 Task: Look for space in Granja, Brazil from 8th June, 2023 to 12th June, 2023 for 2 adults in price range Rs.8000 to Rs.16000. Place can be private room with 1  bedroom having 1 bed and 1 bathroom. Property type can be flatguest house, hotel. Booking option can be shelf check-in. Required host language is Spanish.
Action: Mouse moved to (485, 100)
Screenshot: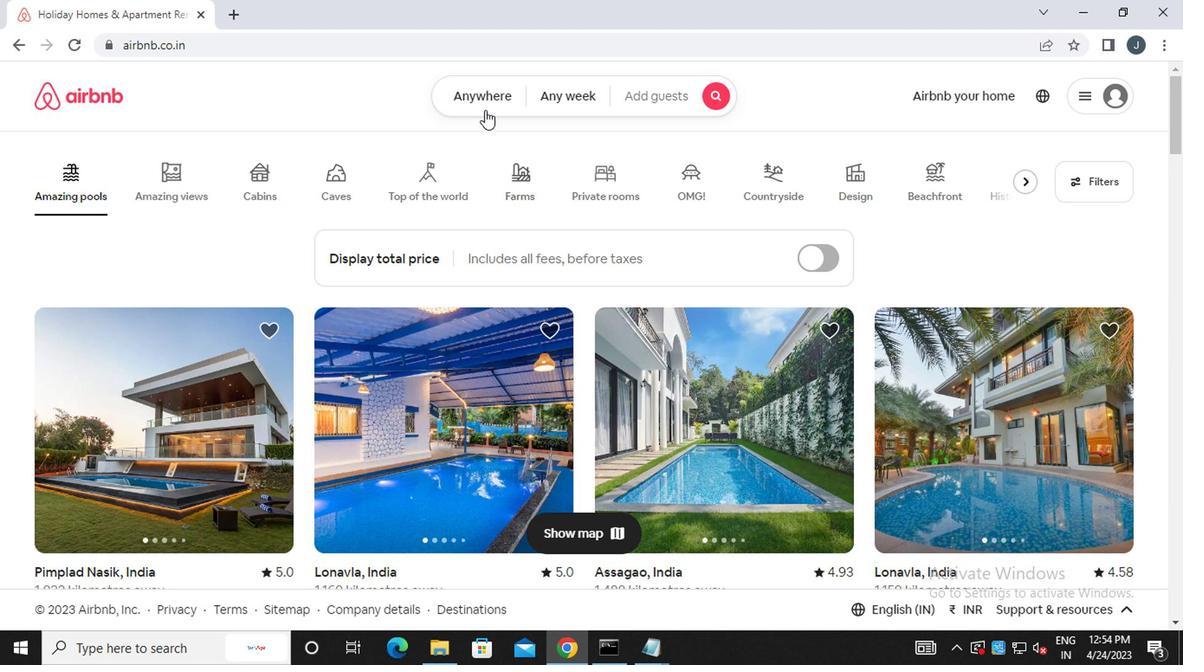
Action: Mouse pressed left at (485, 100)
Screenshot: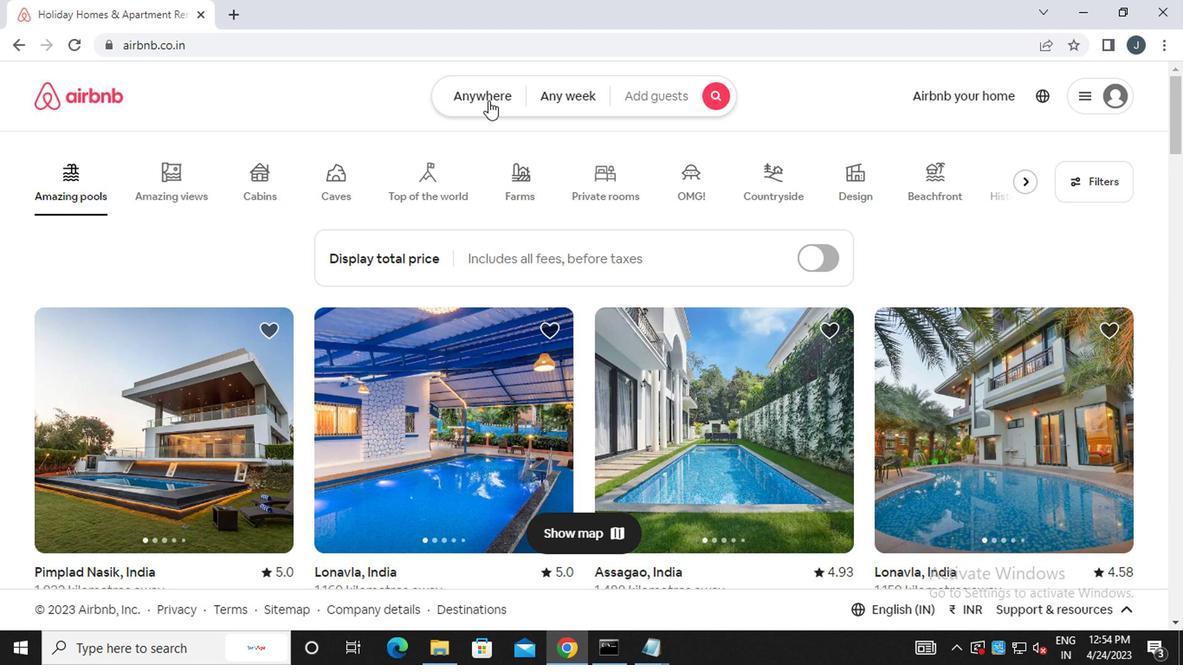 
Action: Mouse moved to (308, 168)
Screenshot: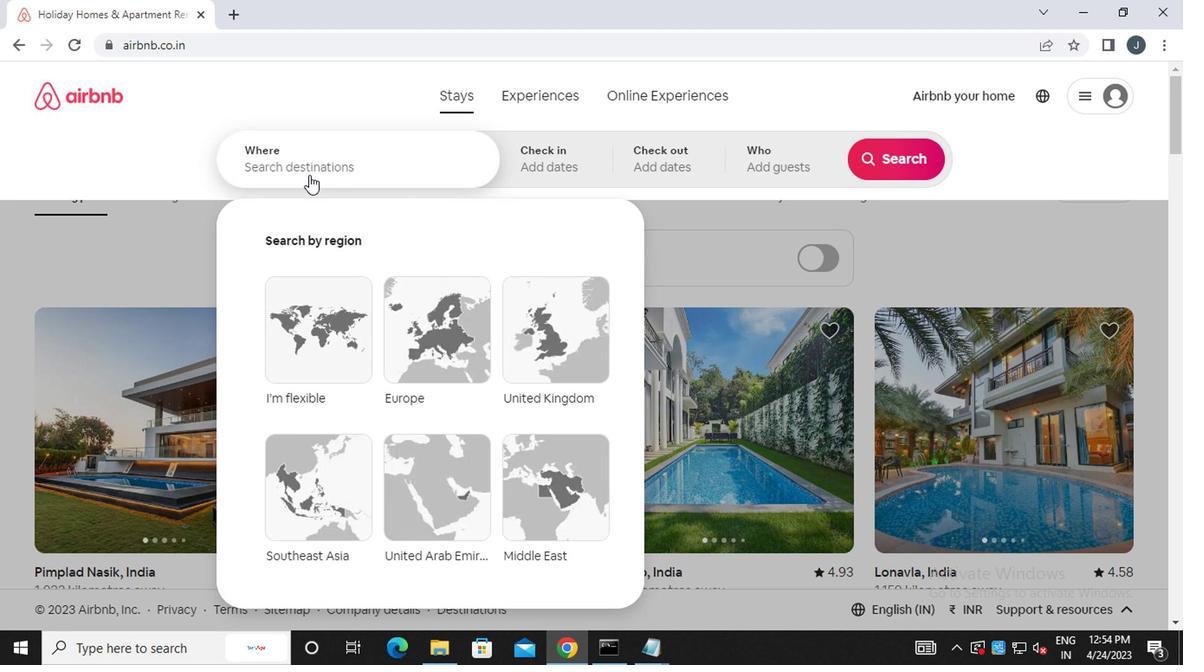 
Action: Mouse pressed left at (308, 168)
Screenshot: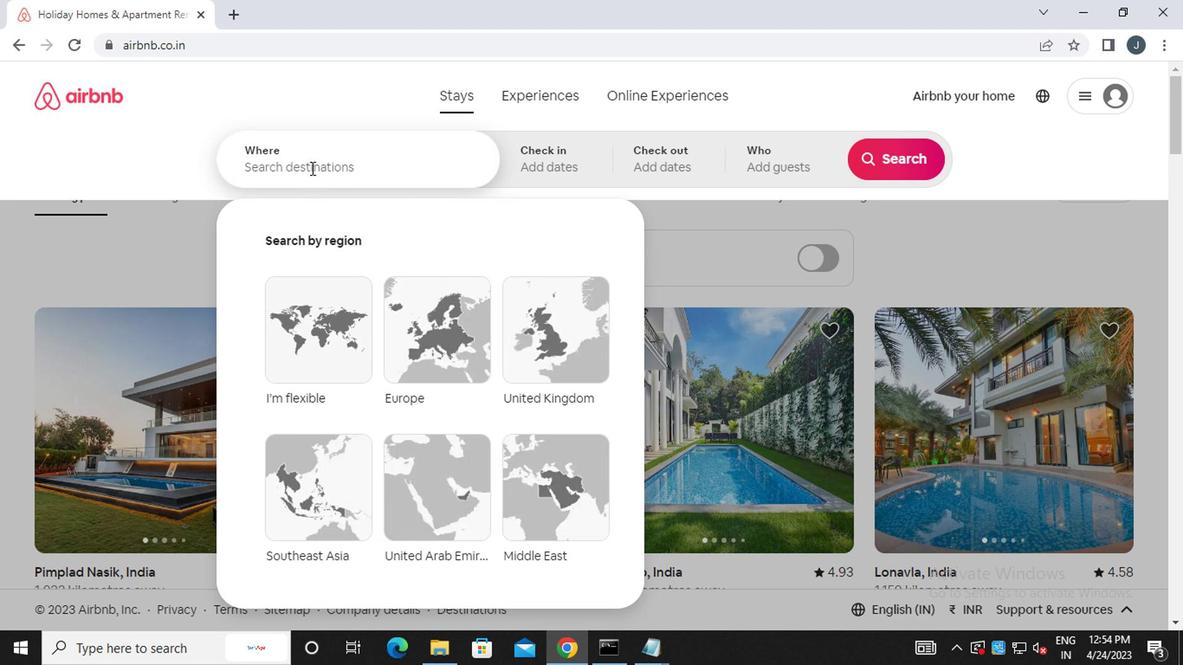 
Action: Mouse moved to (308, 168)
Screenshot: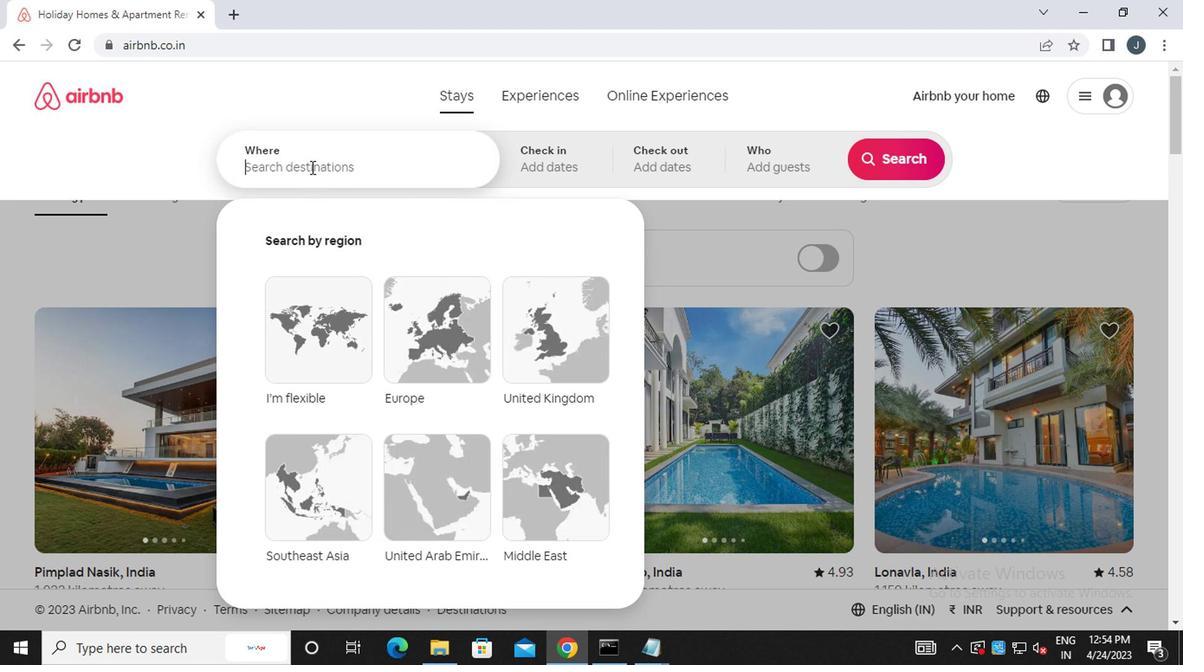 
Action: Key pressed g<Key.caps_lock>ranja,<Key.space><Key.caps_lock>b<Key.caps_lock>razil
Screenshot: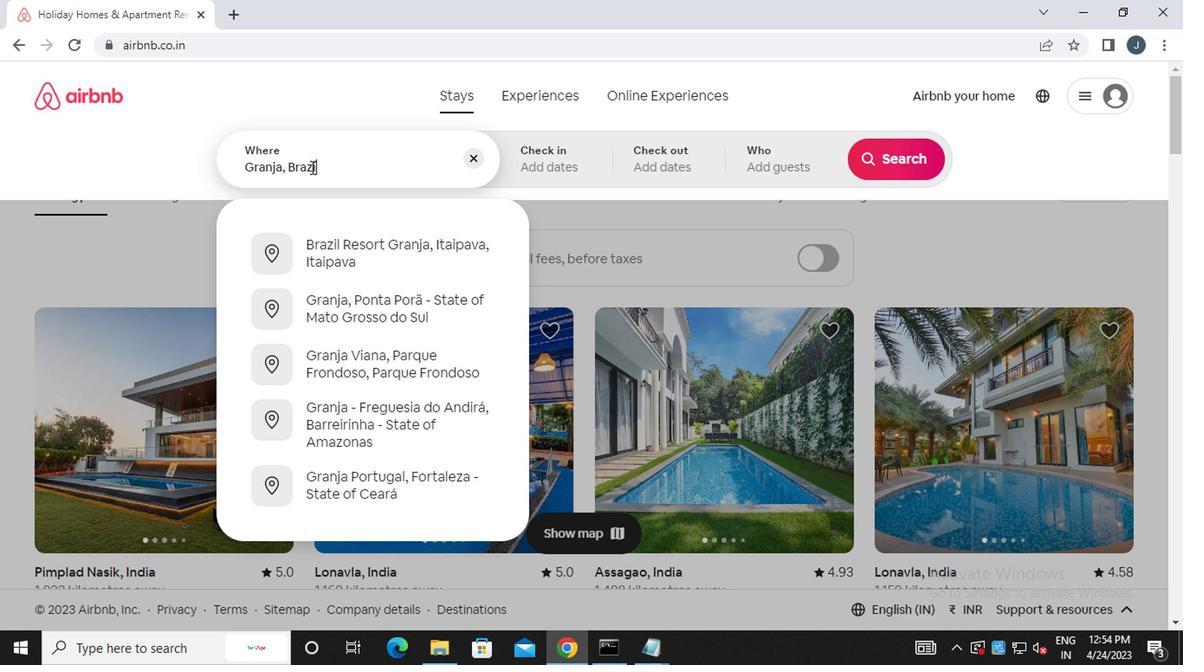 
Action: Mouse moved to (537, 154)
Screenshot: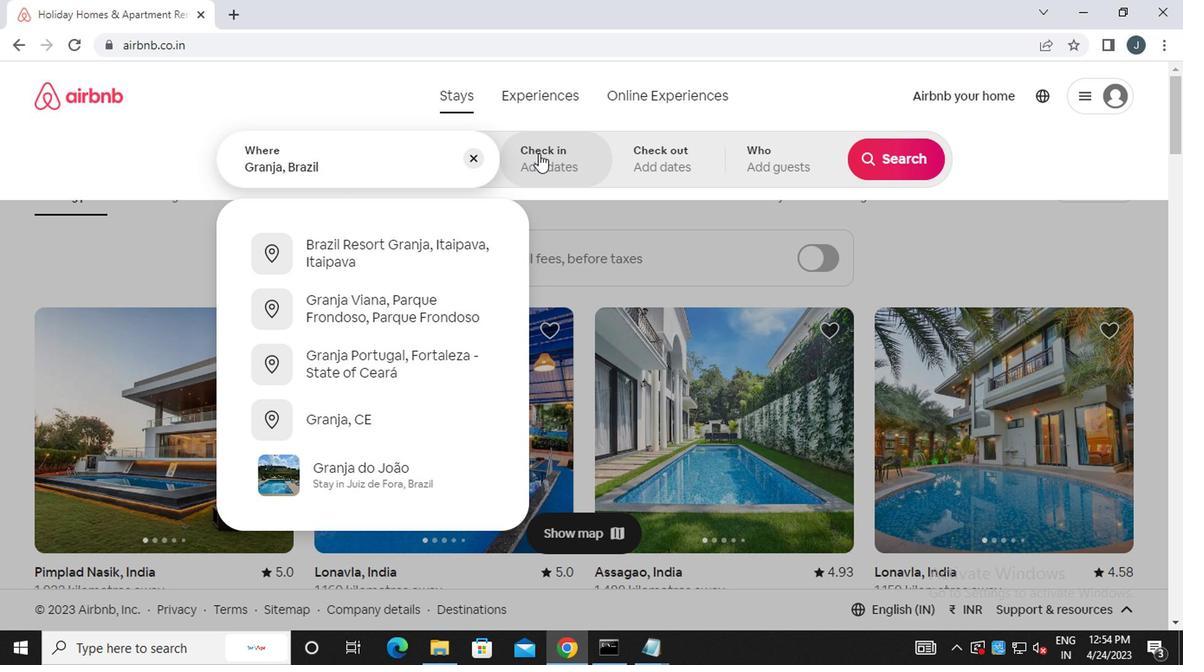 
Action: Mouse pressed left at (537, 154)
Screenshot: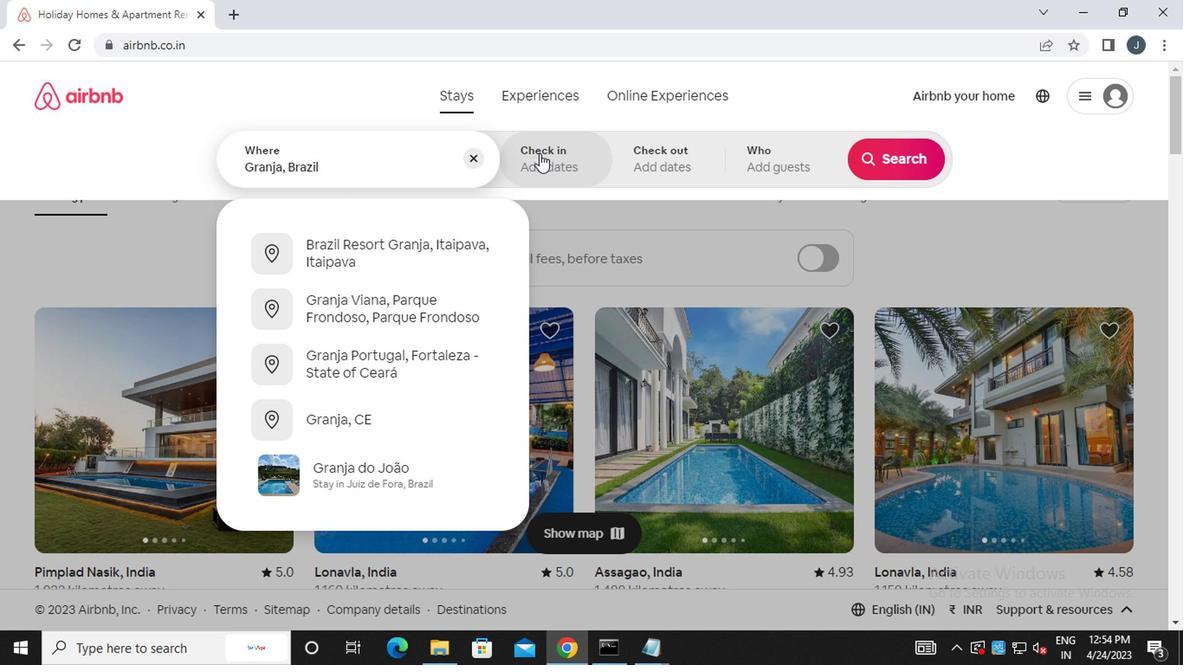 
Action: Mouse moved to (876, 300)
Screenshot: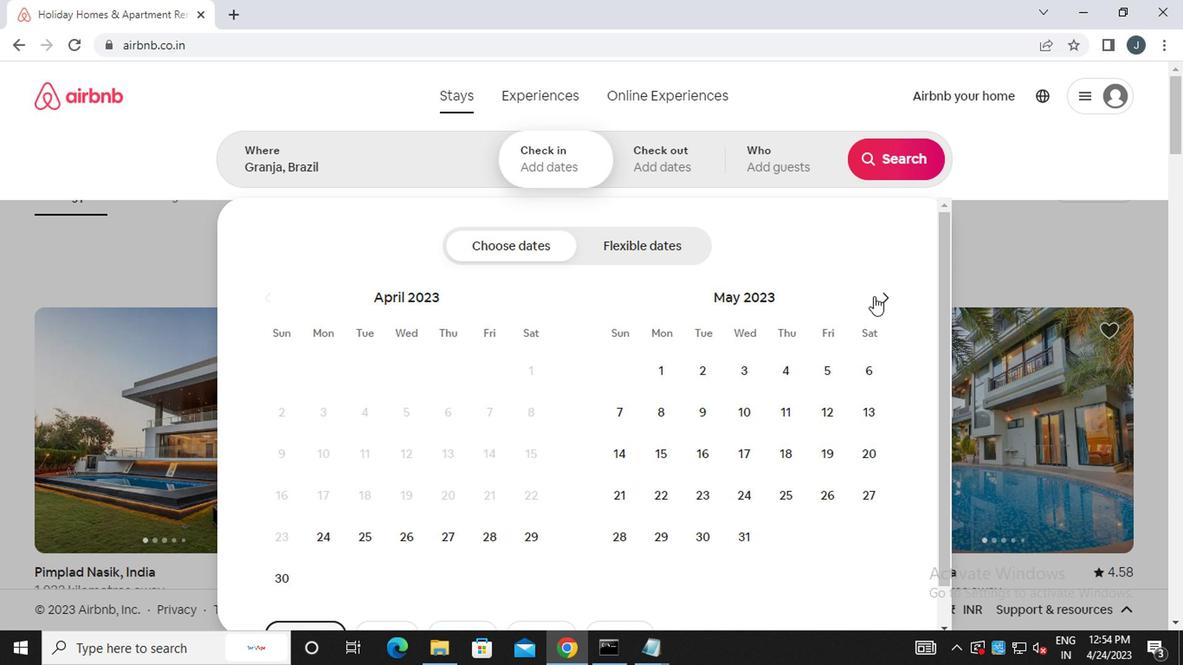 
Action: Mouse pressed left at (876, 300)
Screenshot: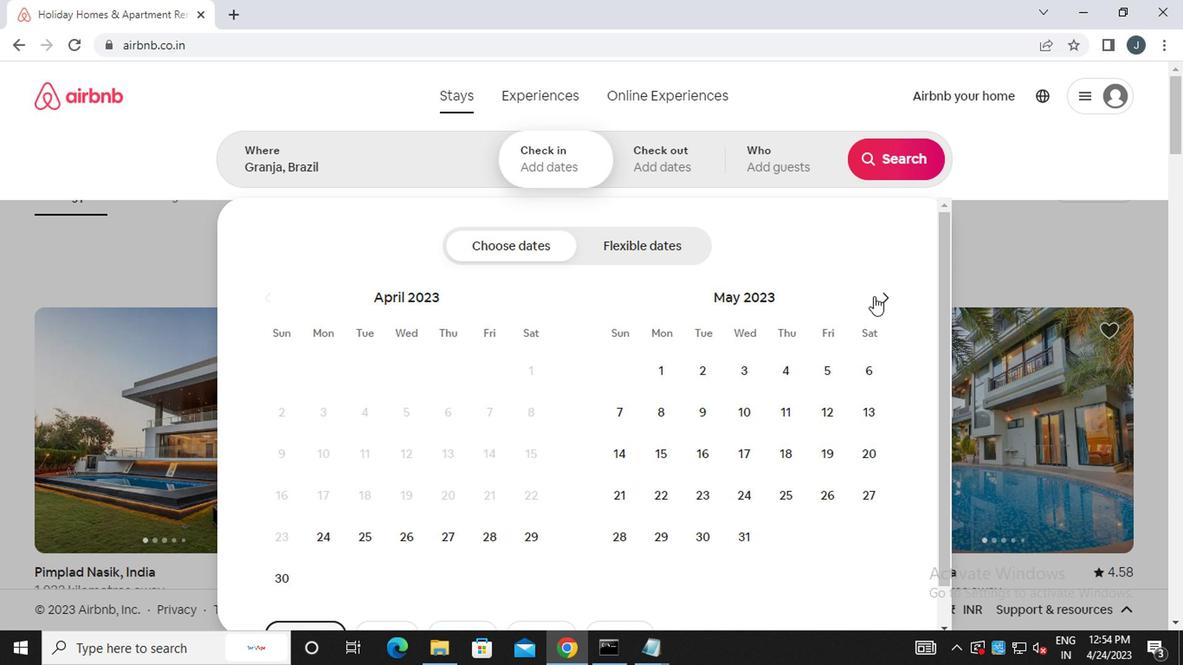 
Action: Mouse moved to (776, 421)
Screenshot: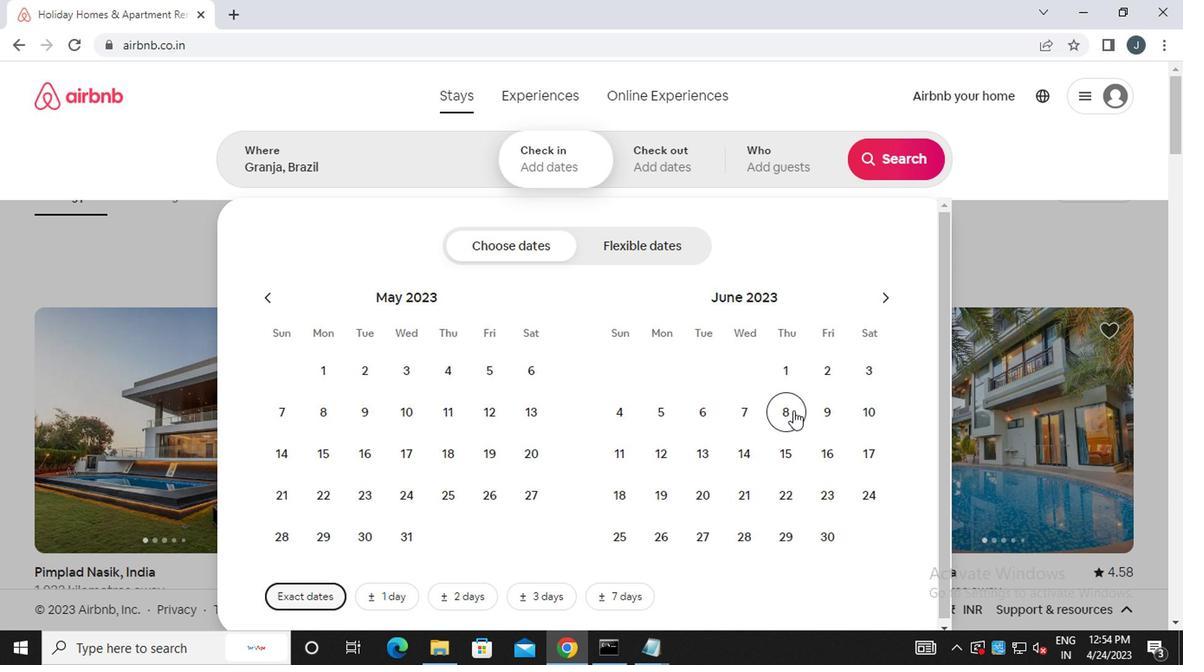 
Action: Mouse pressed left at (776, 421)
Screenshot: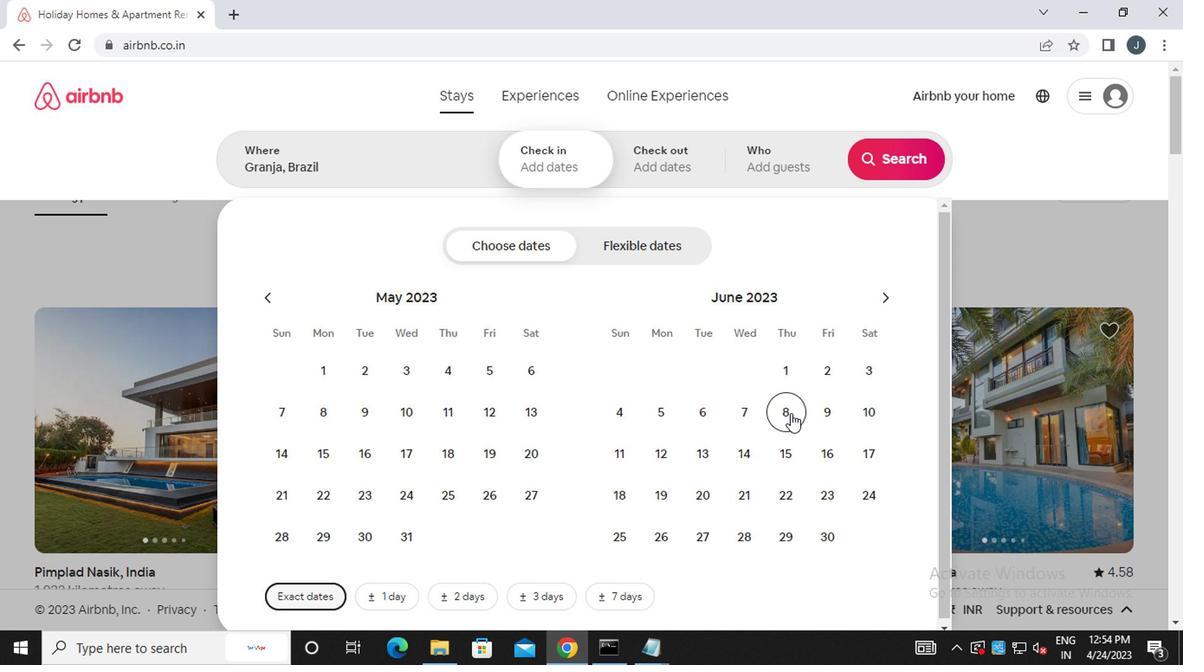 
Action: Mouse moved to (665, 456)
Screenshot: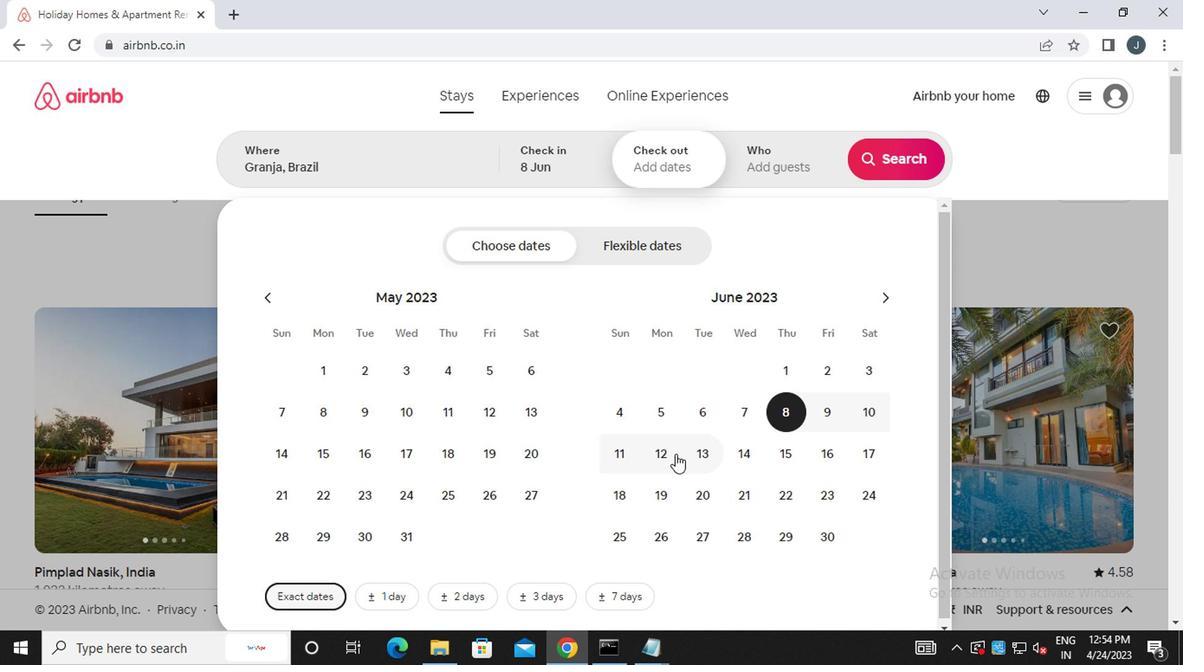 
Action: Mouse pressed left at (665, 456)
Screenshot: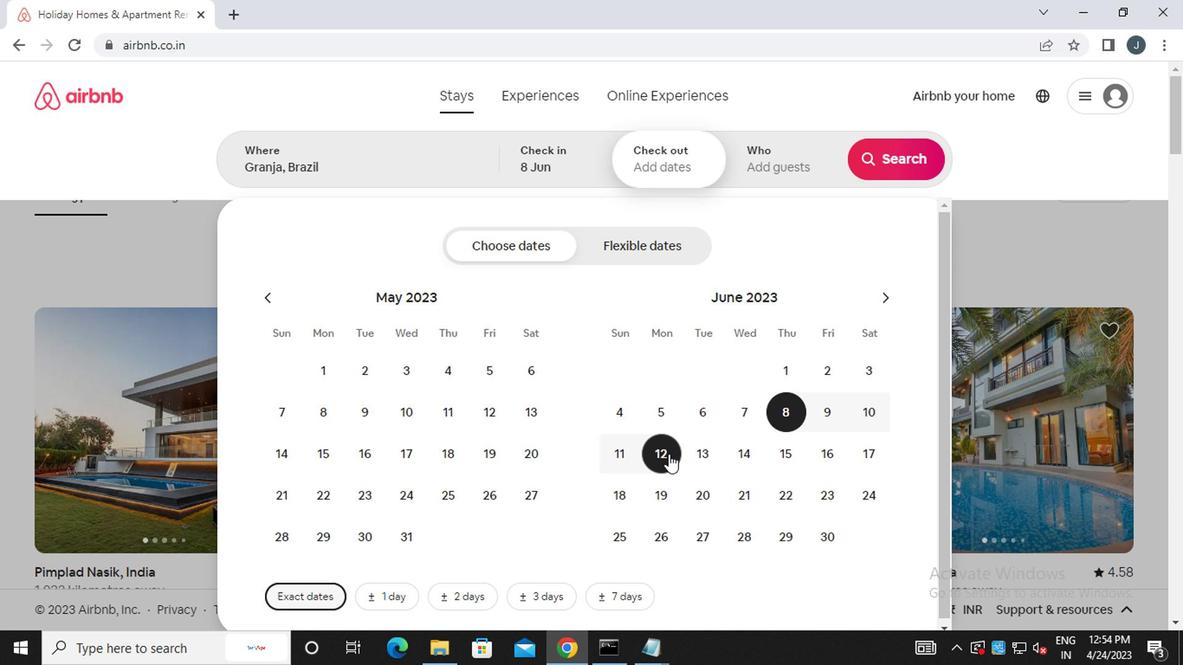 
Action: Mouse moved to (786, 163)
Screenshot: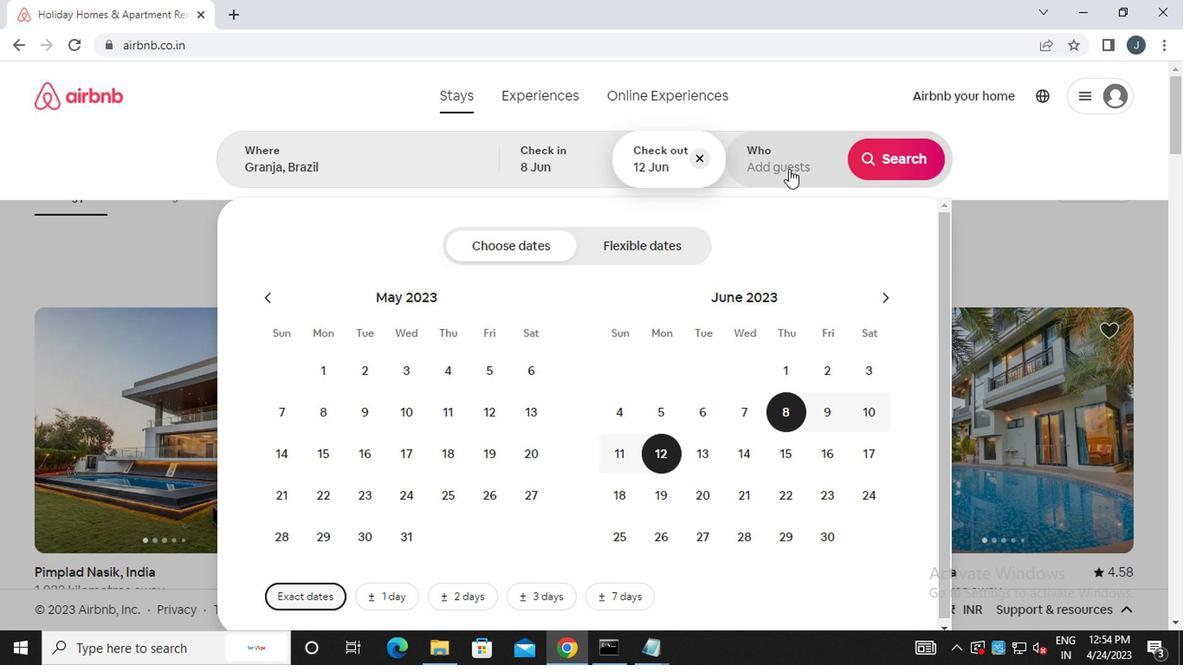 
Action: Mouse pressed left at (786, 163)
Screenshot: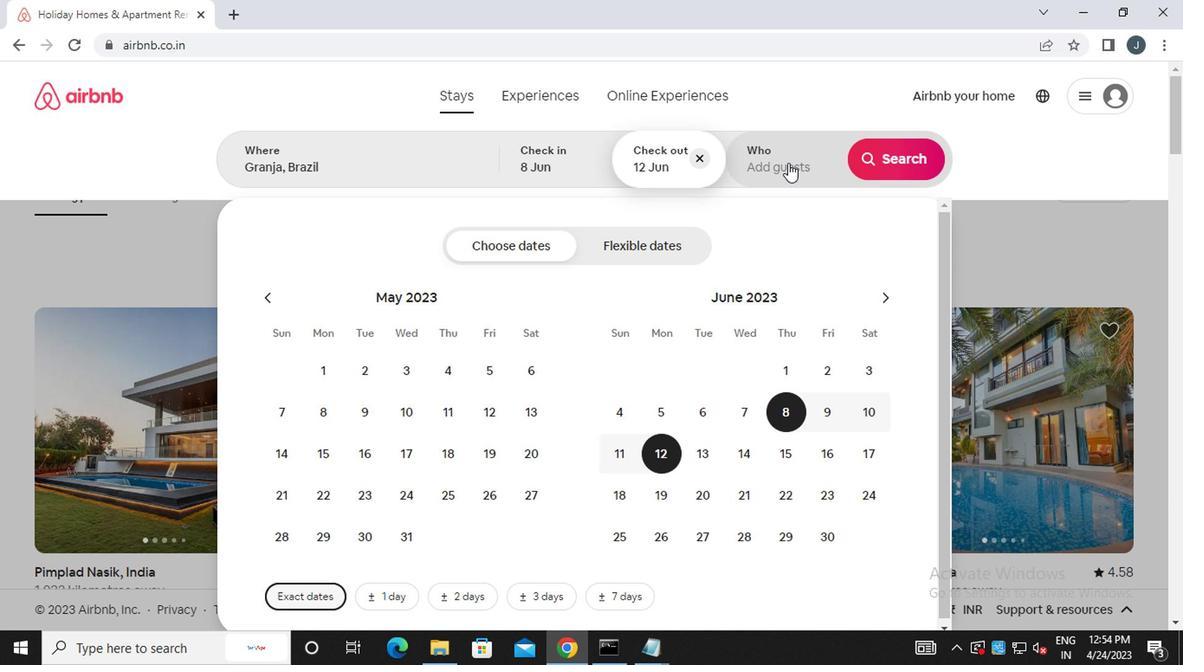 
Action: Mouse moved to (905, 247)
Screenshot: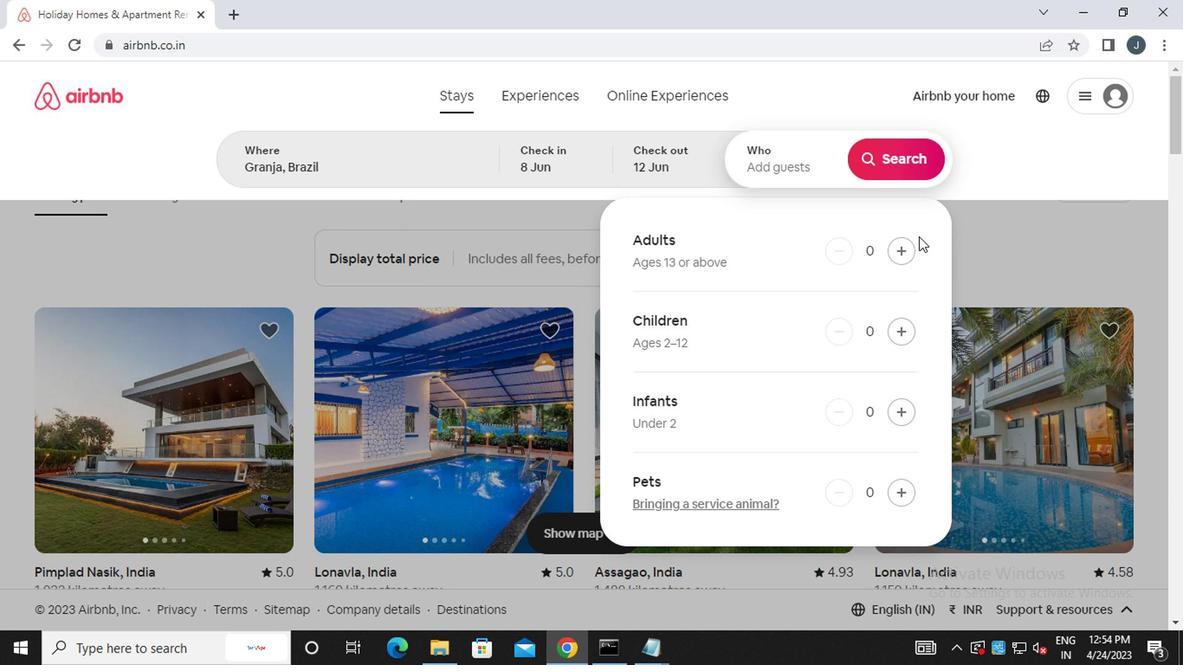 
Action: Mouse pressed left at (905, 247)
Screenshot: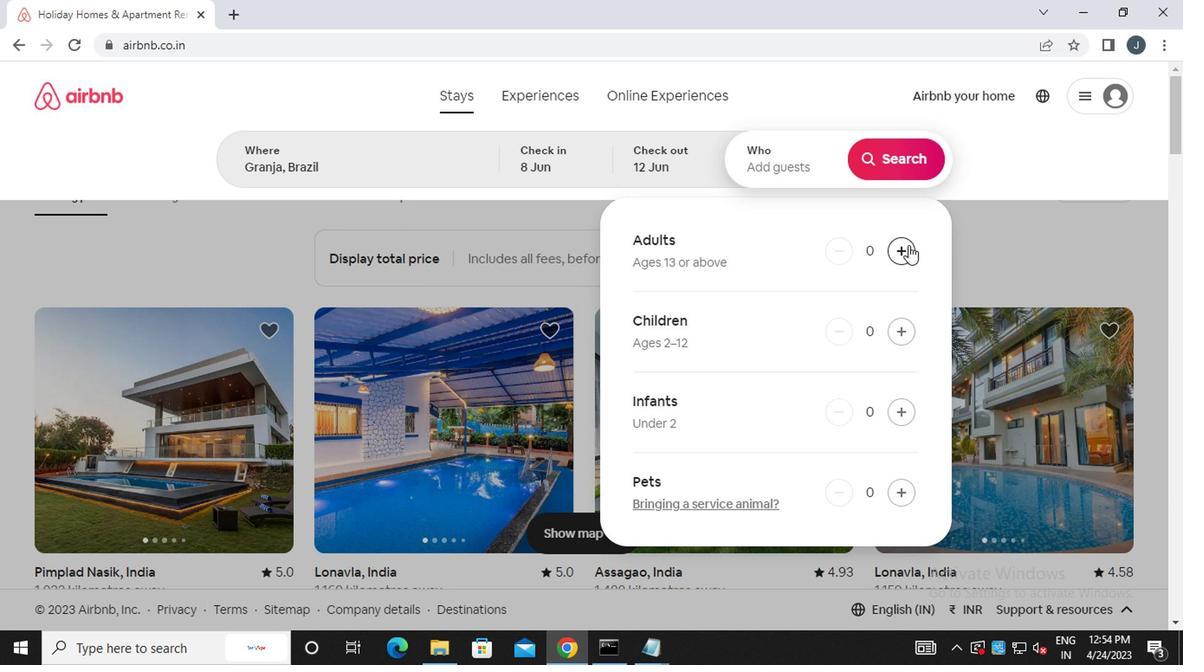 
Action: Mouse pressed left at (905, 247)
Screenshot: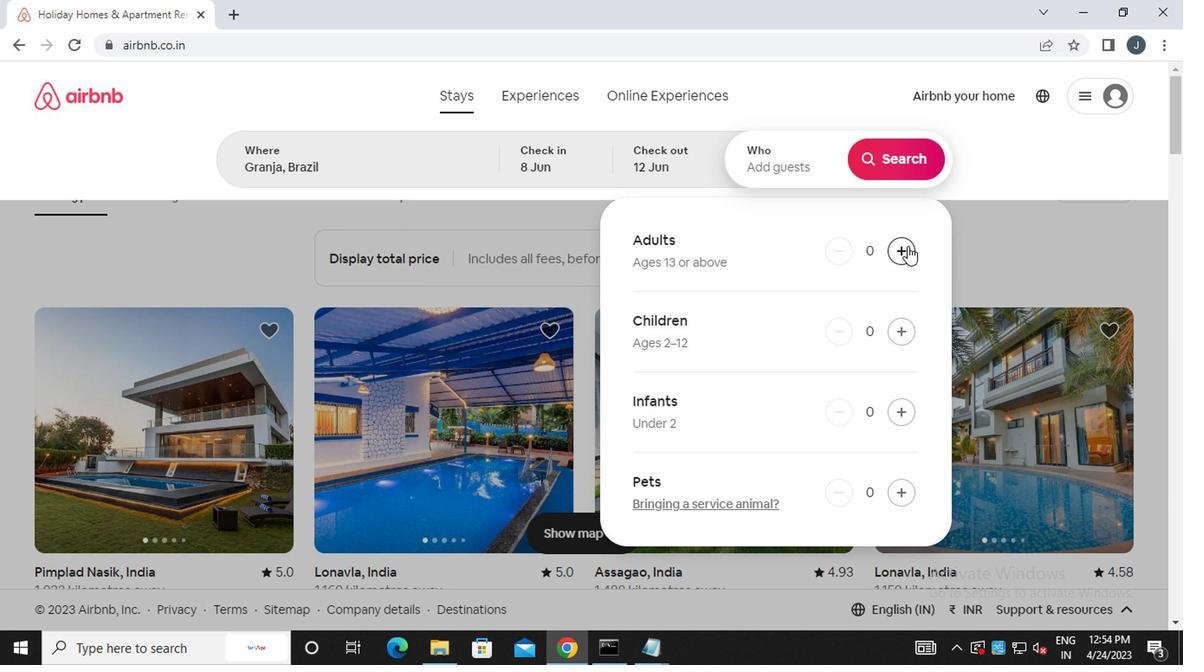 
Action: Mouse moved to (892, 156)
Screenshot: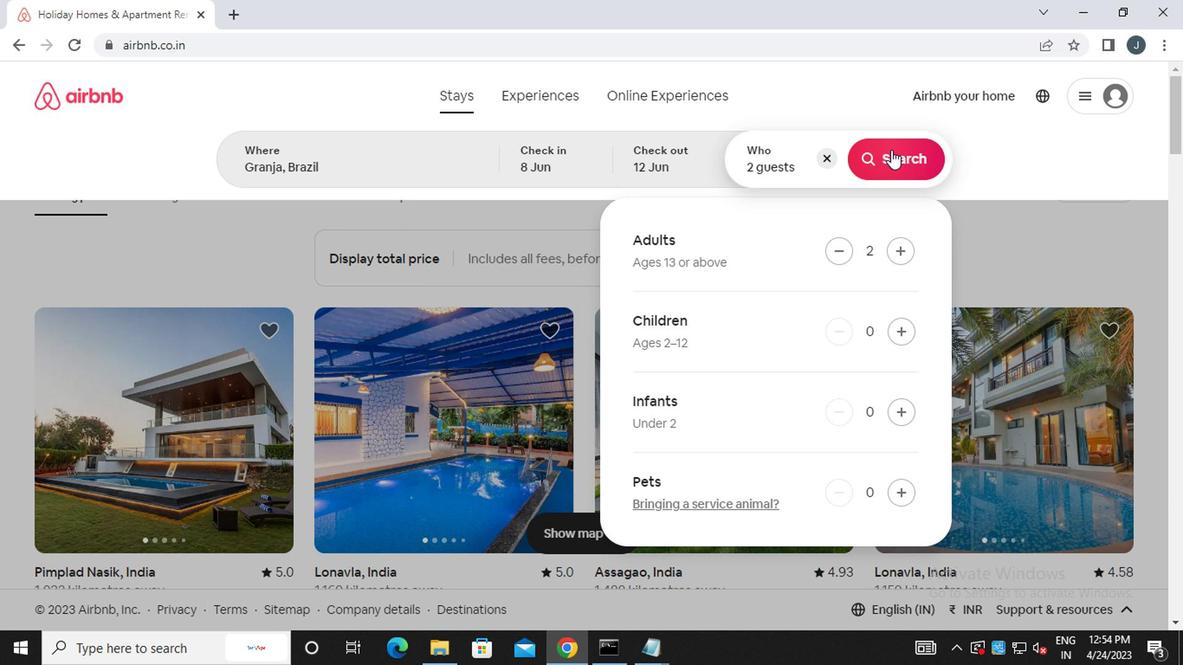 
Action: Mouse pressed left at (892, 156)
Screenshot: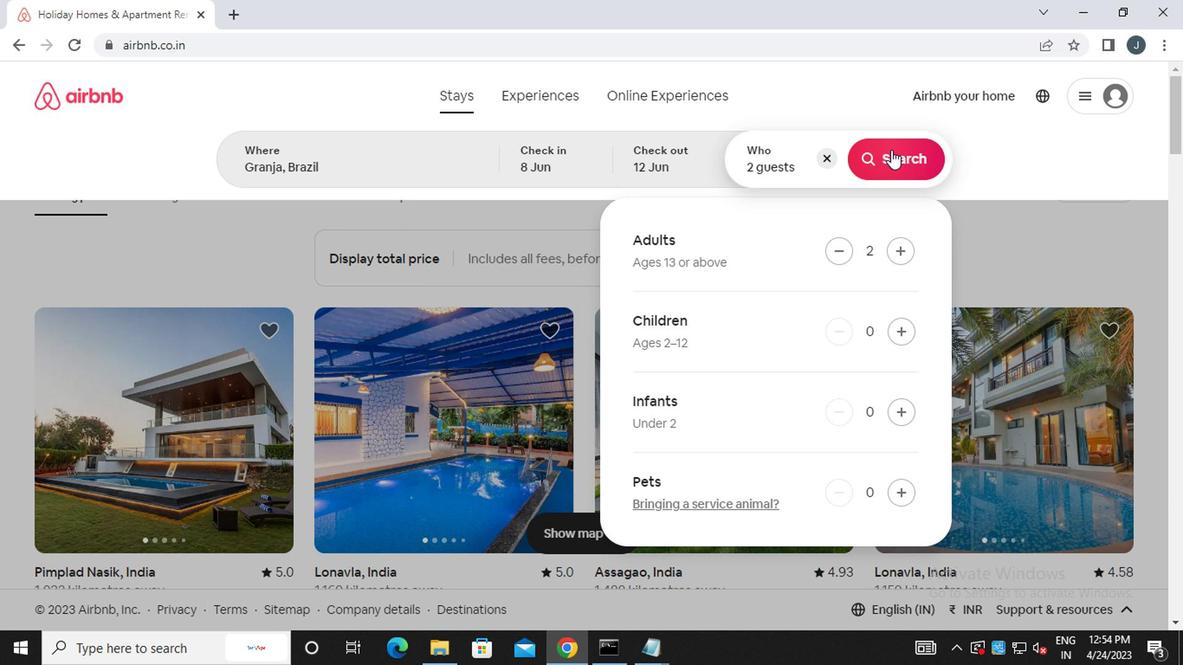 
Action: Mouse moved to (1113, 171)
Screenshot: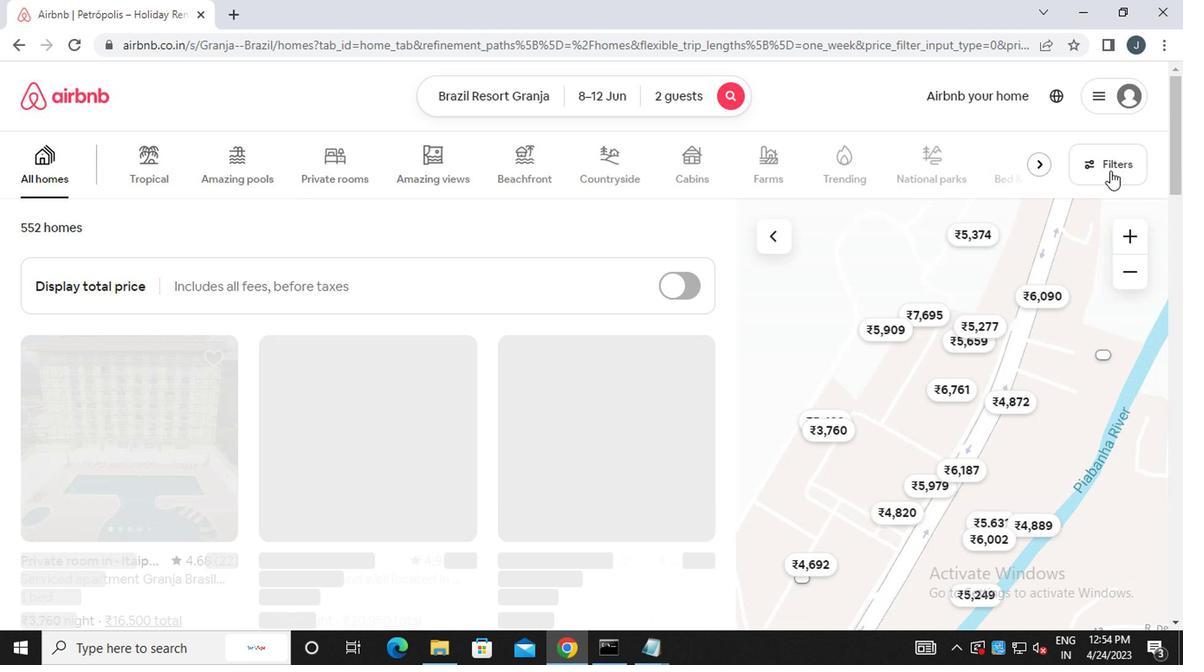 
Action: Mouse pressed left at (1113, 171)
Screenshot: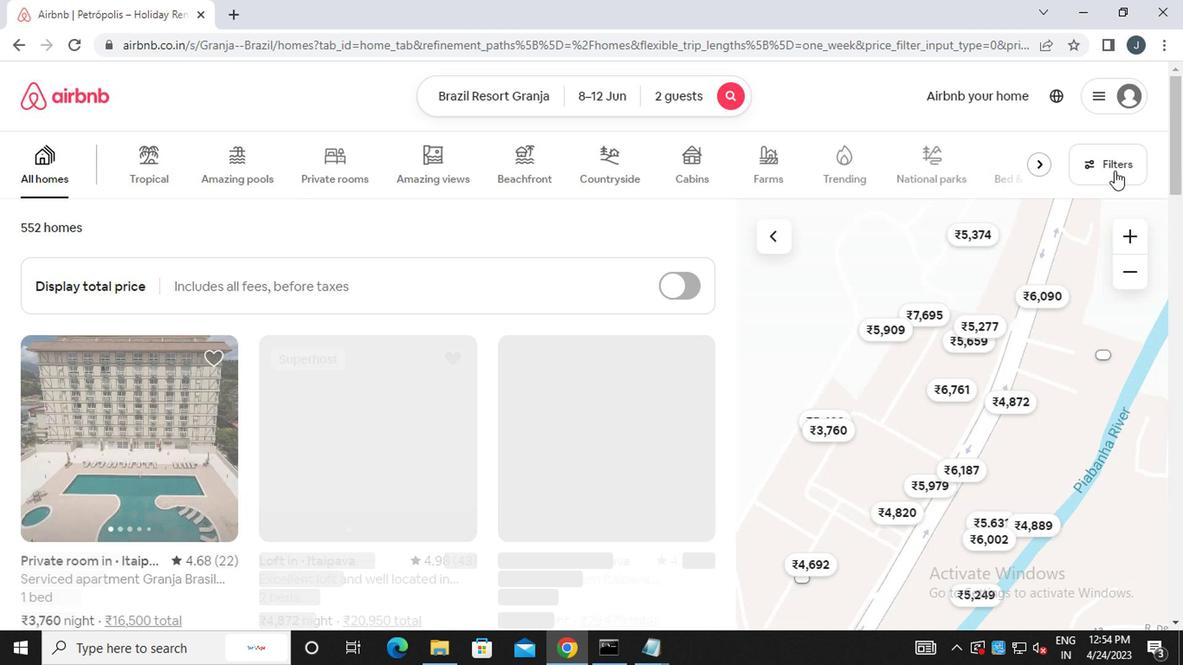 
Action: Mouse moved to (443, 382)
Screenshot: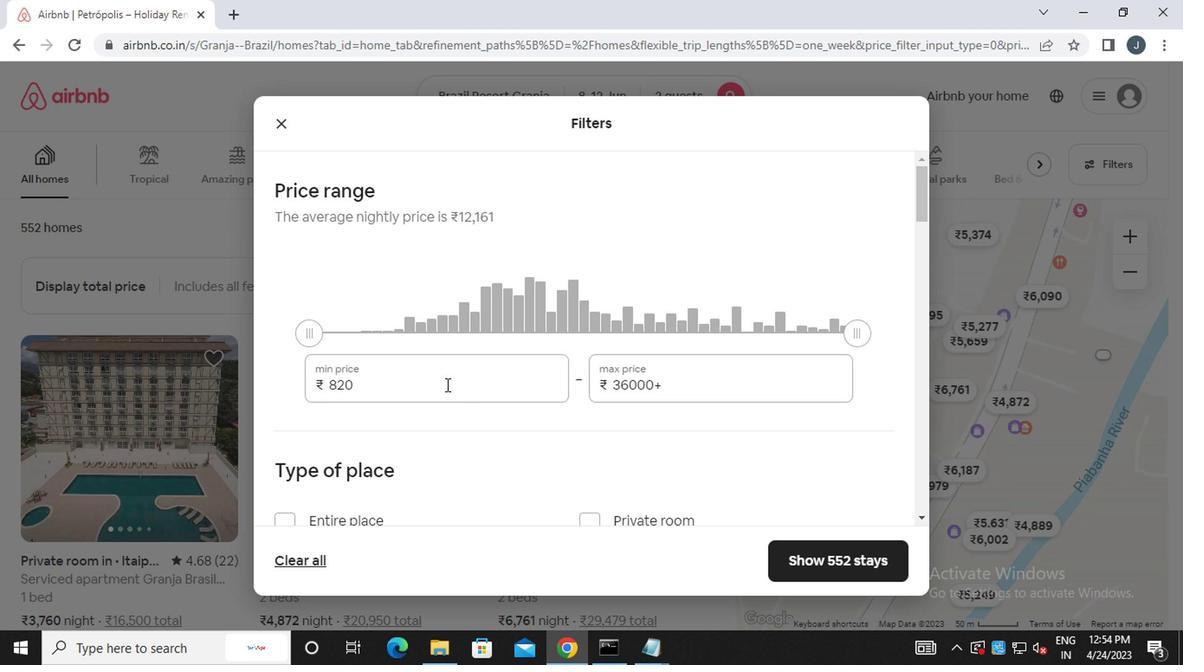 
Action: Mouse pressed left at (443, 382)
Screenshot: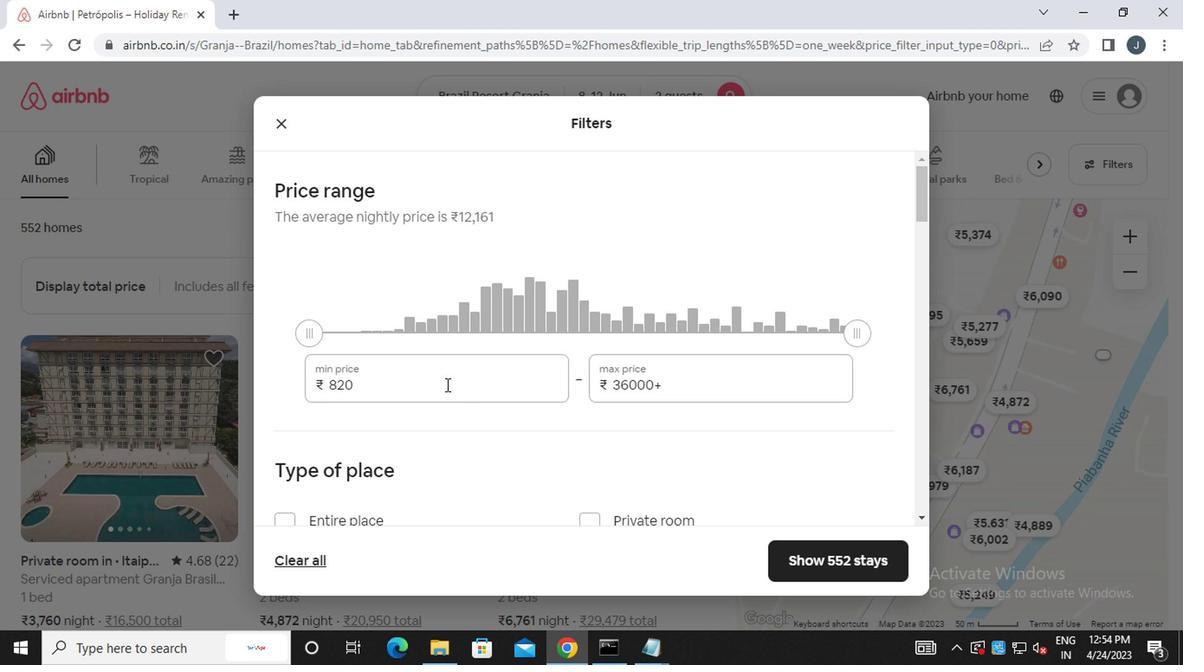 
Action: Mouse moved to (443, 382)
Screenshot: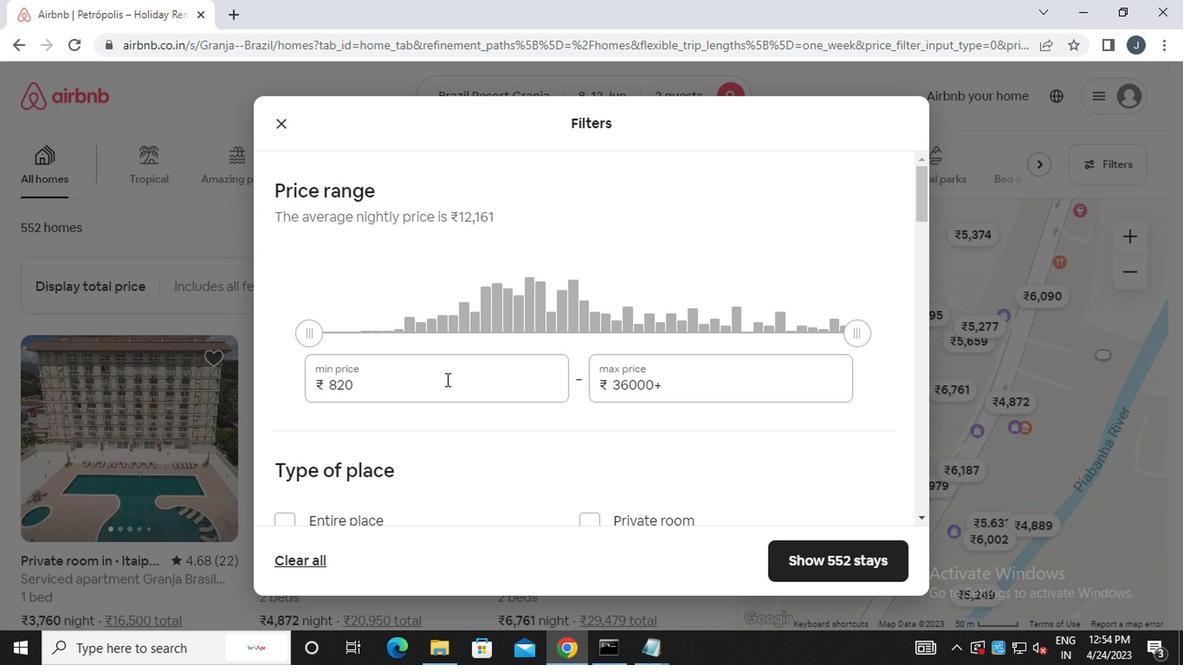 
Action: Key pressed <Key.backspace><Key.backspace><<96>><<96>><<96>>
Screenshot: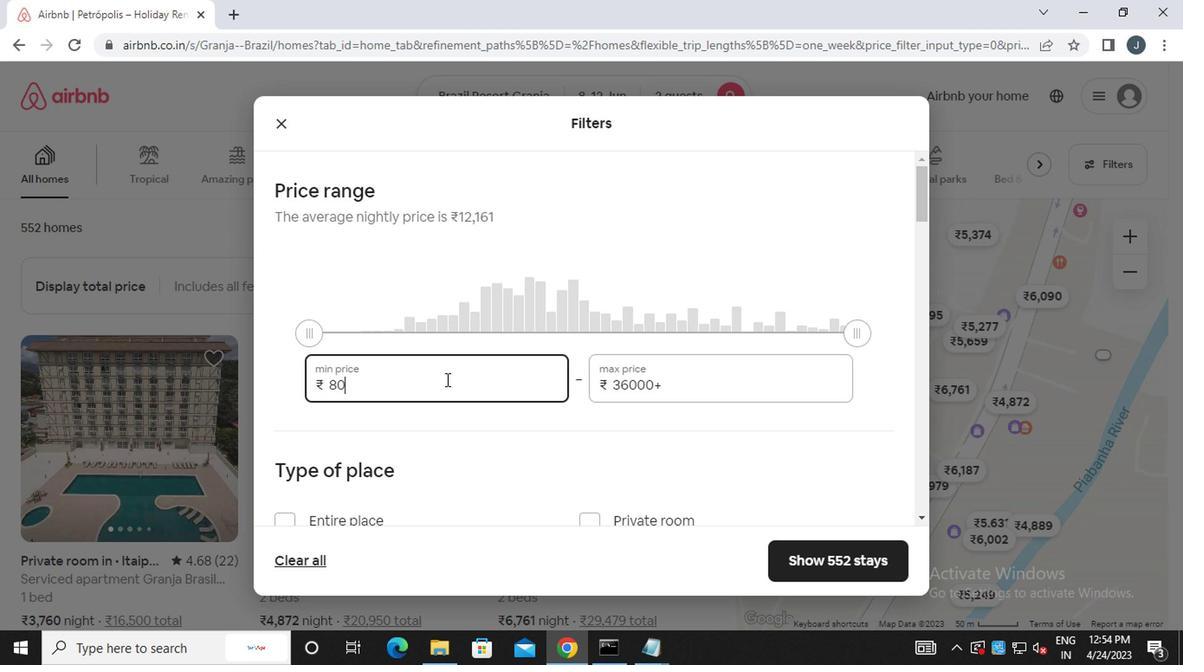 
Action: Mouse moved to (733, 392)
Screenshot: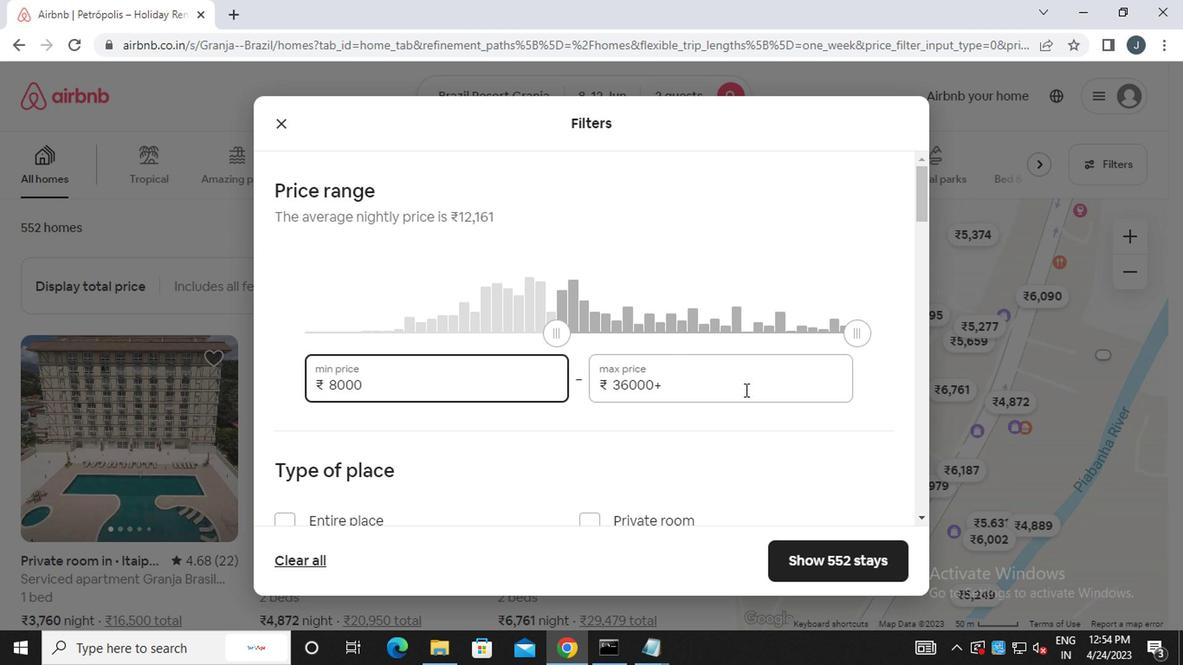 
Action: Mouse pressed left at (733, 392)
Screenshot: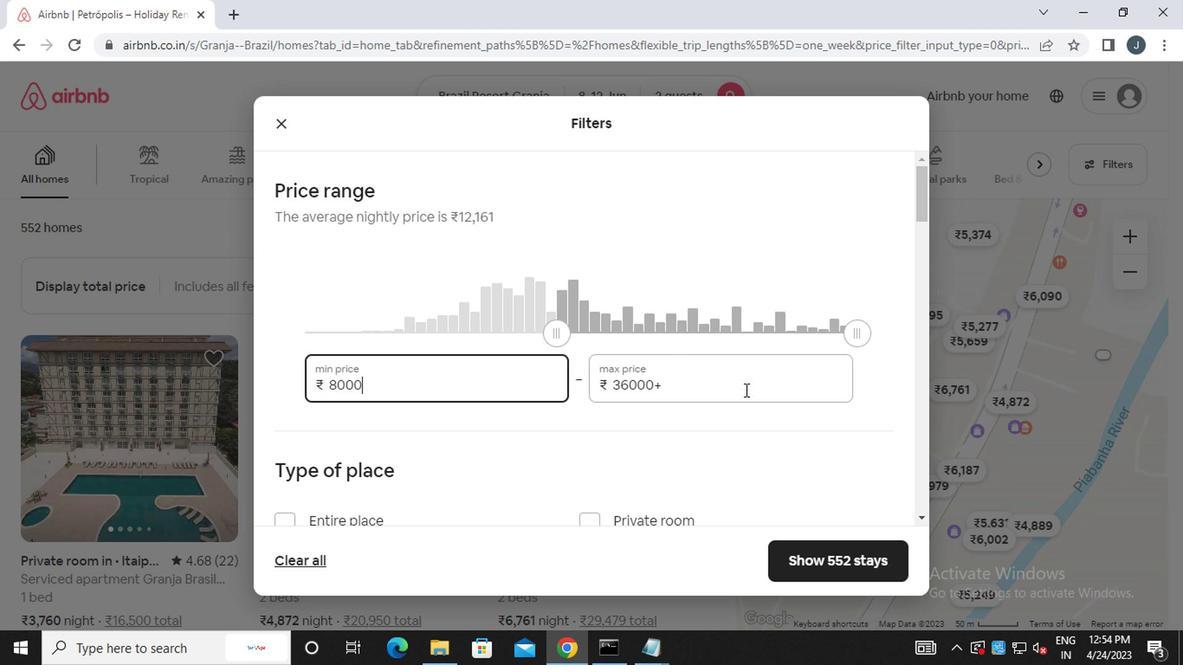 
Action: Key pressed <Key.backspace><Key.backspace><Key.backspace><Key.backspace><Key.backspace><Key.backspace><Key.backspace><Key.backspace><Key.backspace><Key.backspace><Key.backspace><<97>><<102>><<96>><<96>><<96>>
Screenshot: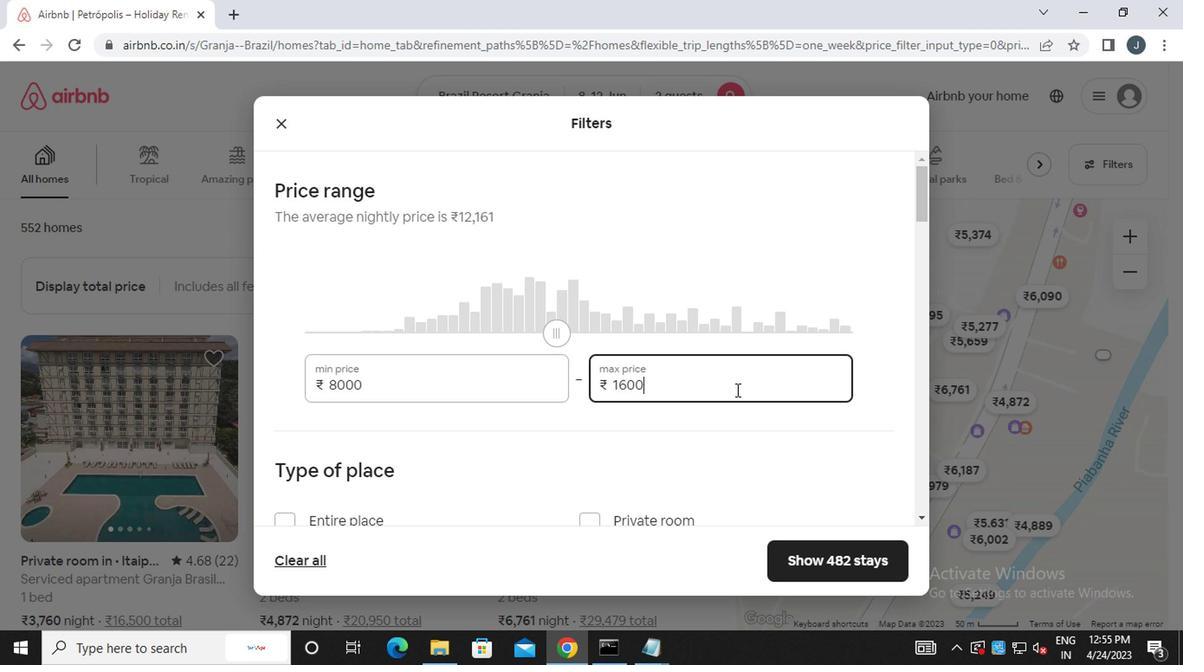 
Action: Mouse scrolled (733, 391) with delta (0, -1)
Screenshot: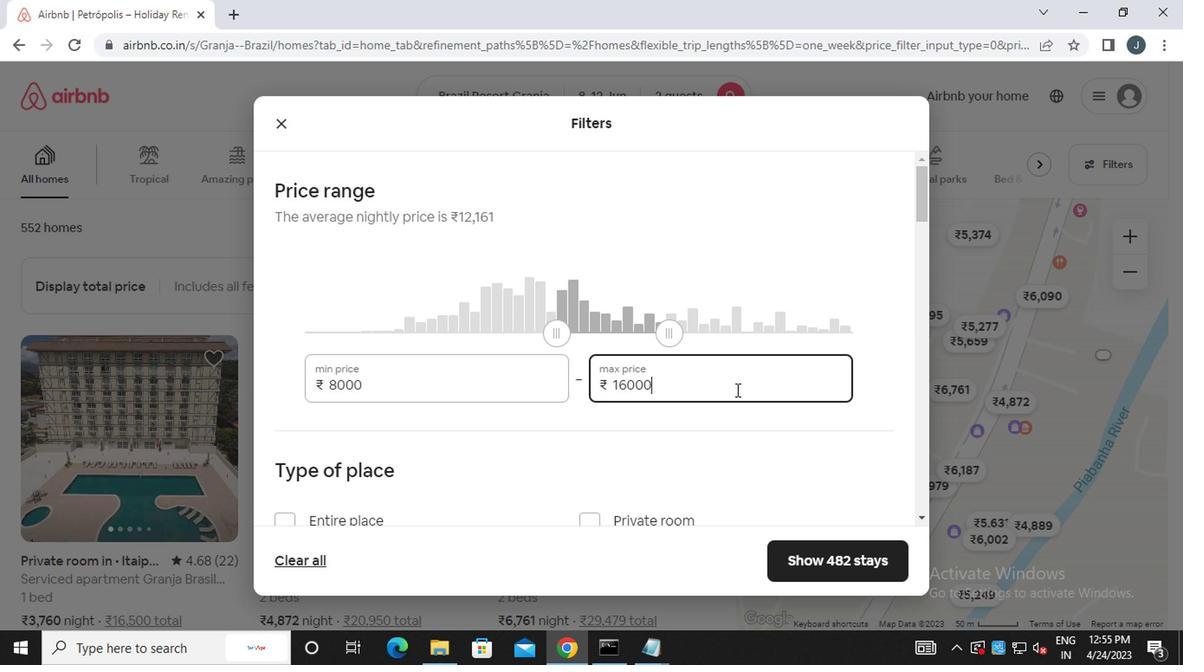 
Action: Mouse moved to (733, 395)
Screenshot: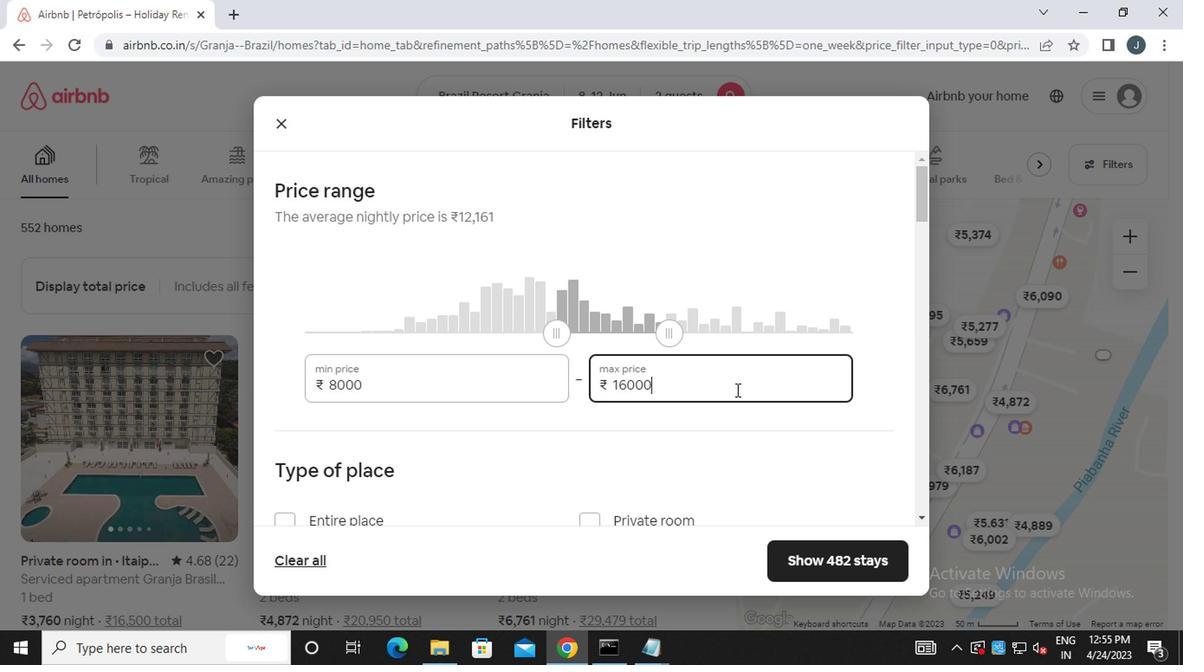 
Action: Mouse scrolled (733, 393) with delta (0, -1)
Screenshot: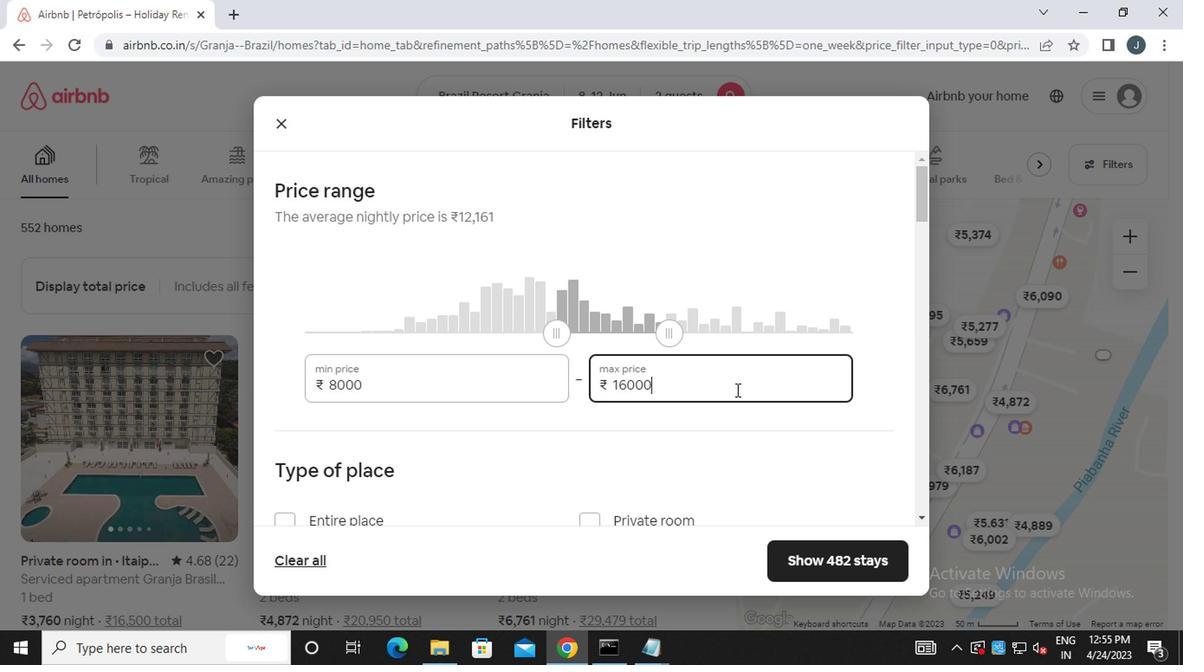 
Action: Mouse moved to (601, 345)
Screenshot: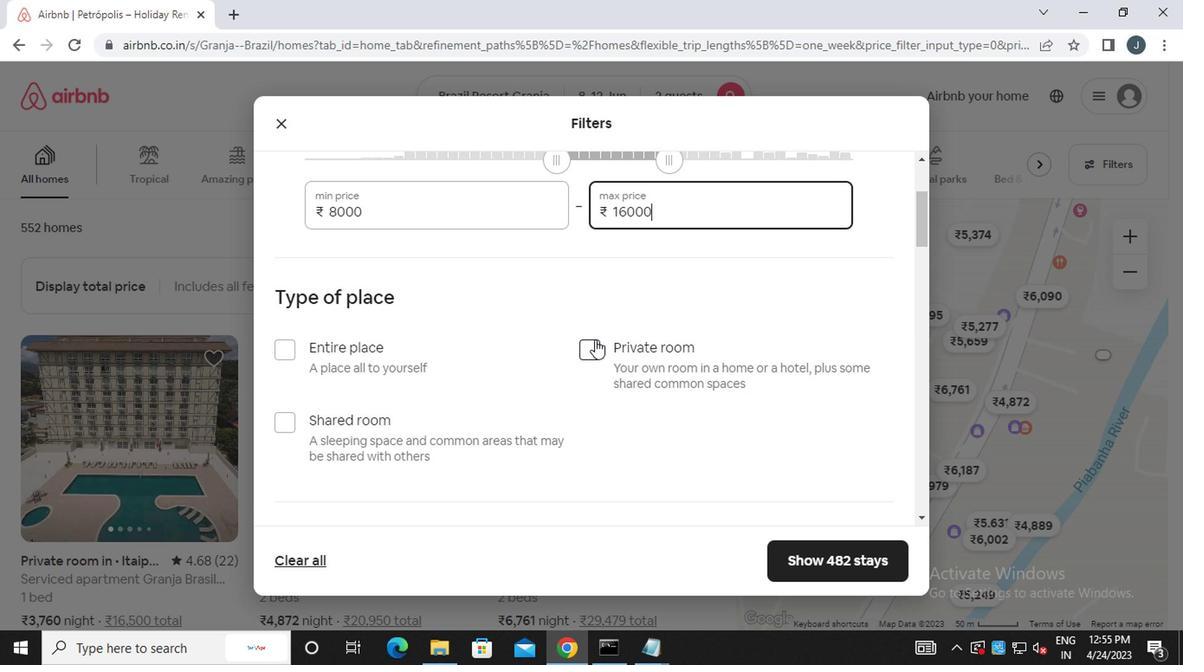 
Action: Mouse pressed left at (601, 345)
Screenshot: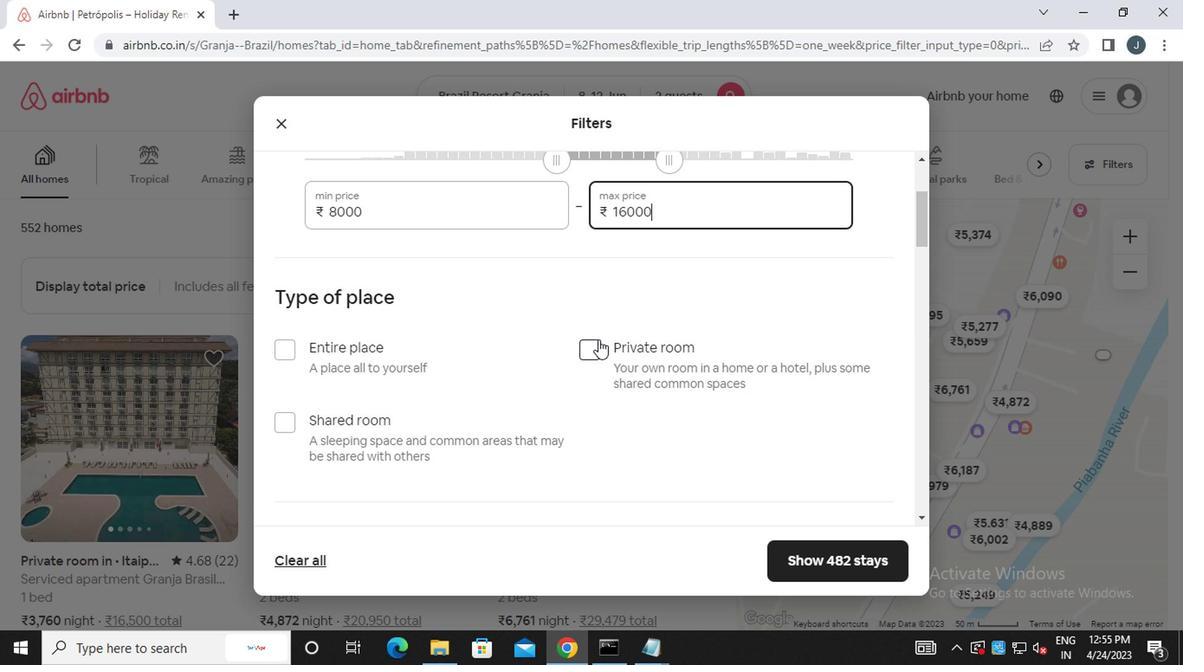 
Action: Mouse moved to (597, 353)
Screenshot: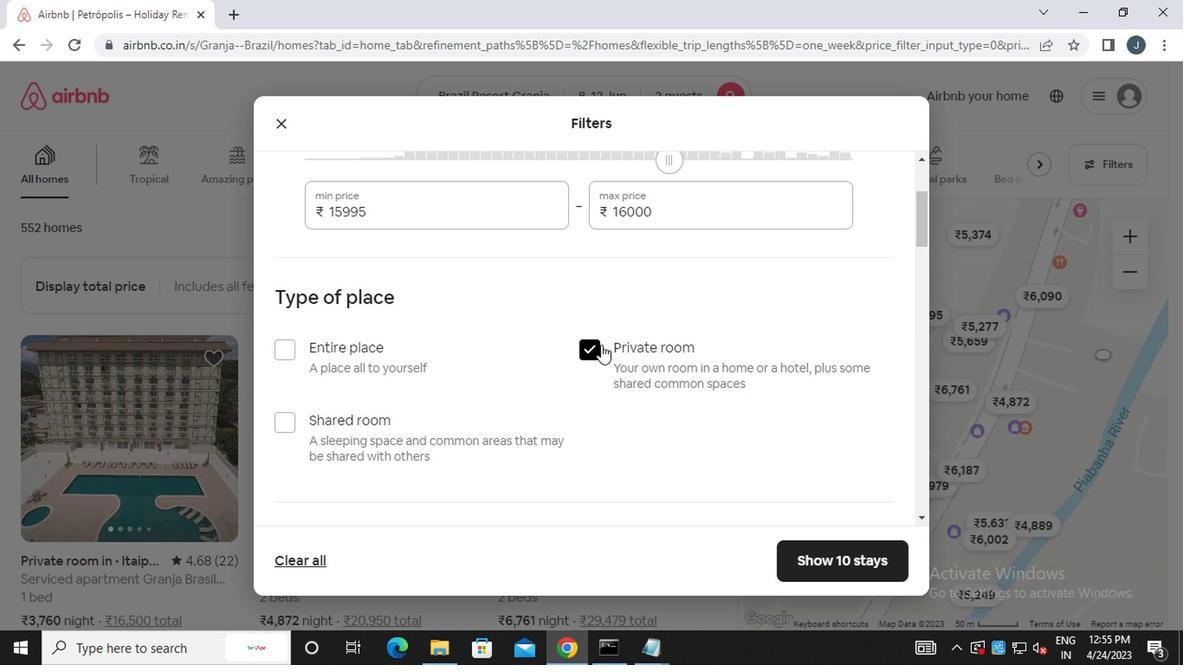 
Action: Mouse scrolled (597, 352) with delta (0, -1)
Screenshot: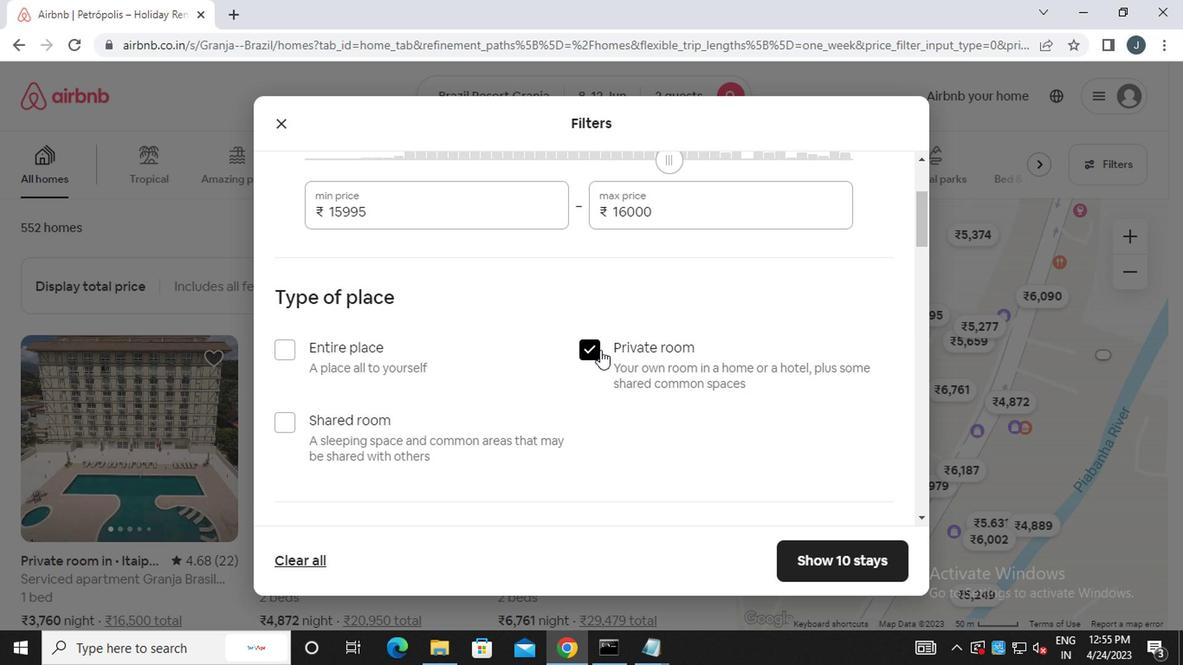
Action: Mouse scrolled (597, 352) with delta (0, -1)
Screenshot: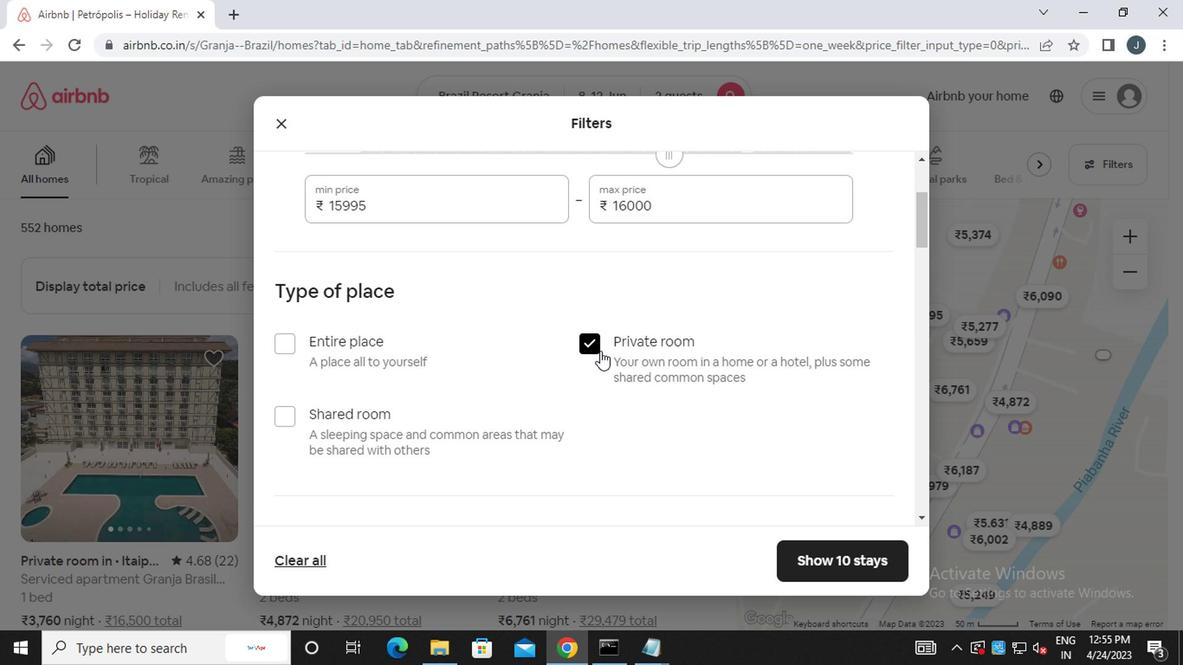
Action: Mouse moved to (405, 395)
Screenshot: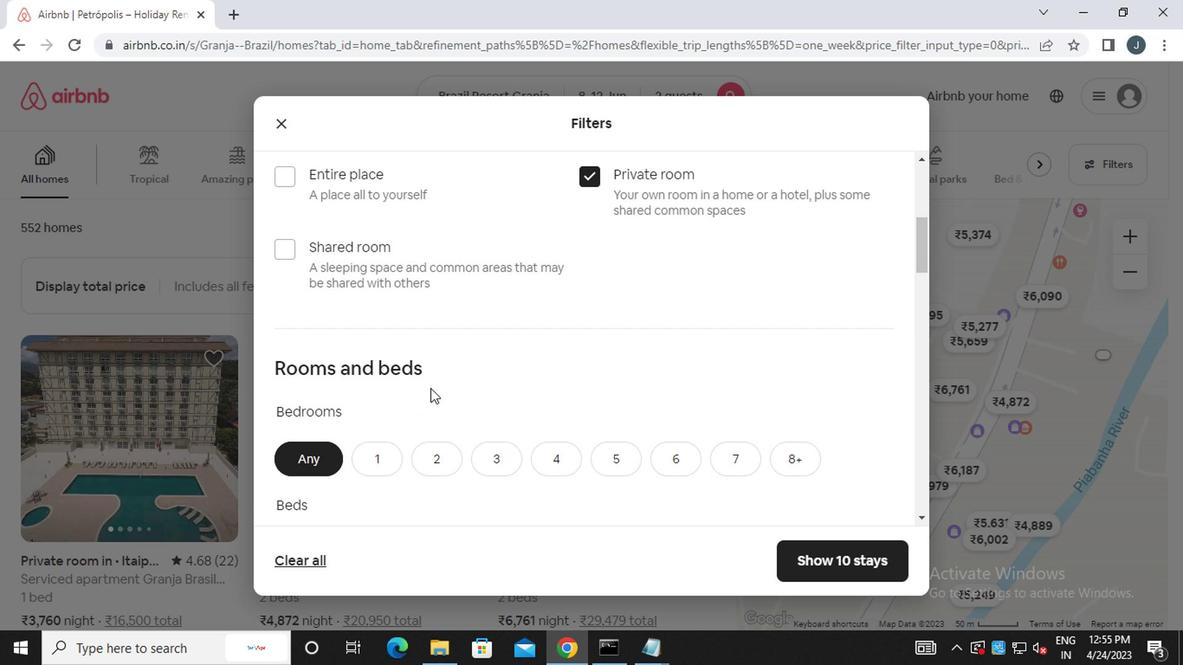 
Action: Mouse scrolled (405, 395) with delta (0, 0)
Screenshot: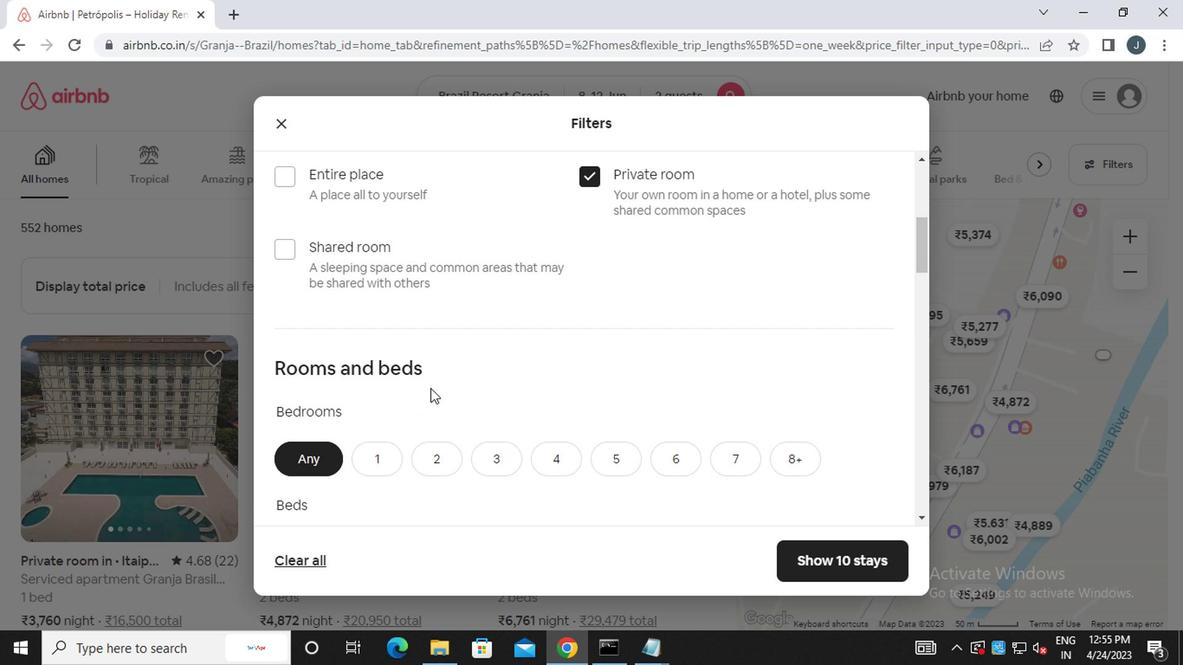 
Action: Mouse scrolled (405, 395) with delta (0, 0)
Screenshot: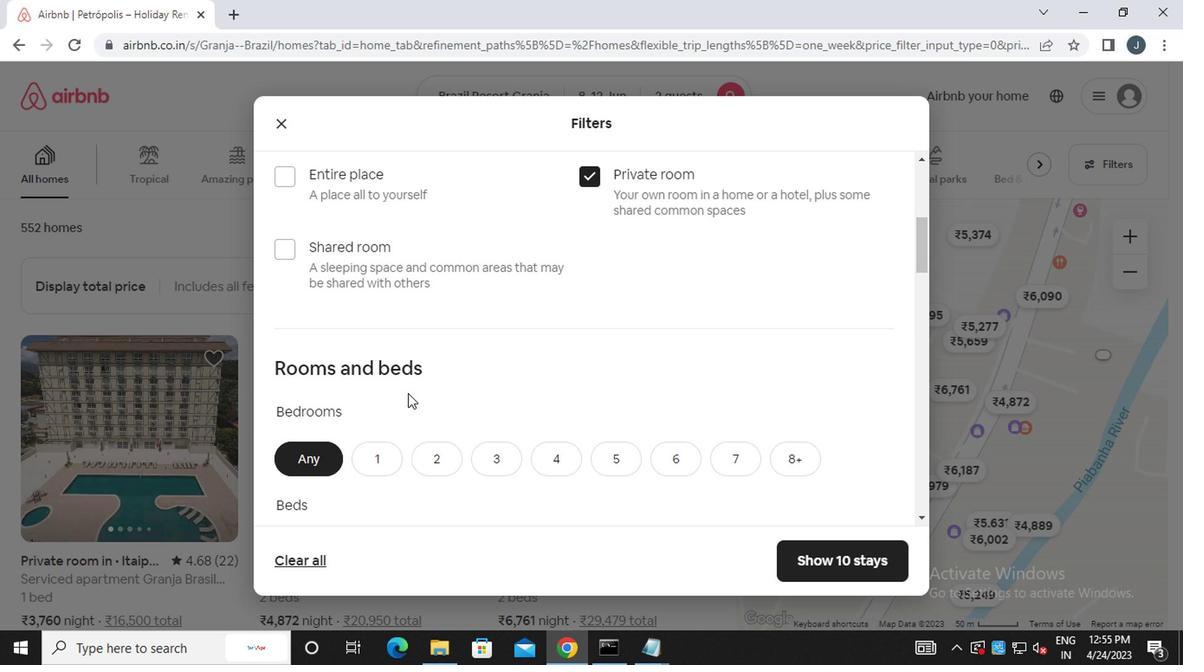
Action: Mouse moved to (367, 282)
Screenshot: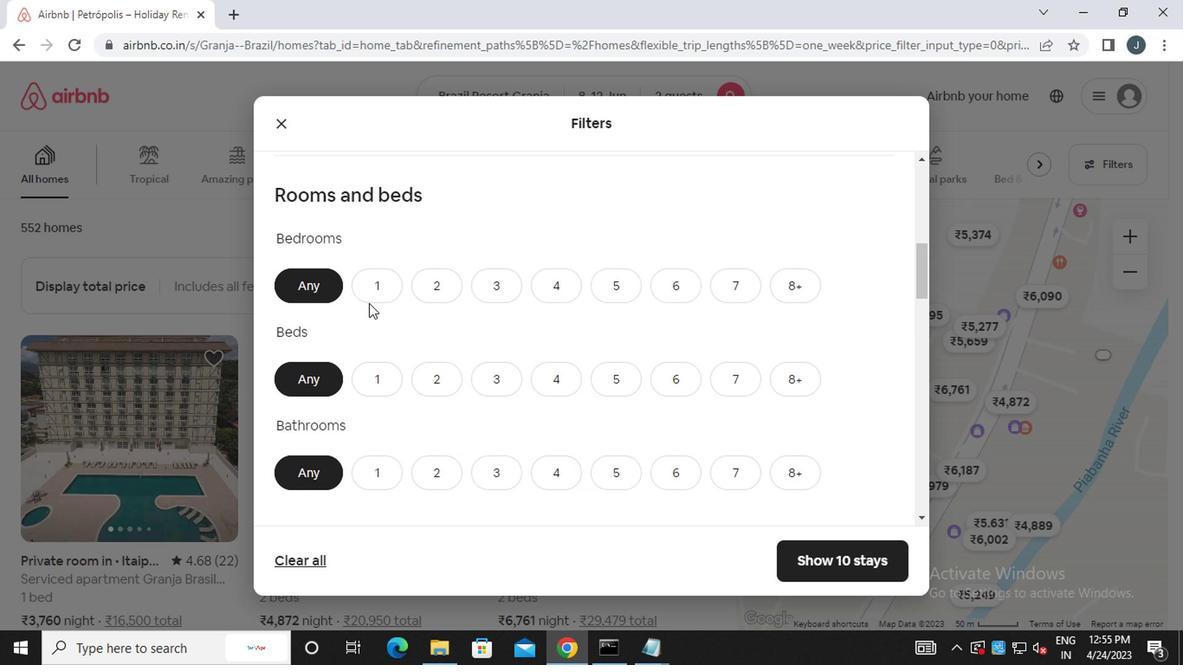 
Action: Mouse pressed left at (367, 282)
Screenshot: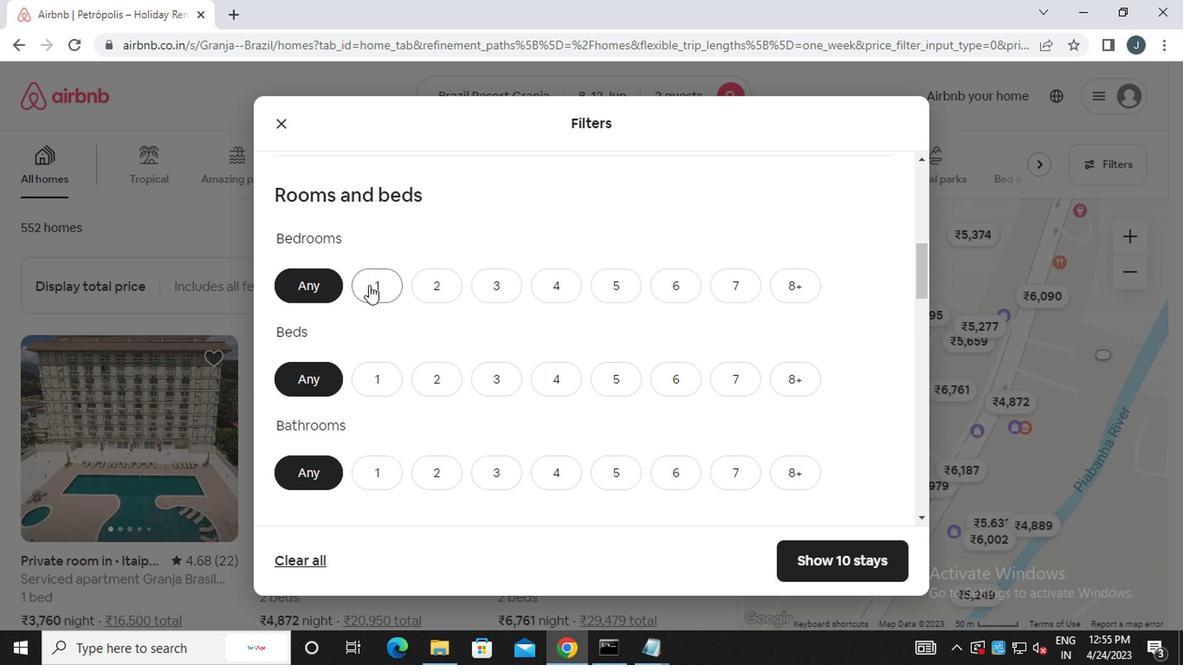 
Action: Mouse moved to (374, 377)
Screenshot: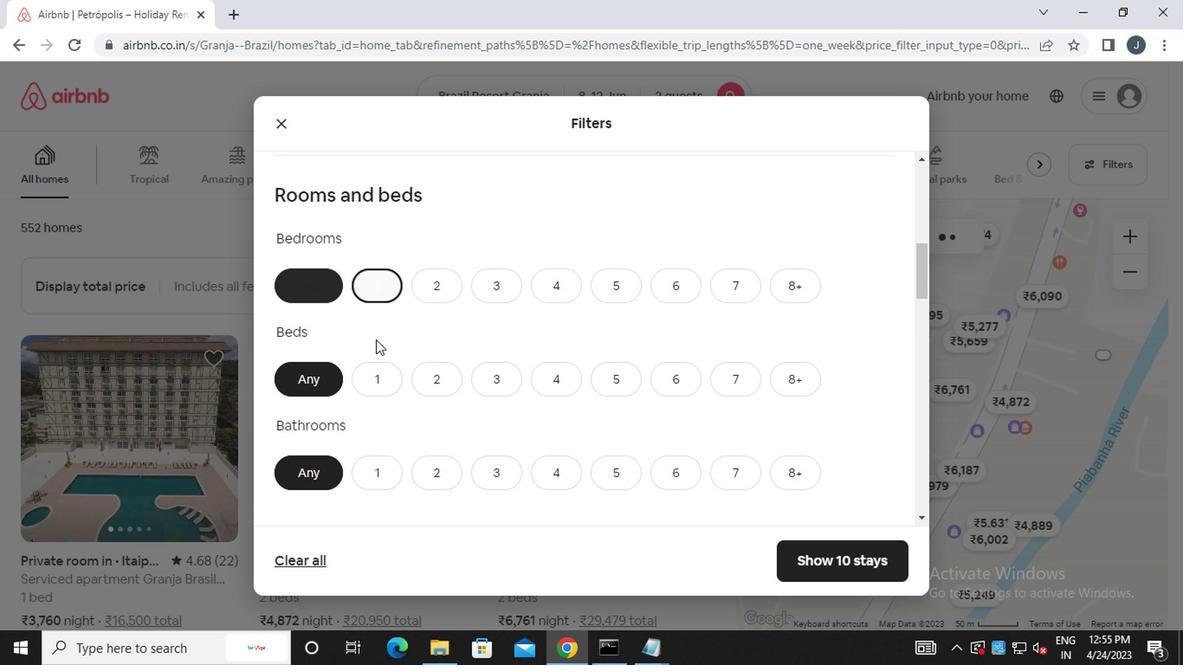 
Action: Mouse pressed left at (374, 377)
Screenshot: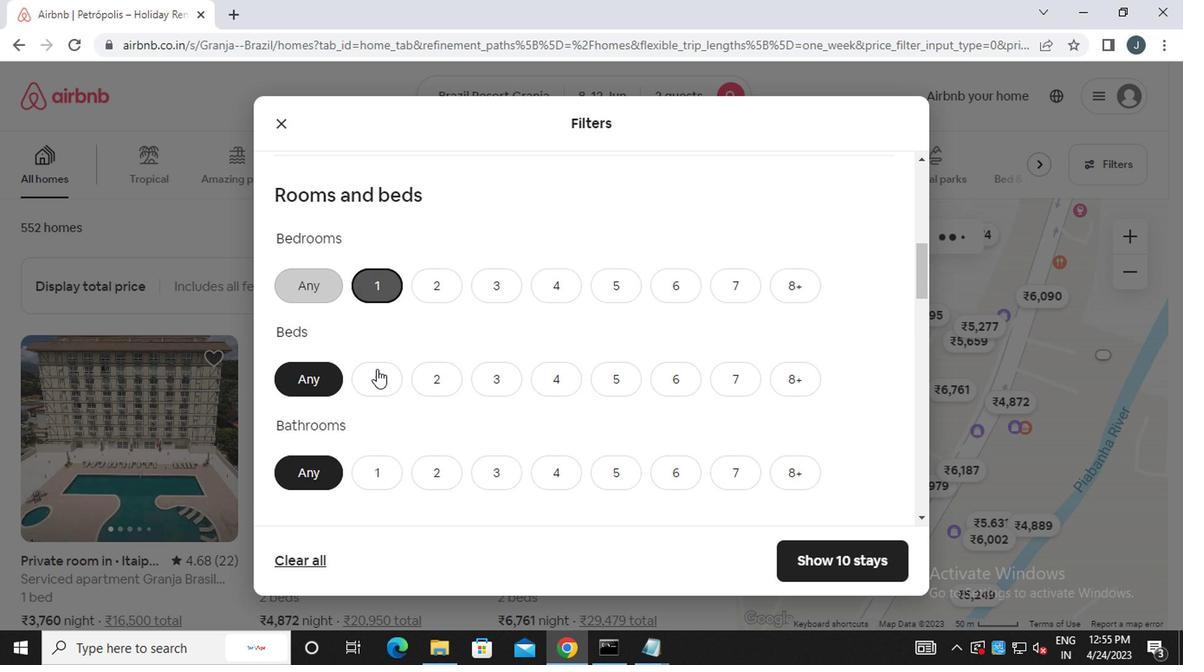 
Action: Mouse moved to (369, 487)
Screenshot: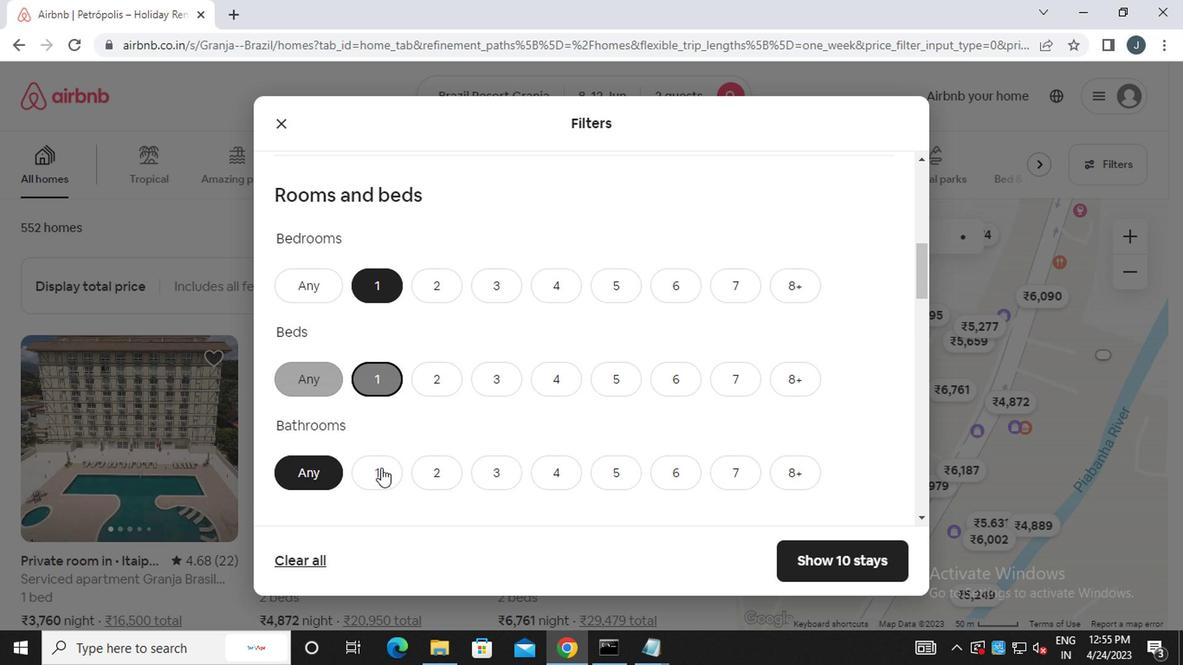 
Action: Mouse pressed left at (369, 487)
Screenshot: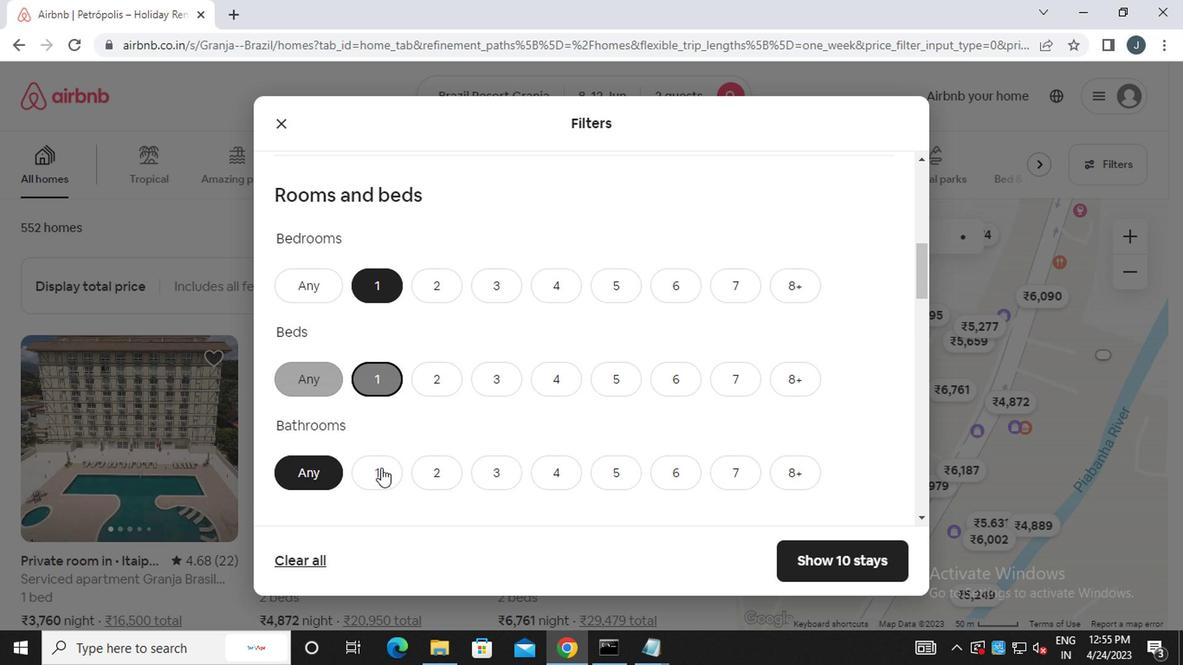 
Action: Mouse moved to (368, 483)
Screenshot: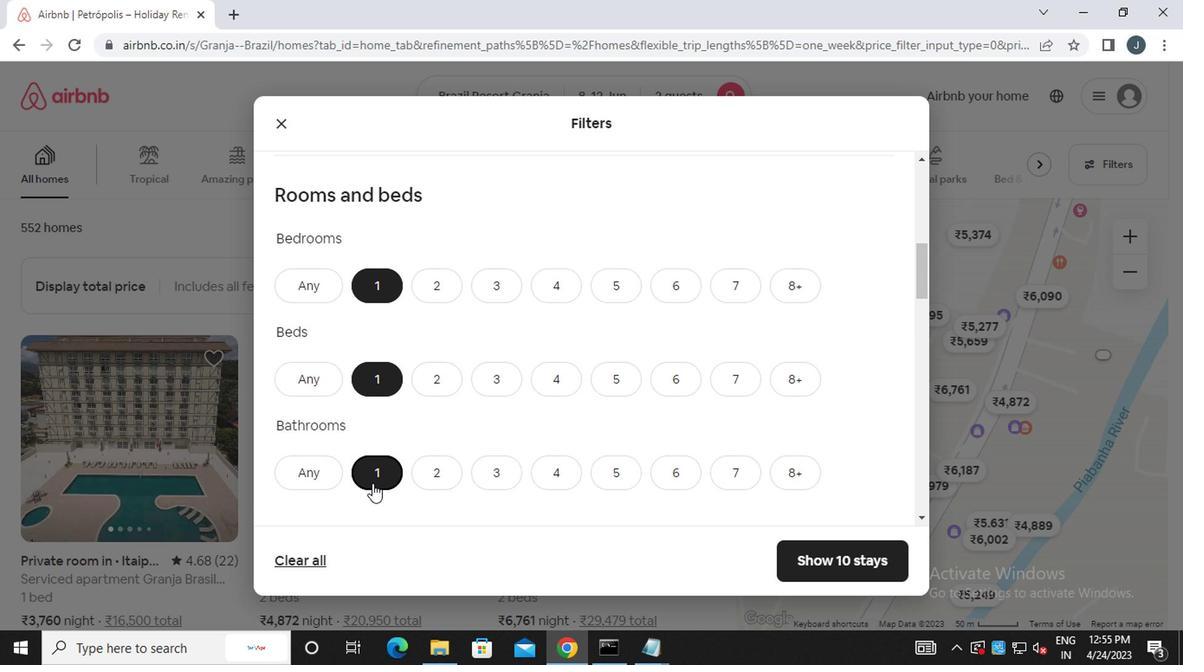 
Action: Mouse scrolled (368, 483) with delta (0, 0)
Screenshot: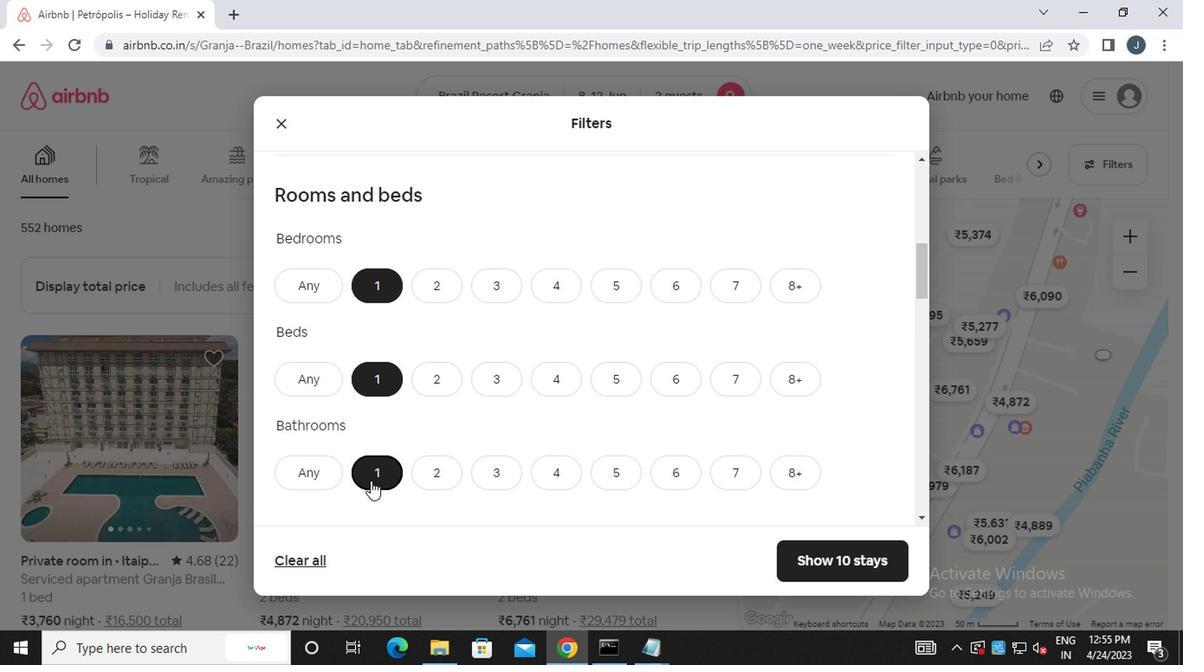 
Action: Mouse scrolled (368, 483) with delta (0, 0)
Screenshot: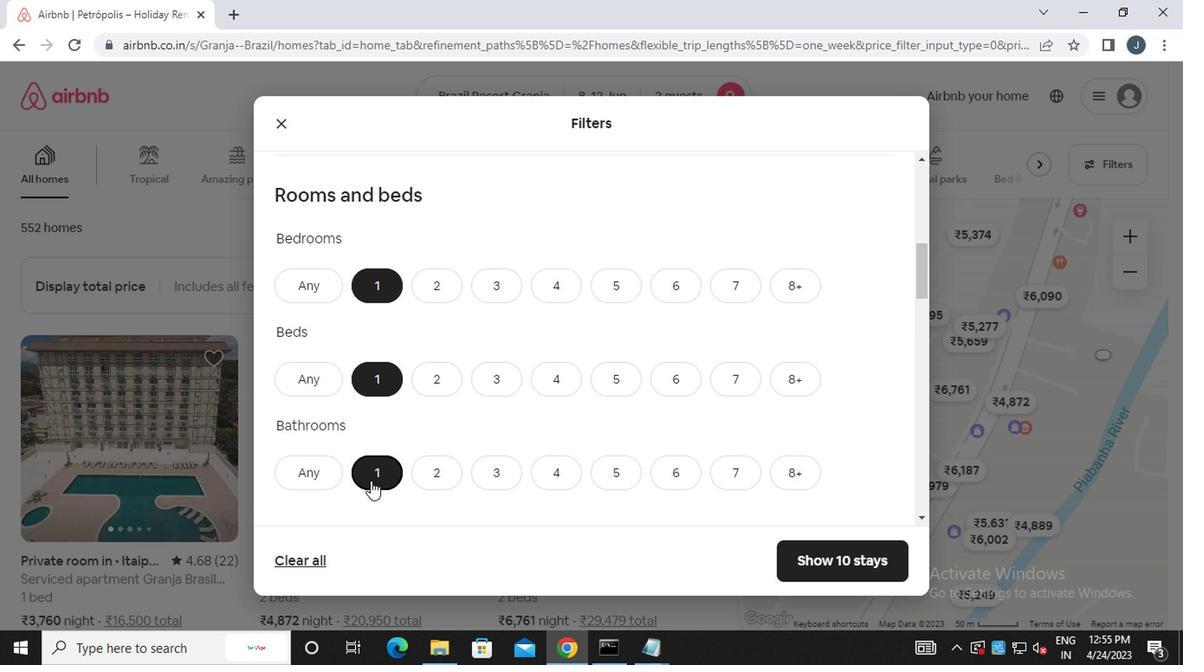 
Action: Mouse moved to (324, 508)
Screenshot: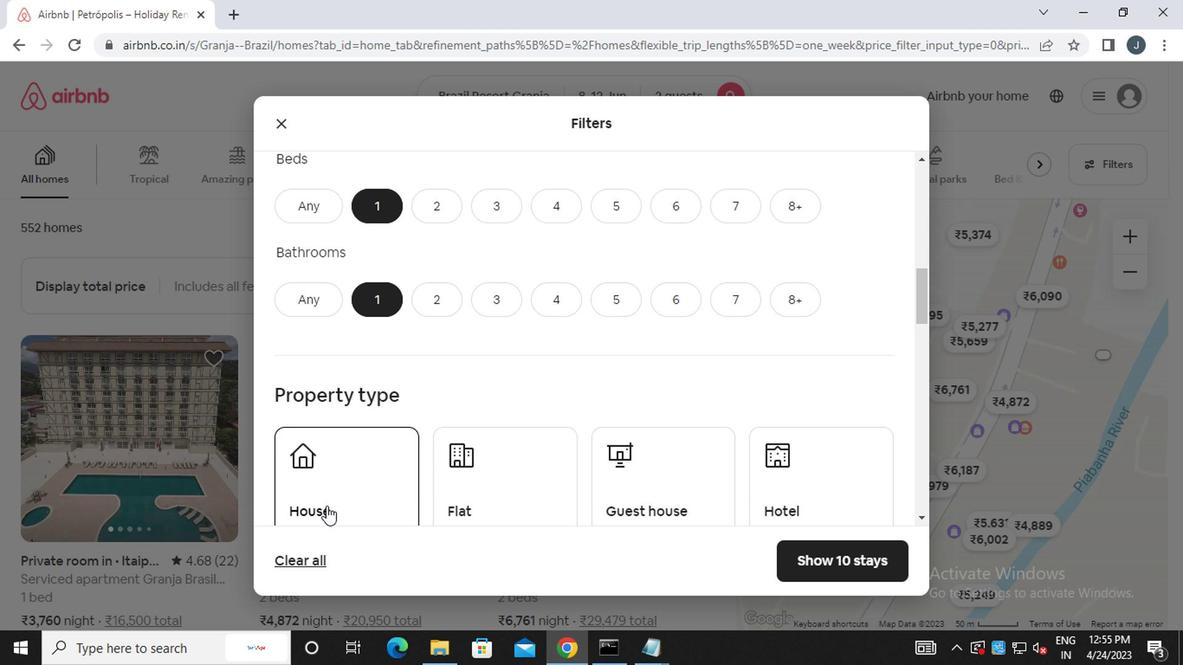 
Action: Mouse scrolled (324, 506) with delta (0, -1)
Screenshot: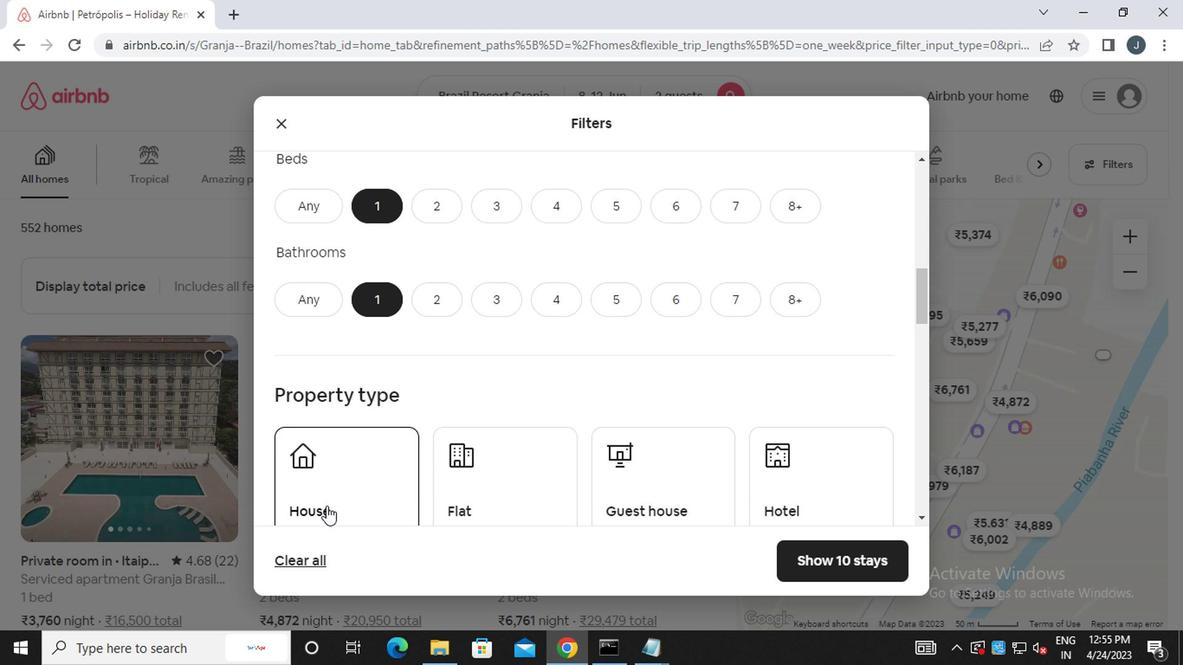 
Action: Mouse moved to (496, 424)
Screenshot: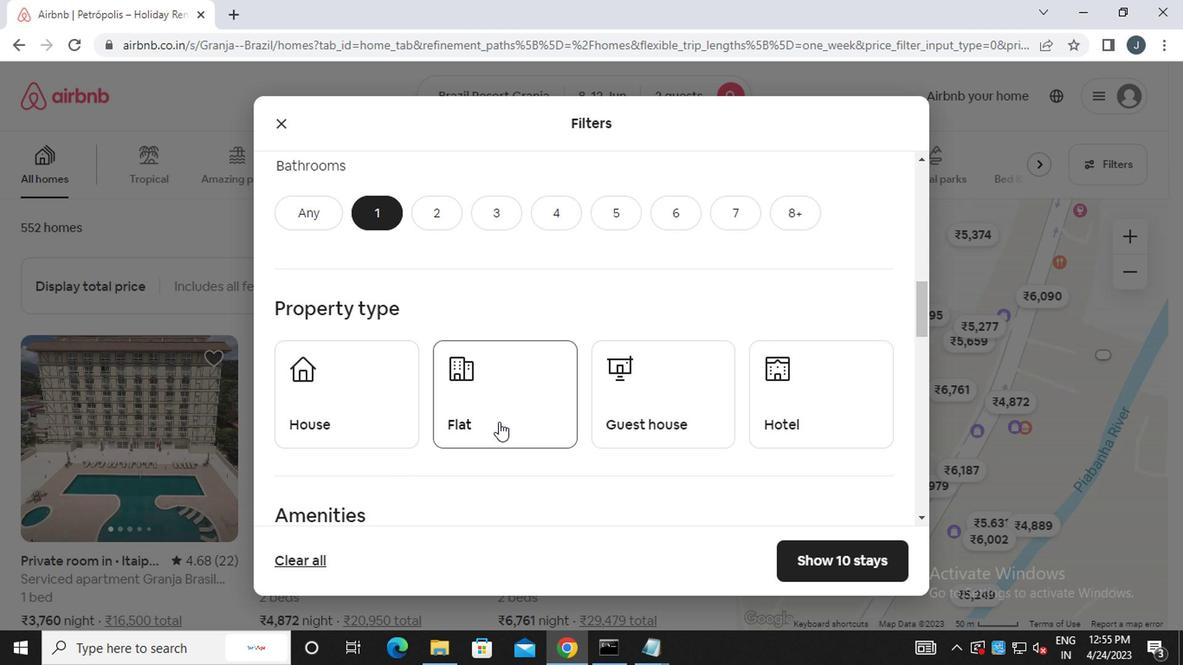 
Action: Mouse pressed left at (496, 424)
Screenshot: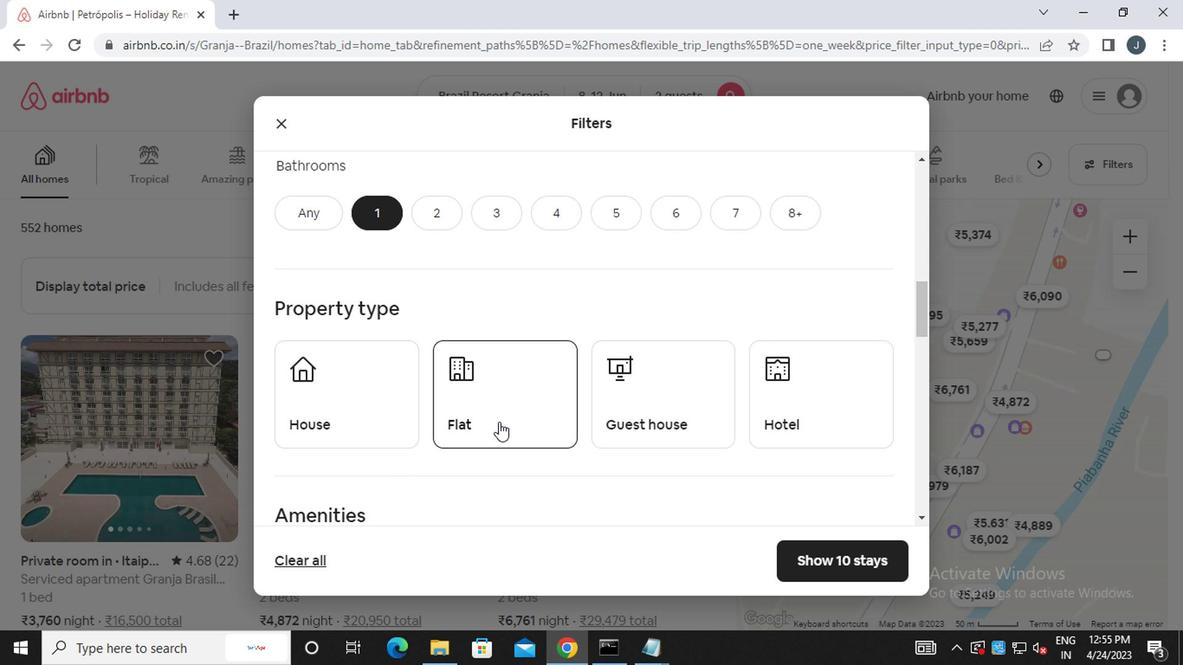 
Action: Mouse moved to (617, 422)
Screenshot: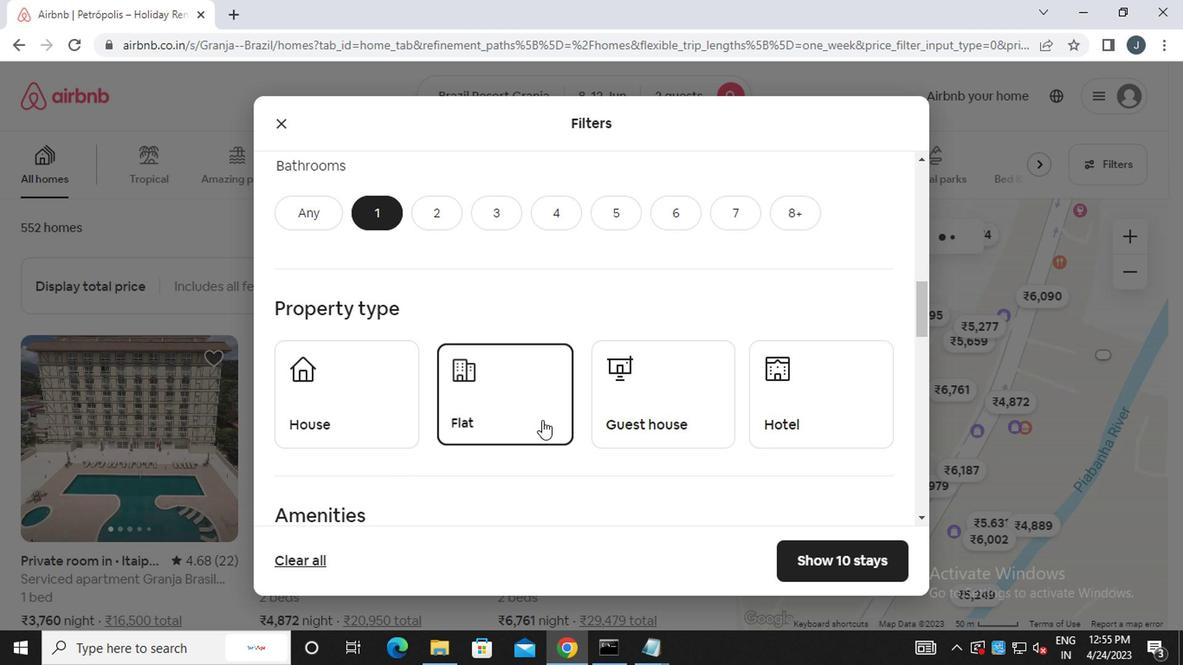
Action: Mouse pressed left at (617, 422)
Screenshot: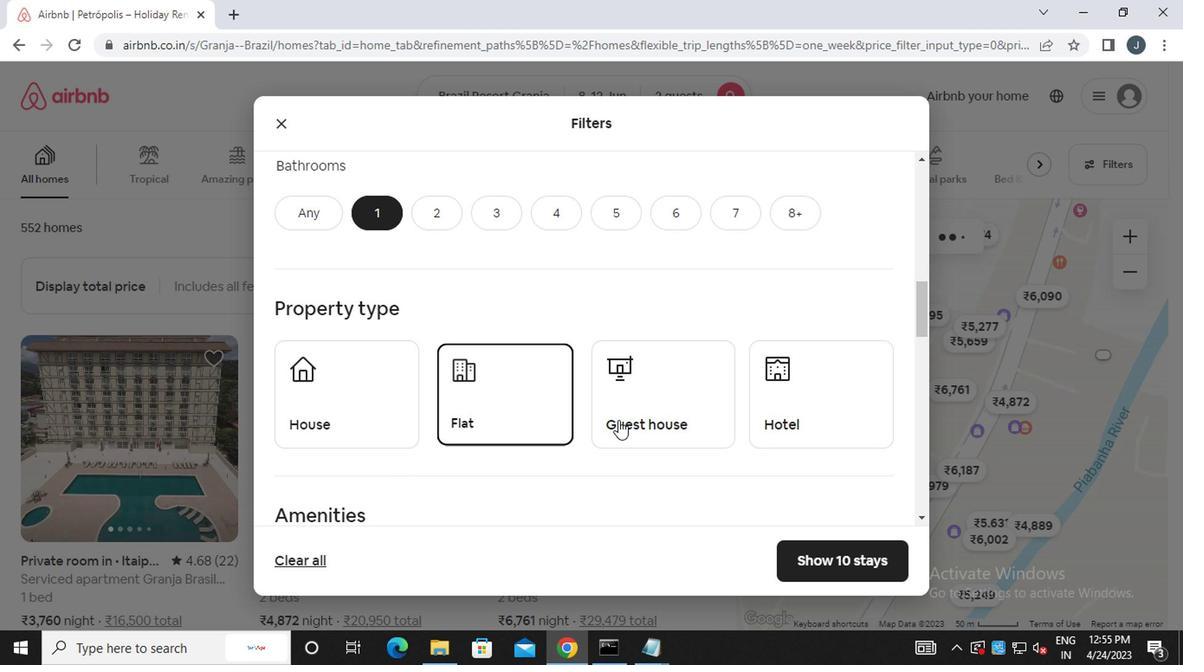
Action: Mouse moved to (783, 419)
Screenshot: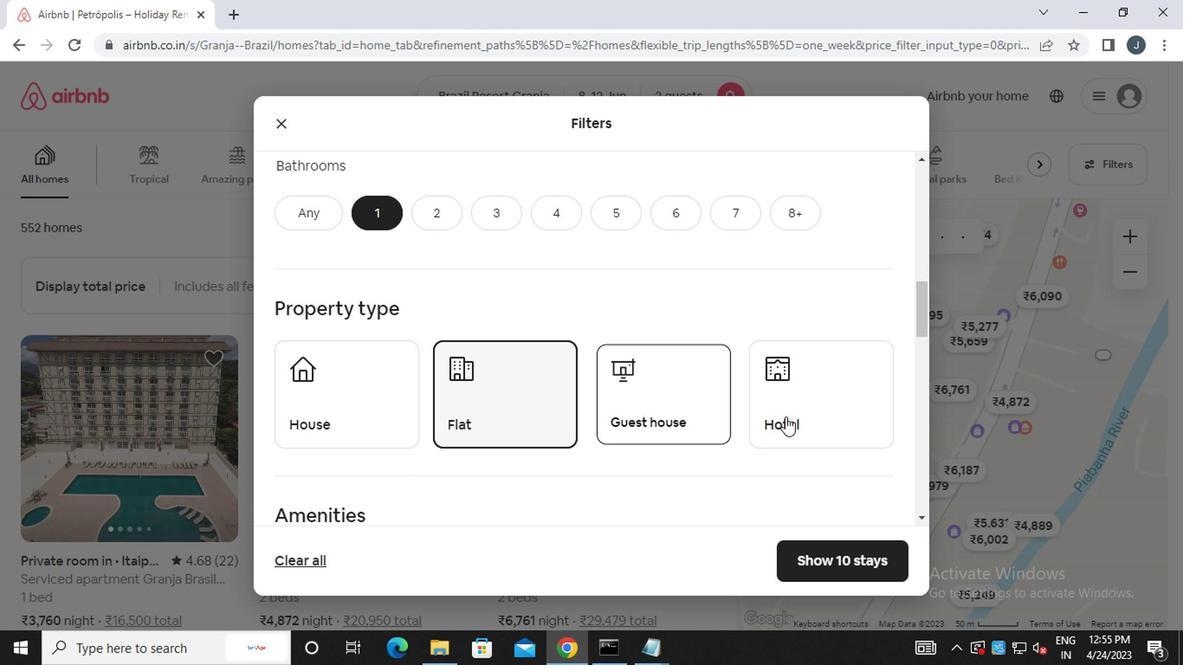 
Action: Mouse pressed left at (783, 419)
Screenshot: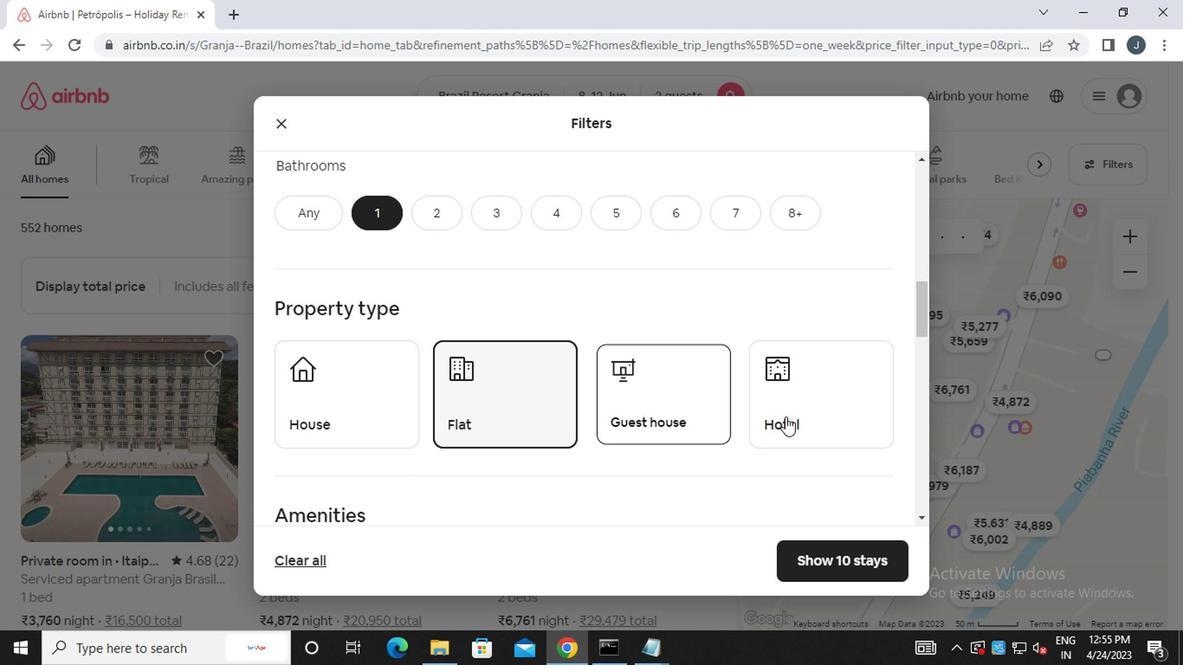 
Action: Mouse moved to (434, 435)
Screenshot: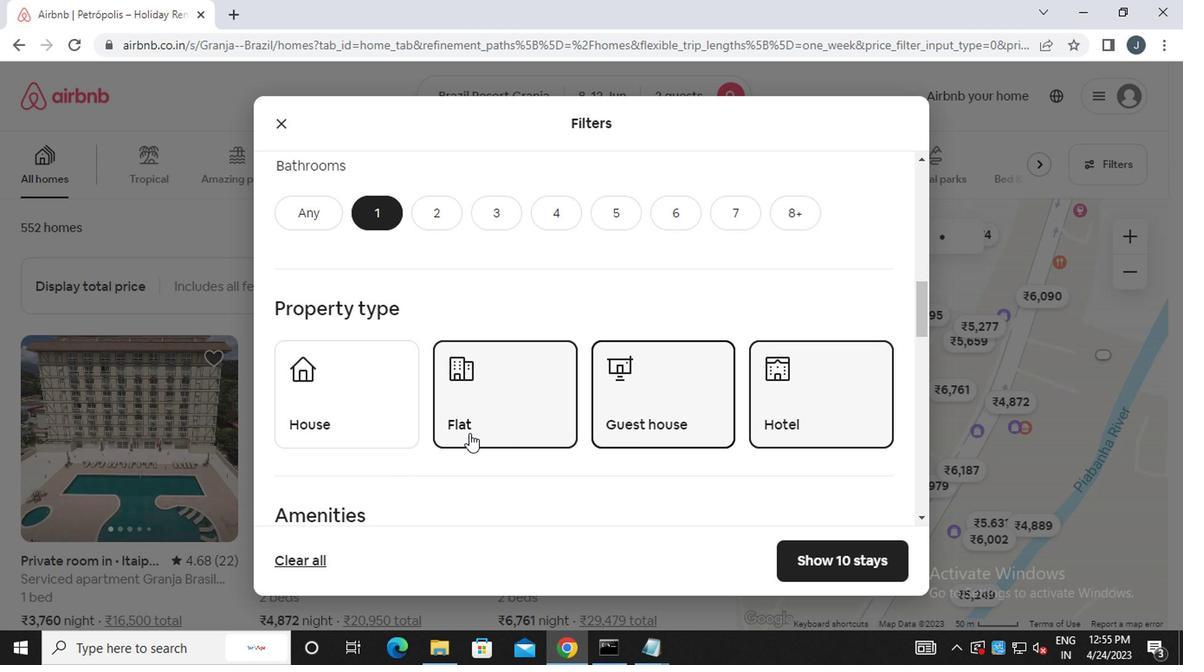 
Action: Mouse scrolled (434, 435) with delta (0, 0)
Screenshot: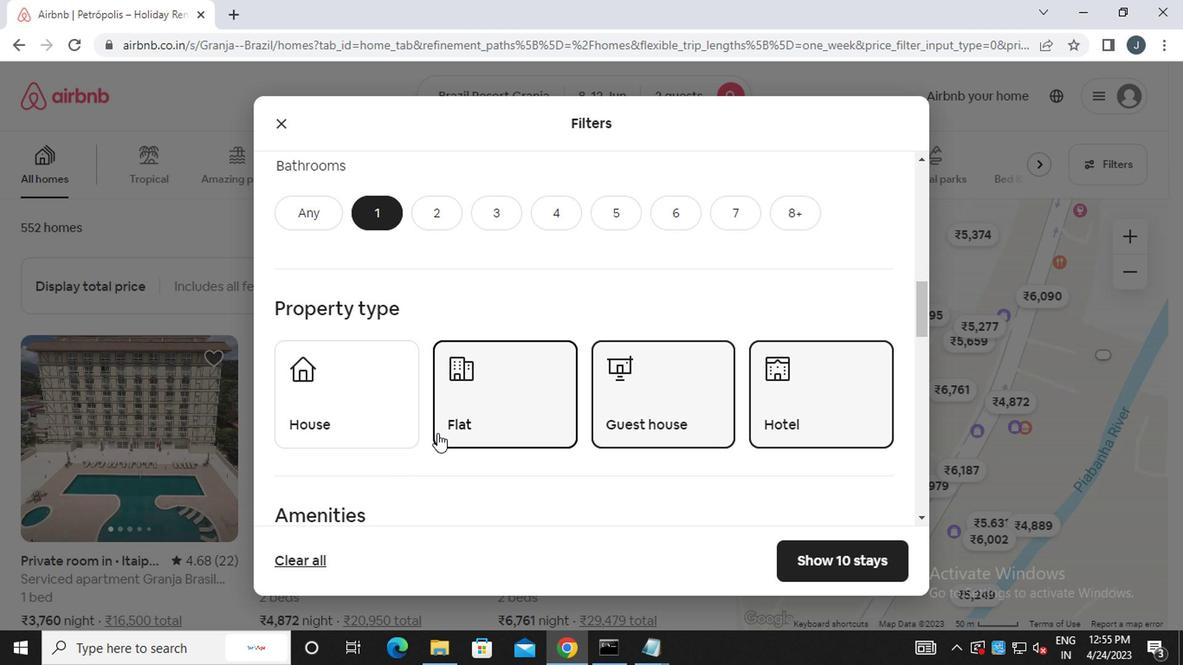 
Action: Mouse scrolled (434, 435) with delta (0, 0)
Screenshot: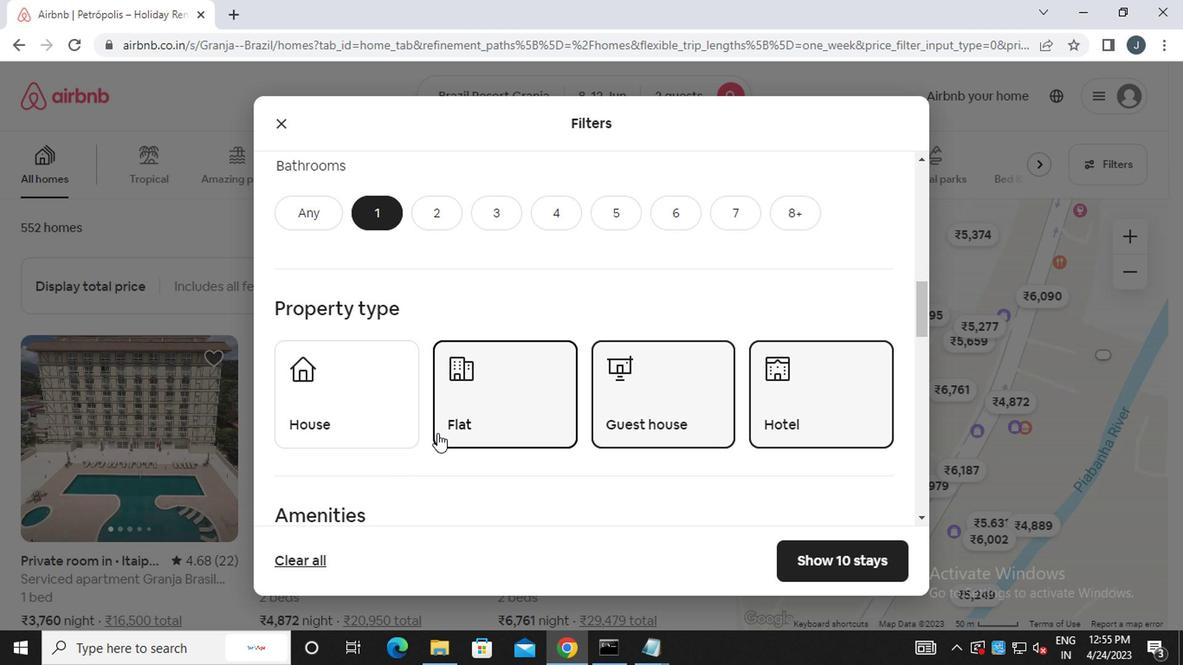 
Action: Mouse scrolled (434, 435) with delta (0, 0)
Screenshot: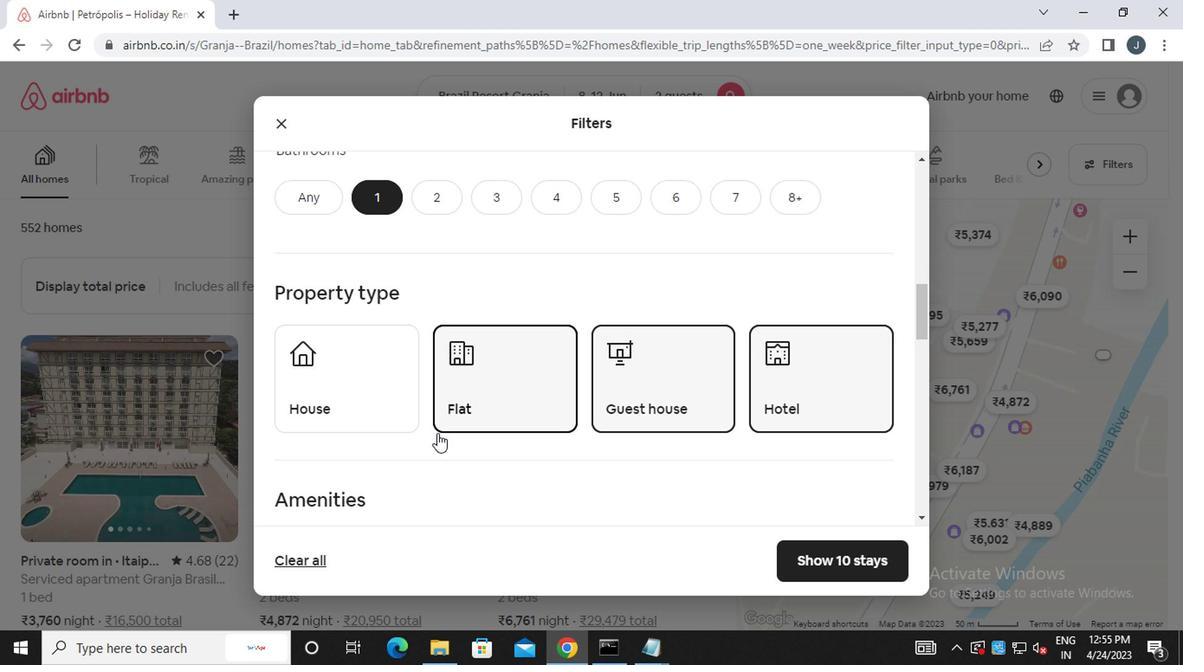 
Action: Mouse scrolled (434, 435) with delta (0, 0)
Screenshot: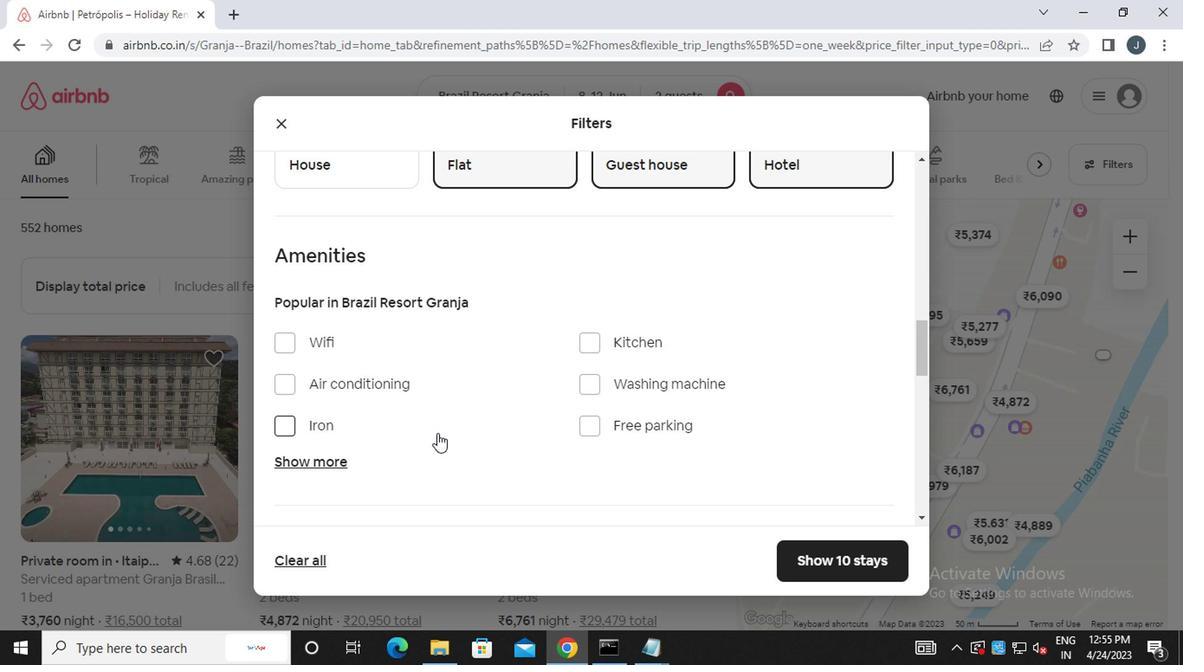 
Action: Mouse scrolled (434, 435) with delta (0, 0)
Screenshot: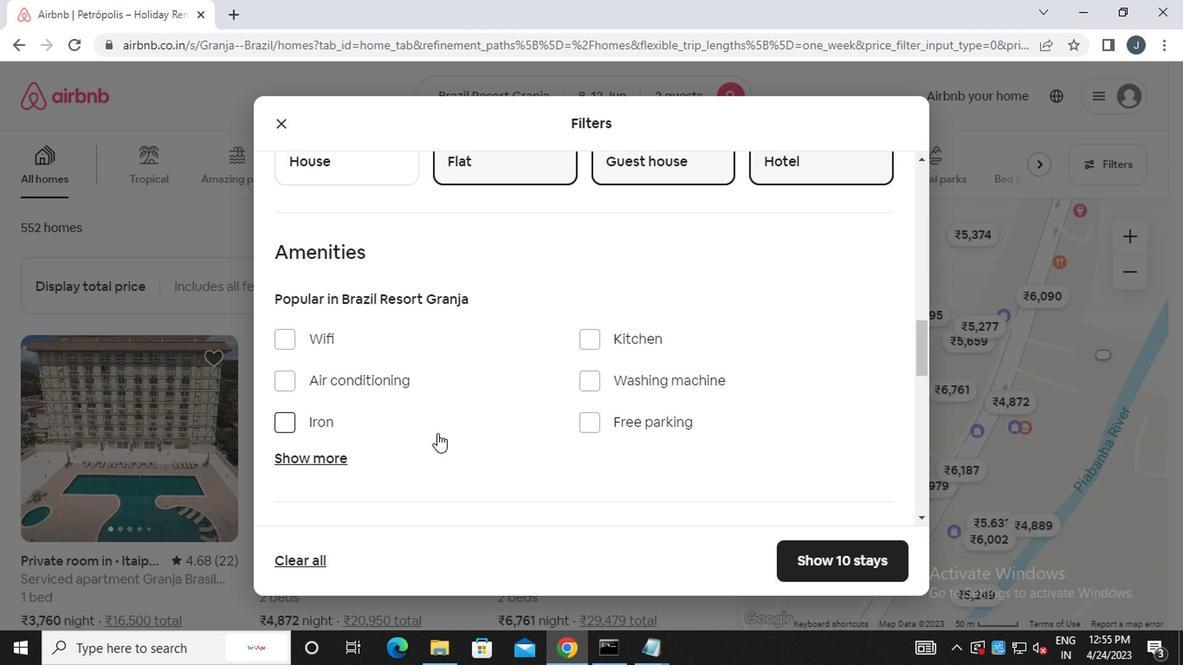 
Action: Mouse scrolled (434, 435) with delta (0, 0)
Screenshot: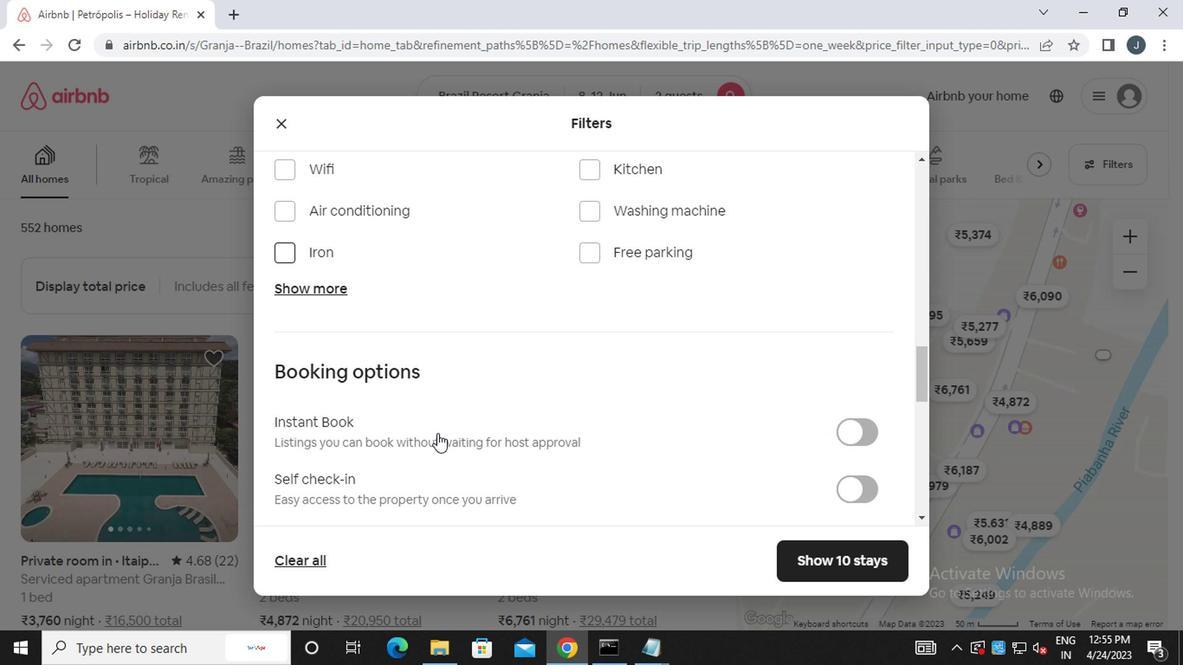 
Action: Mouse moved to (865, 408)
Screenshot: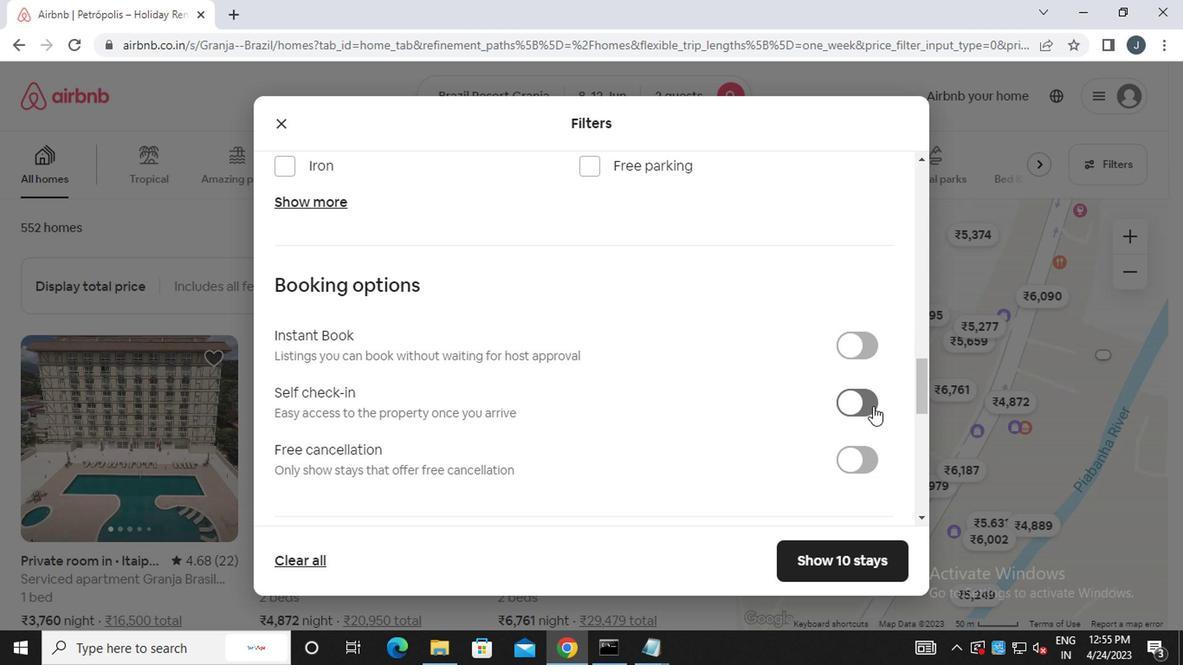 
Action: Mouse pressed left at (865, 408)
Screenshot: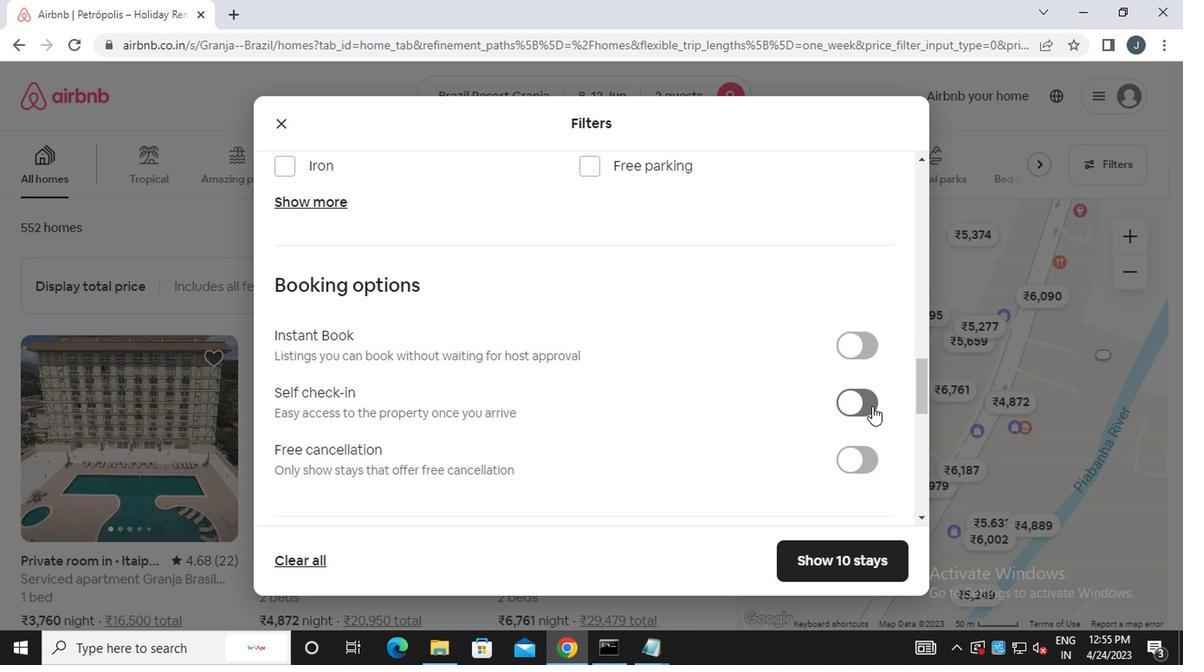 
Action: Mouse moved to (513, 445)
Screenshot: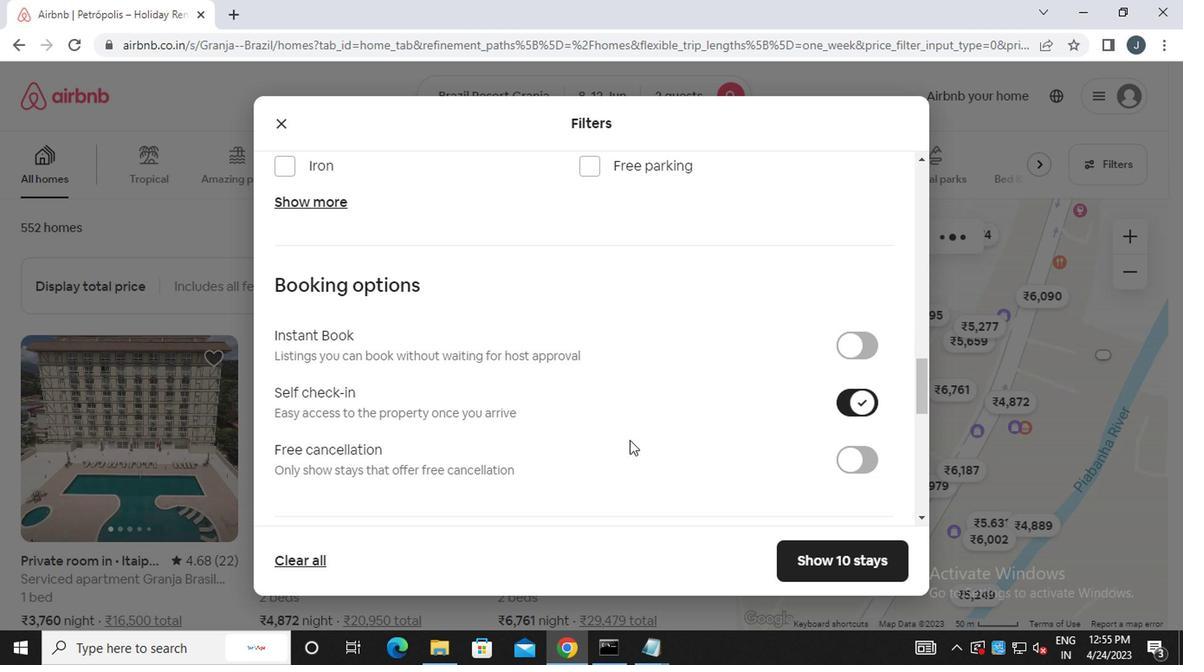 
Action: Mouse scrolled (513, 443) with delta (0, -1)
Screenshot: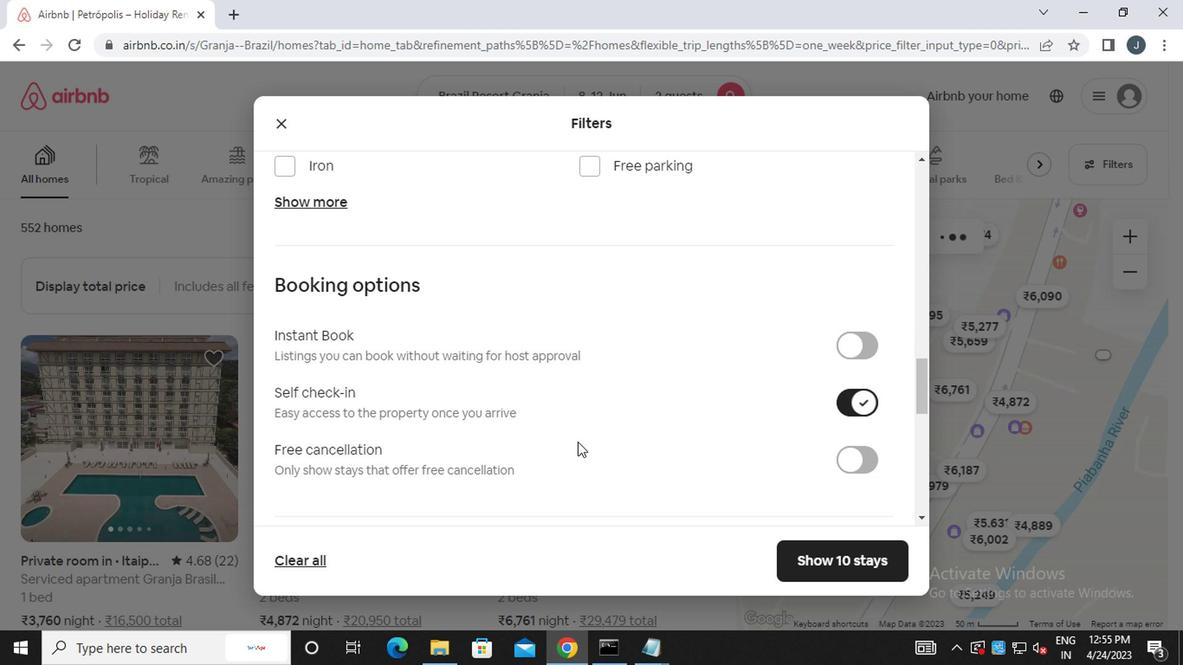 
Action: Mouse scrolled (513, 443) with delta (0, -1)
Screenshot: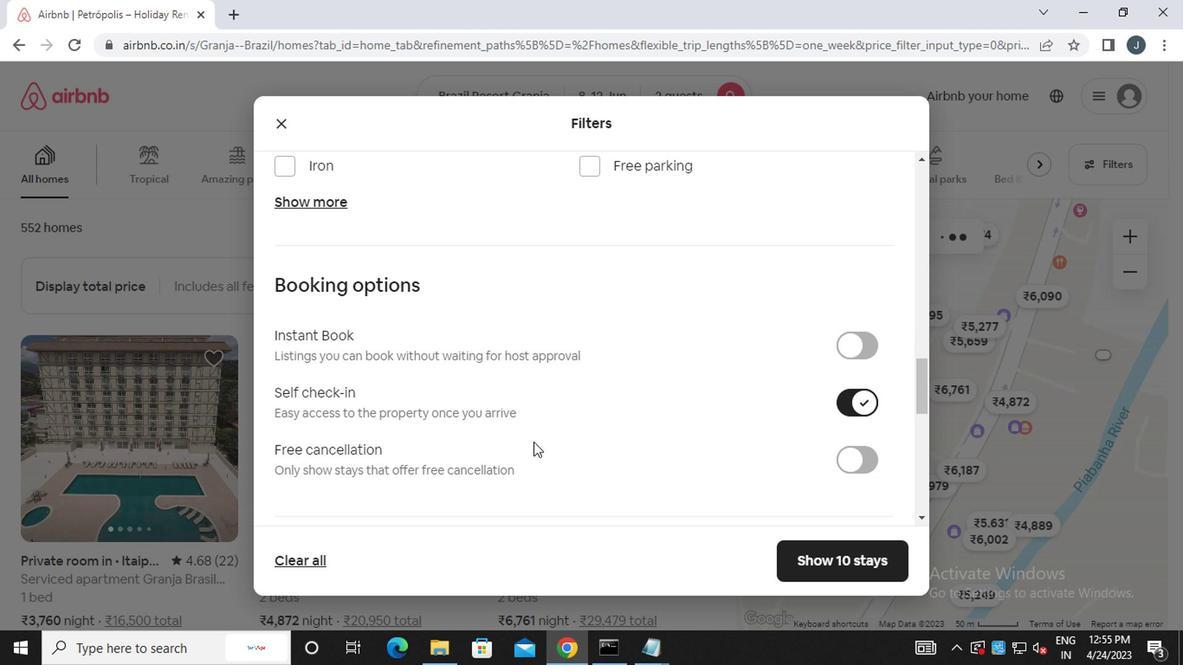 
Action: Mouse scrolled (513, 443) with delta (0, -1)
Screenshot: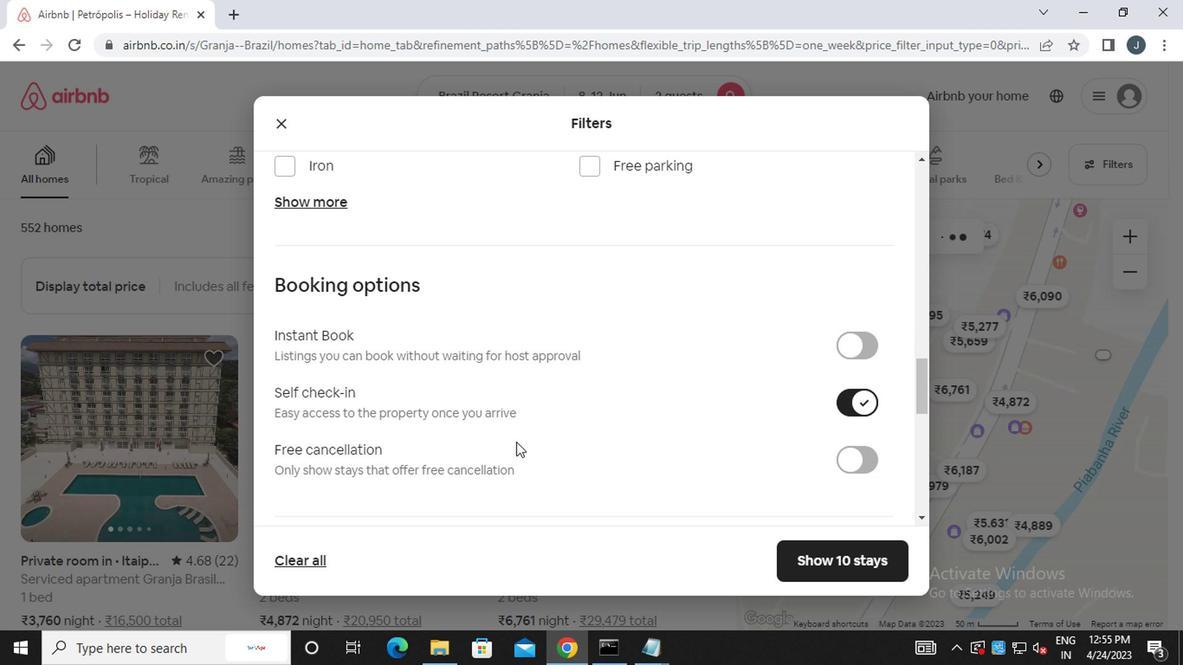 
Action: Mouse scrolled (513, 443) with delta (0, -1)
Screenshot: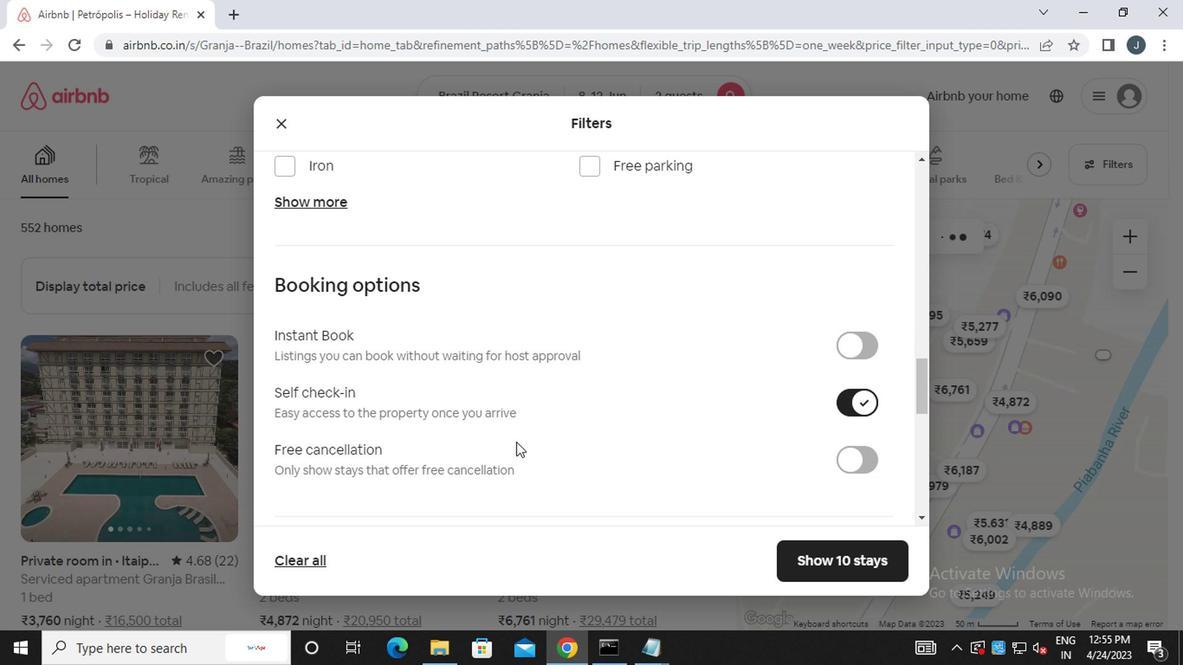 
Action: Mouse scrolled (513, 443) with delta (0, -1)
Screenshot: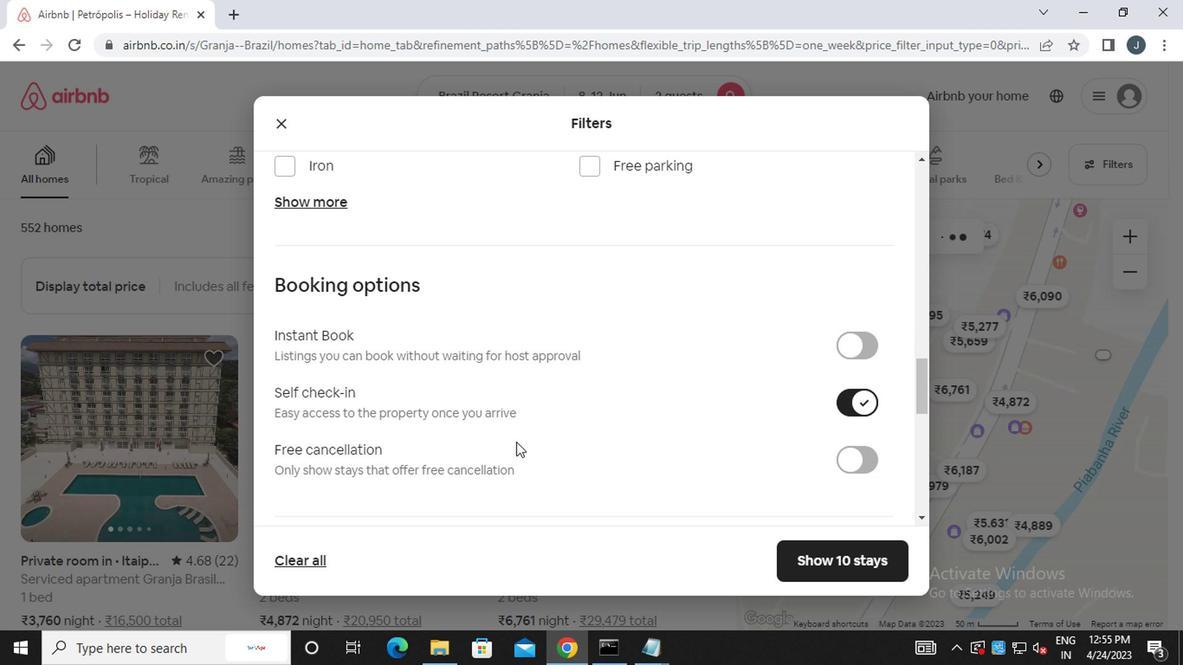 
Action: Mouse scrolled (513, 443) with delta (0, -1)
Screenshot: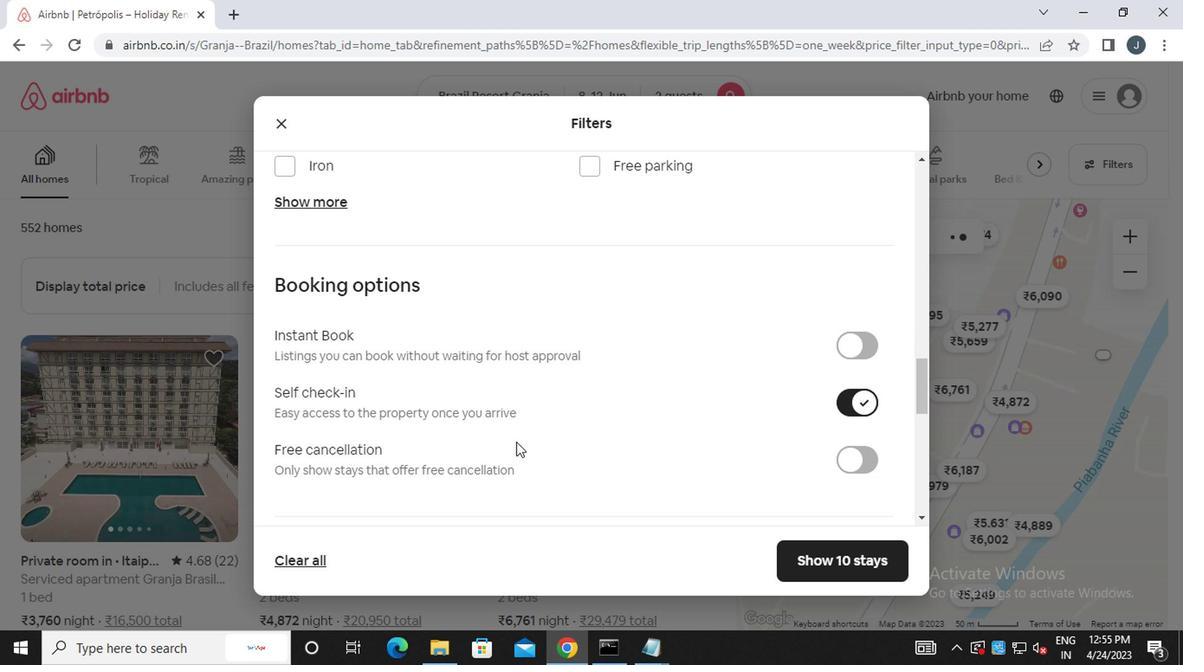 
Action: Mouse scrolled (513, 443) with delta (0, -1)
Screenshot: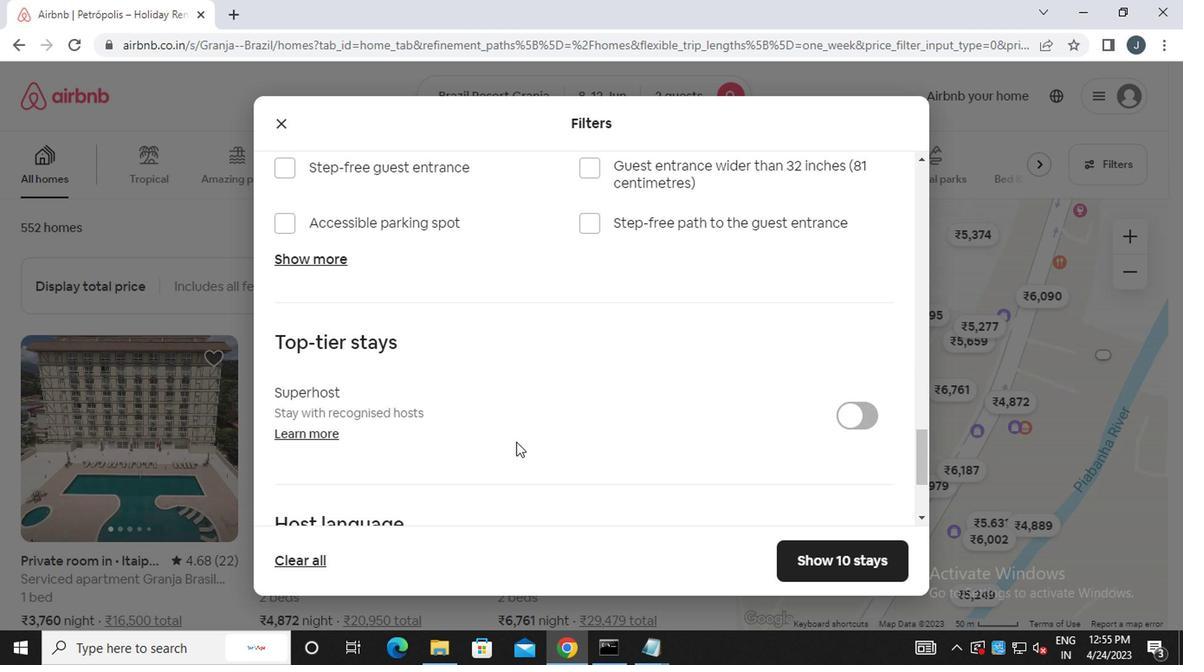 
Action: Mouse scrolled (513, 443) with delta (0, -1)
Screenshot: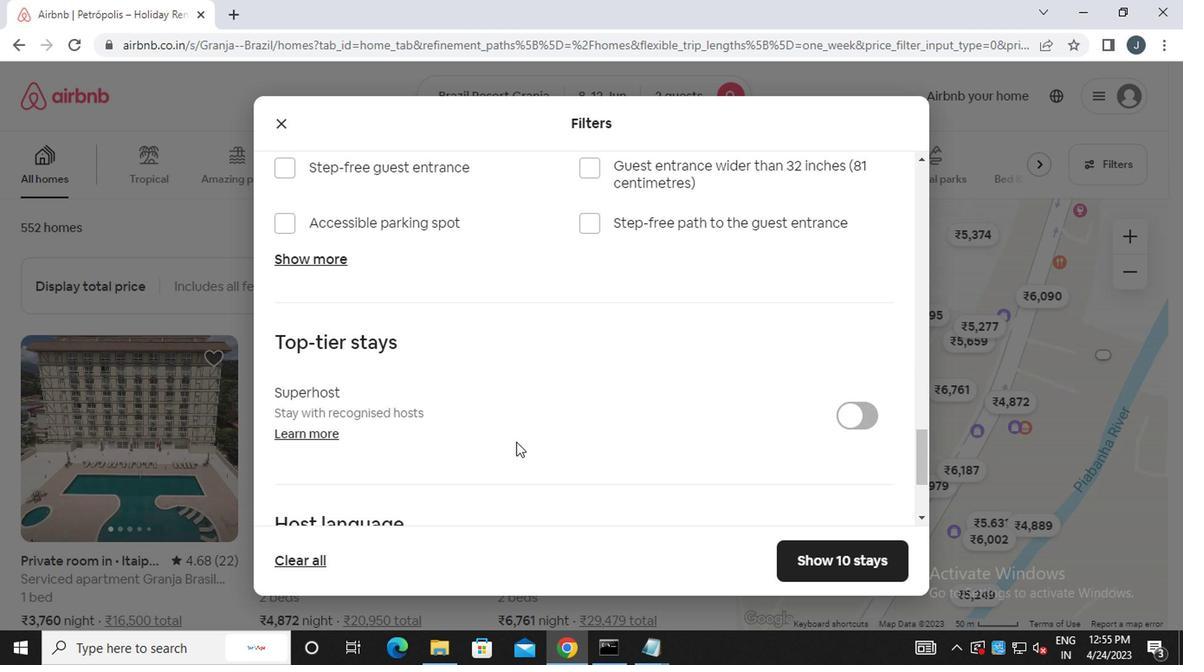 
Action: Mouse scrolled (513, 443) with delta (0, -1)
Screenshot: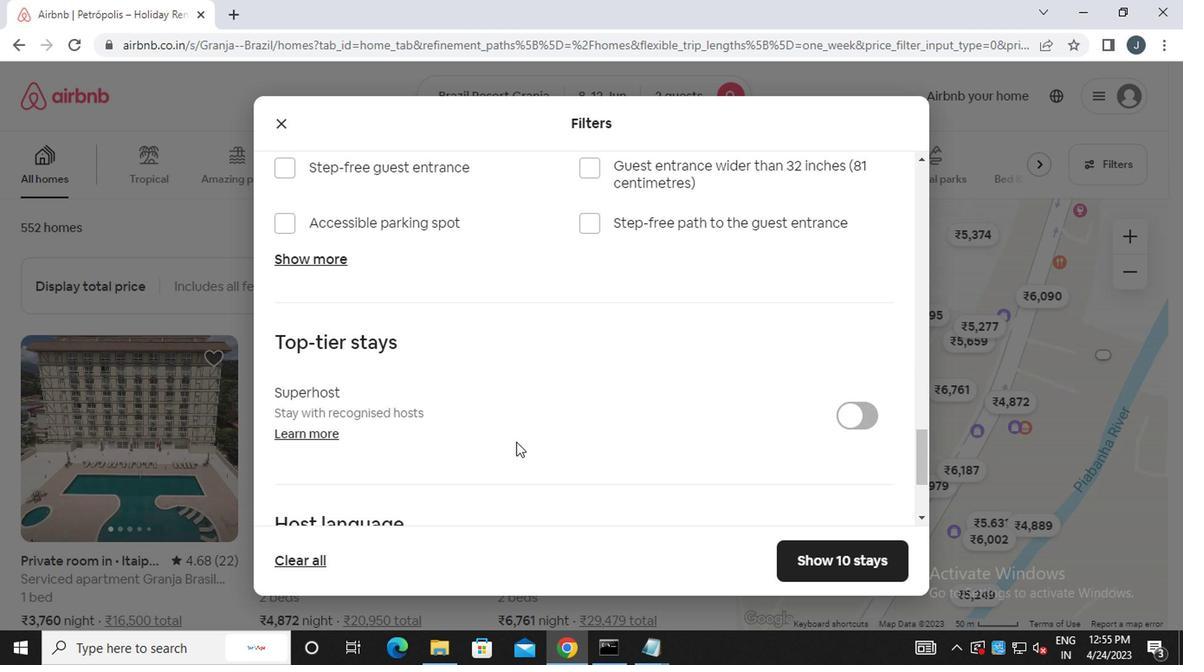 
Action: Mouse scrolled (513, 443) with delta (0, -1)
Screenshot: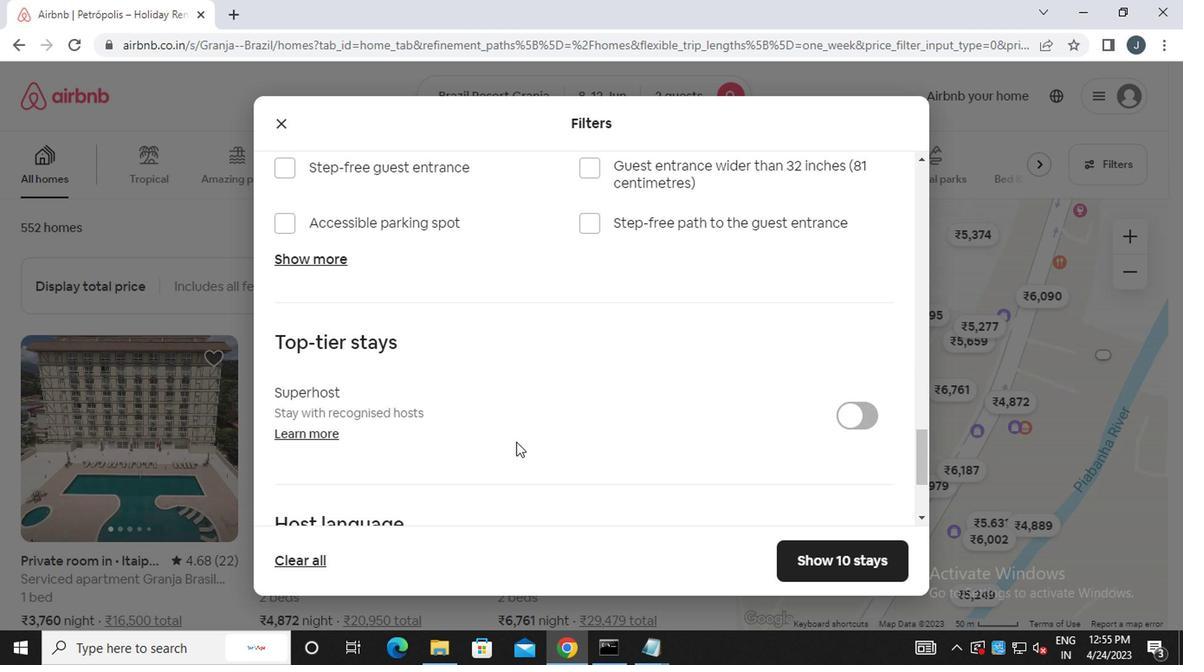 
Action: Mouse scrolled (513, 443) with delta (0, -1)
Screenshot: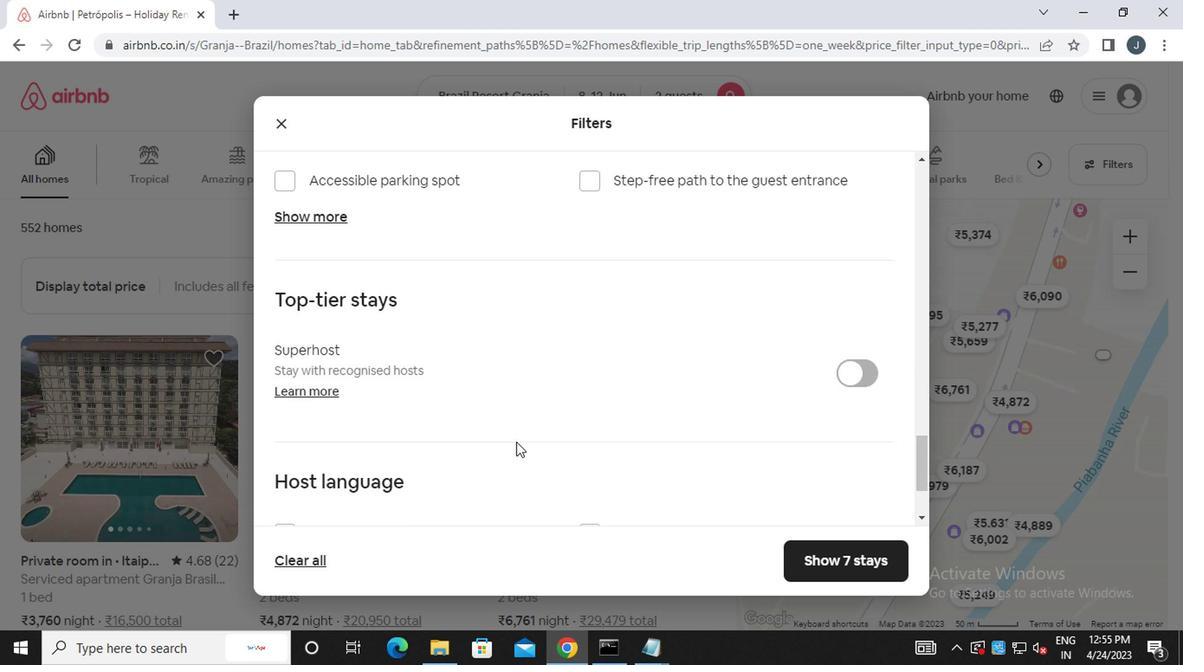 
Action: Mouse scrolled (513, 443) with delta (0, -1)
Screenshot: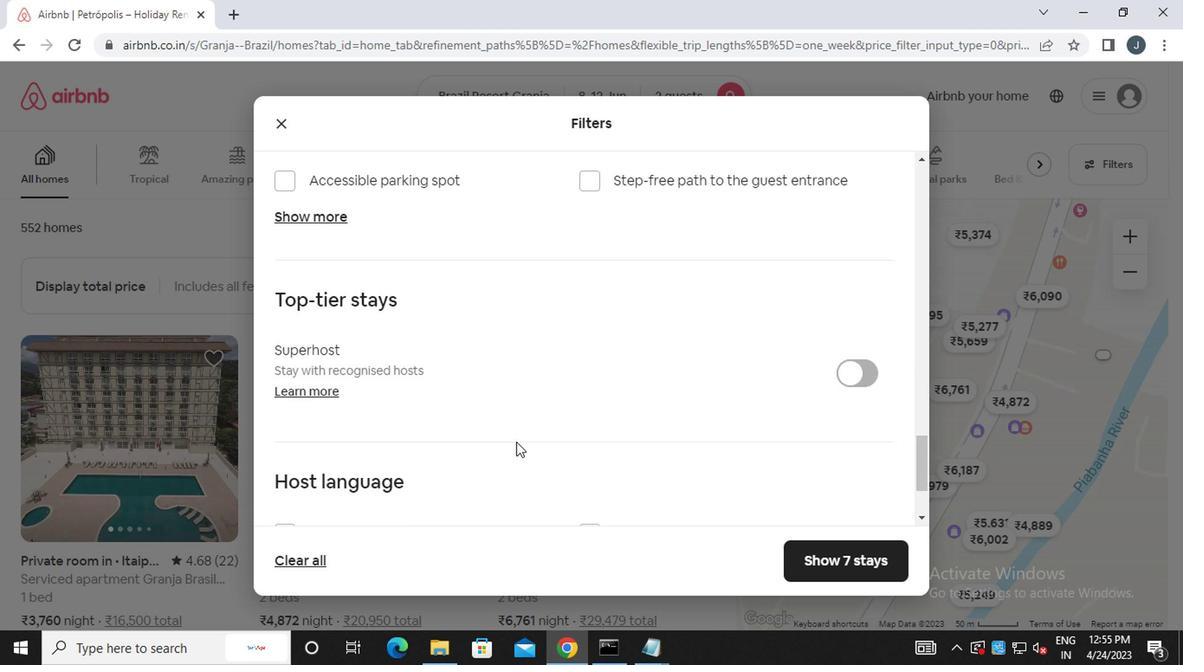 
Action: Mouse moved to (513, 445)
Screenshot: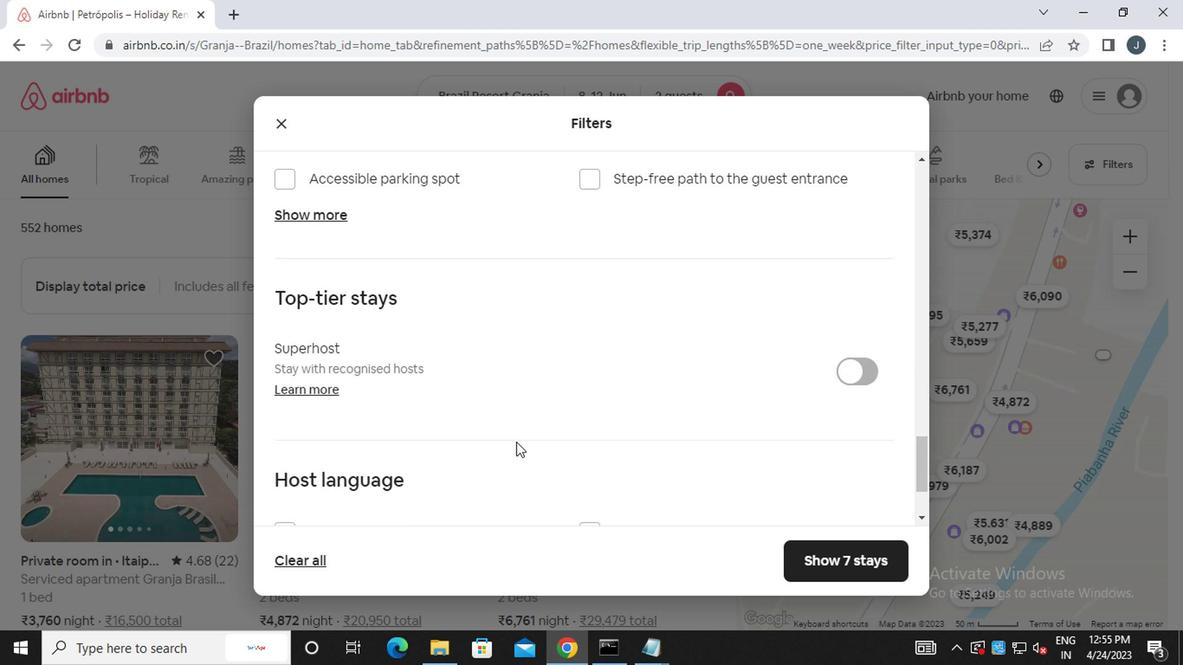 
Action: Mouse scrolled (513, 443) with delta (0, -1)
Screenshot: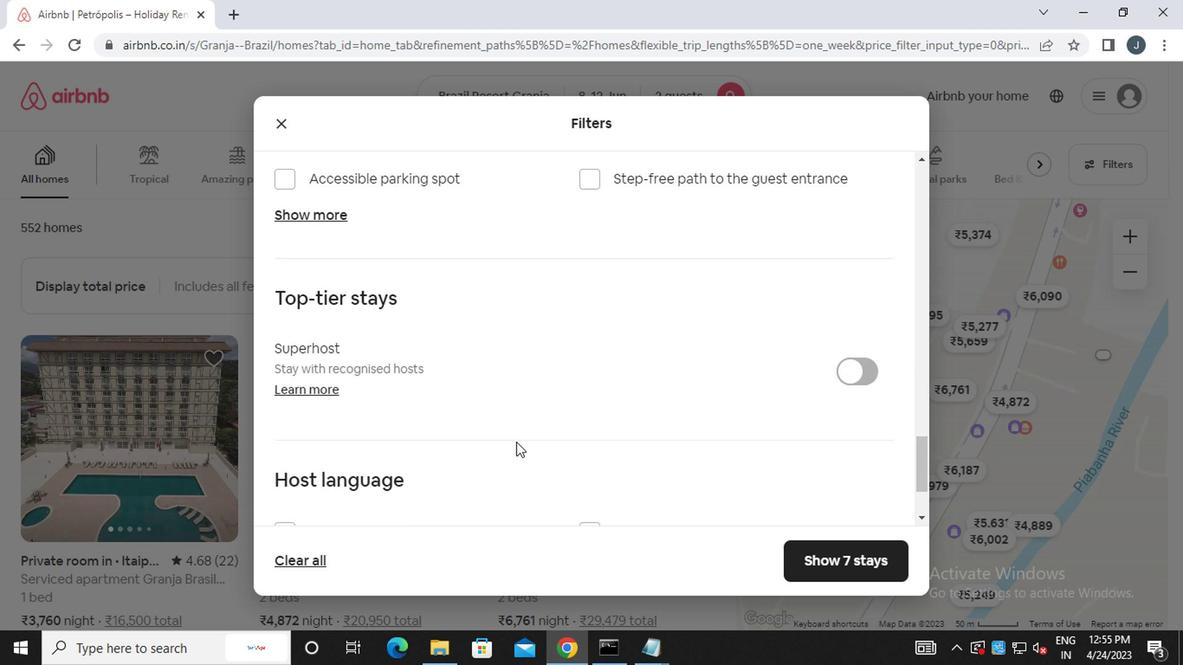 
Action: Mouse moved to (428, 476)
Screenshot: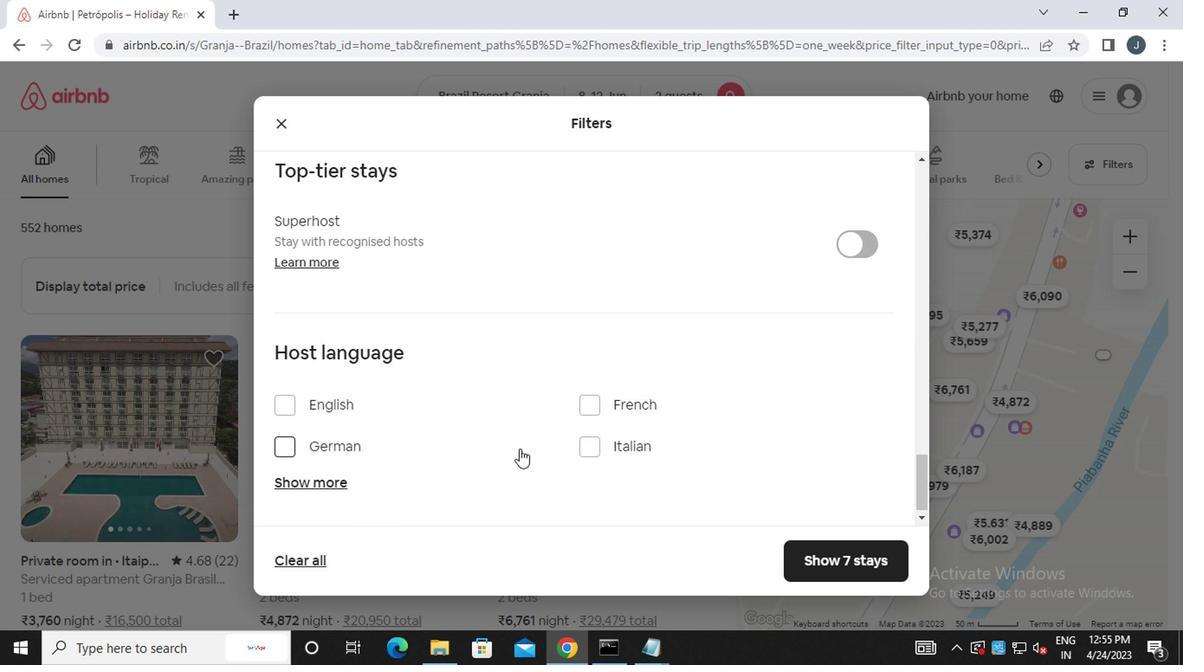 
Action: Mouse scrolled (428, 475) with delta (0, -1)
Screenshot: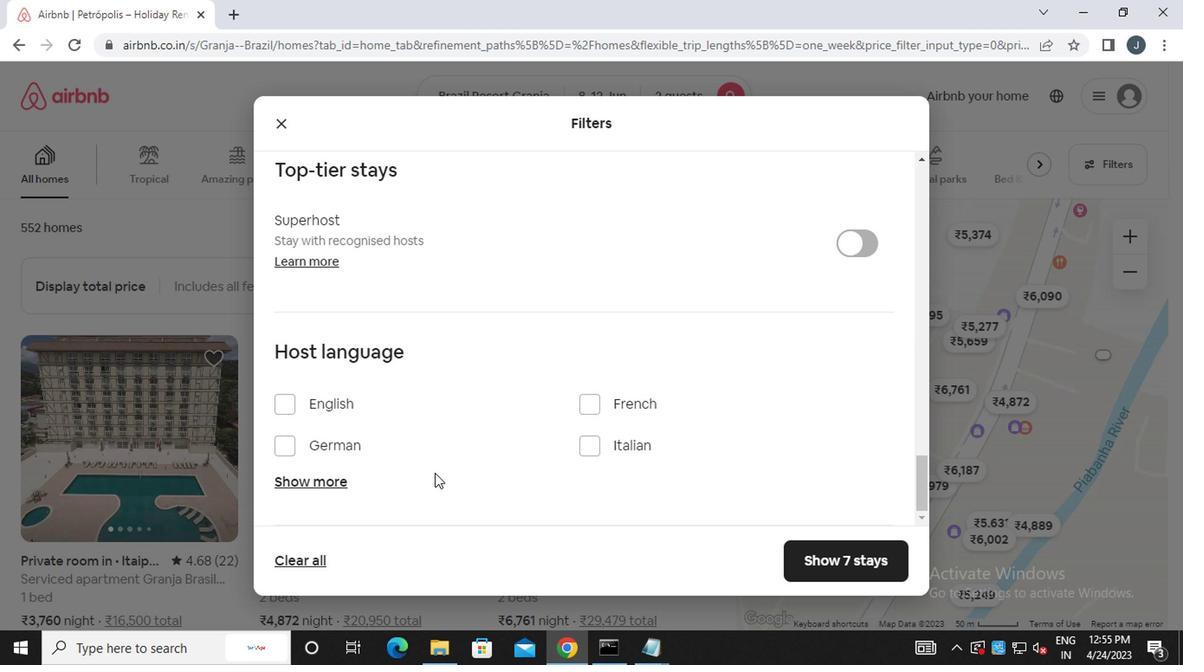 
Action: Mouse scrolled (428, 475) with delta (0, -1)
Screenshot: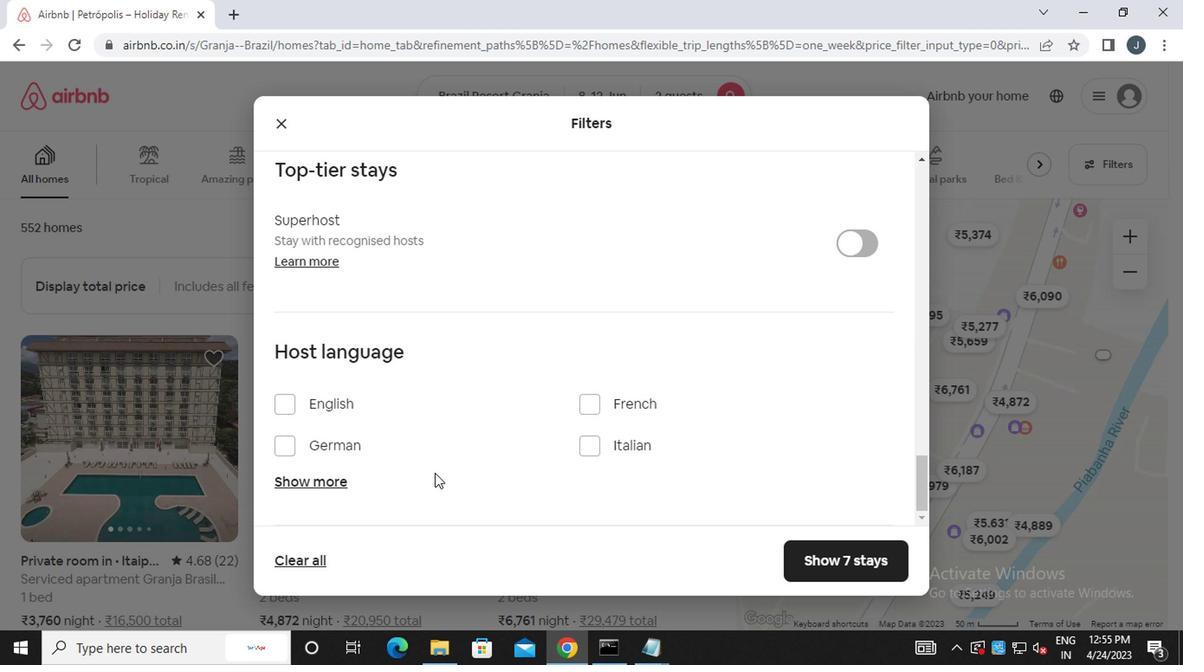 
Action: Mouse scrolled (428, 475) with delta (0, -1)
Screenshot: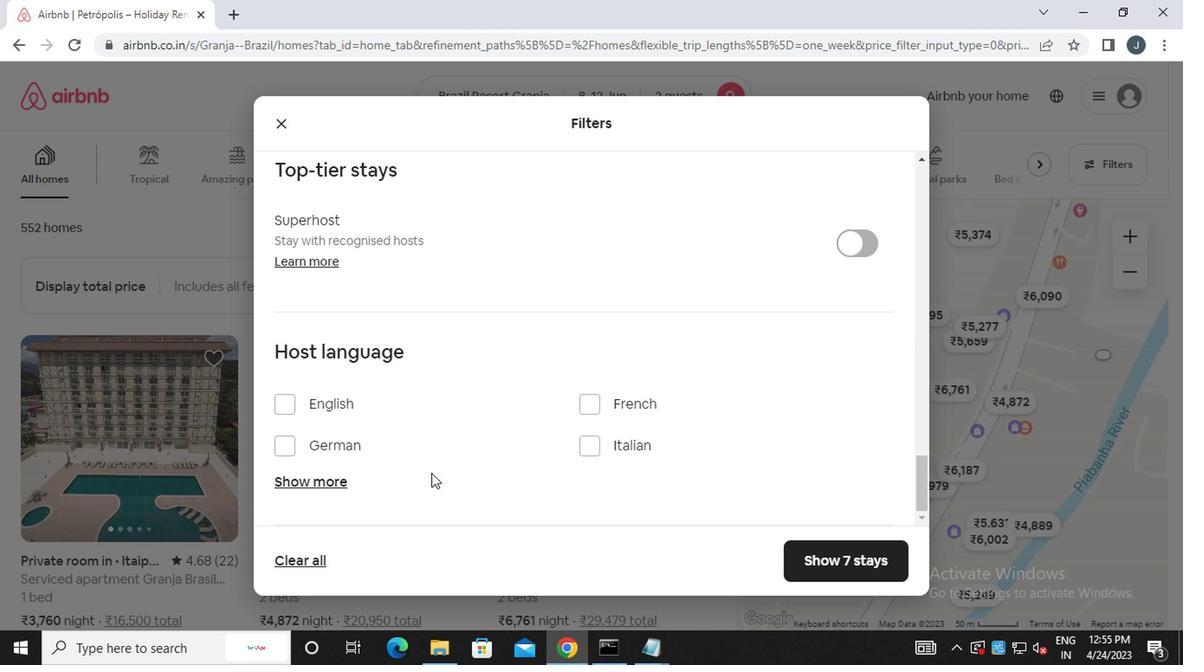 
Action: Mouse scrolled (428, 475) with delta (0, -1)
Screenshot: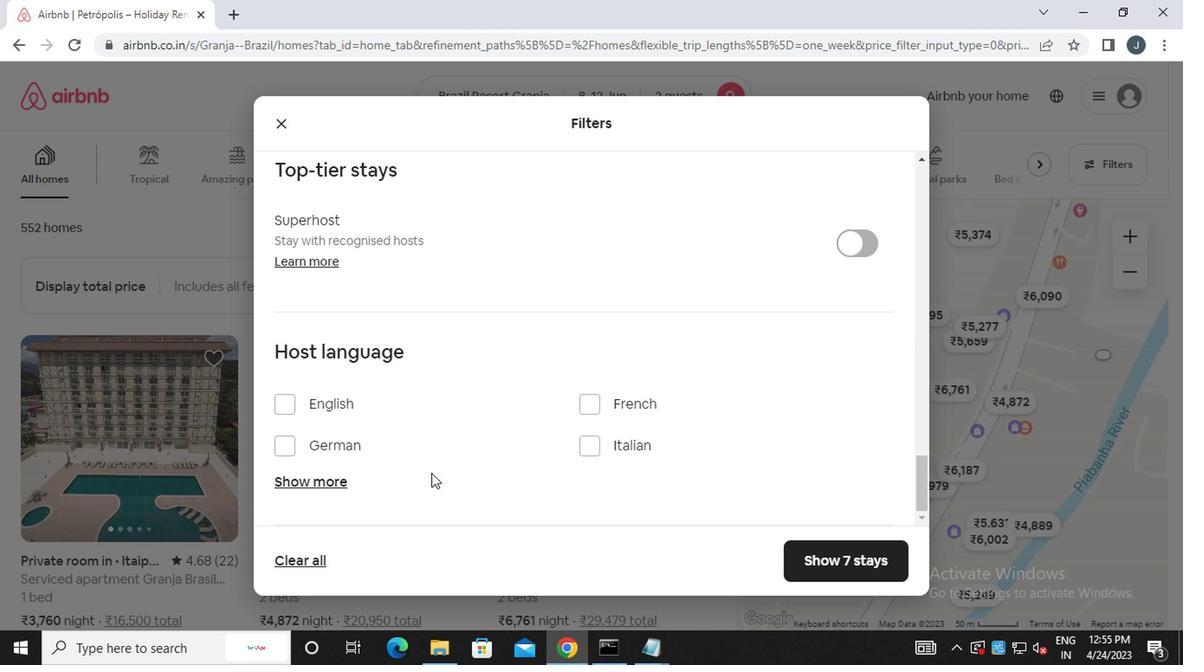
Action: Mouse scrolled (428, 475) with delta (0, -1)
Screenshot: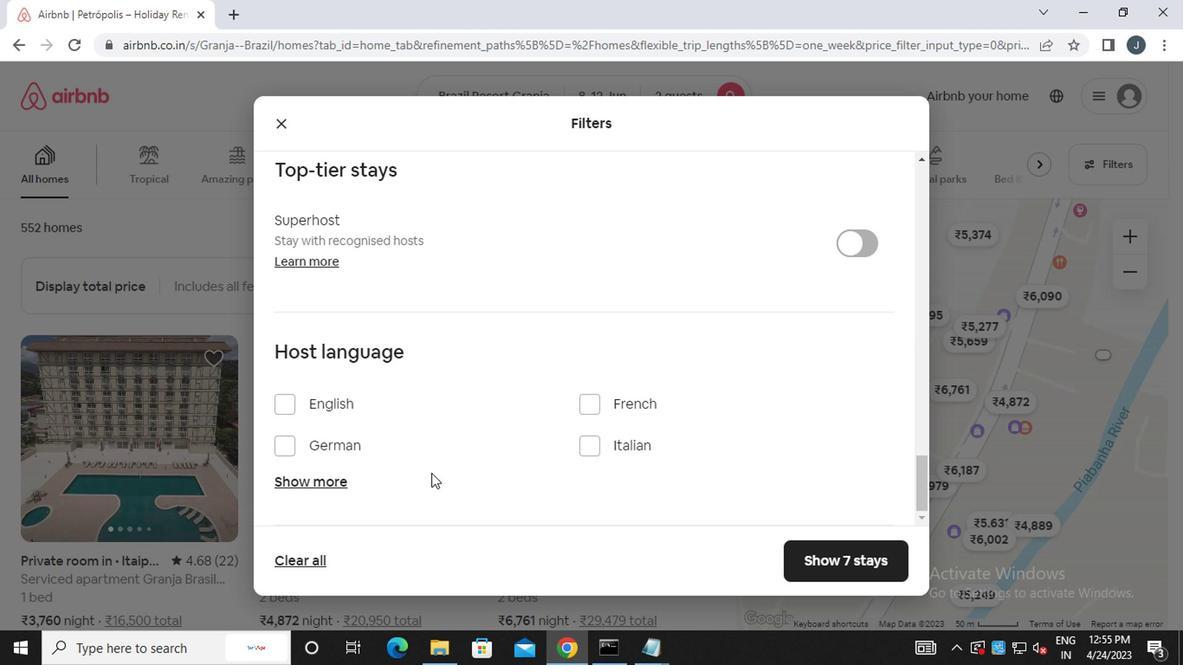 
Action: Mouse scrolled (428, 475) with delta (0, -1)
Screenshot: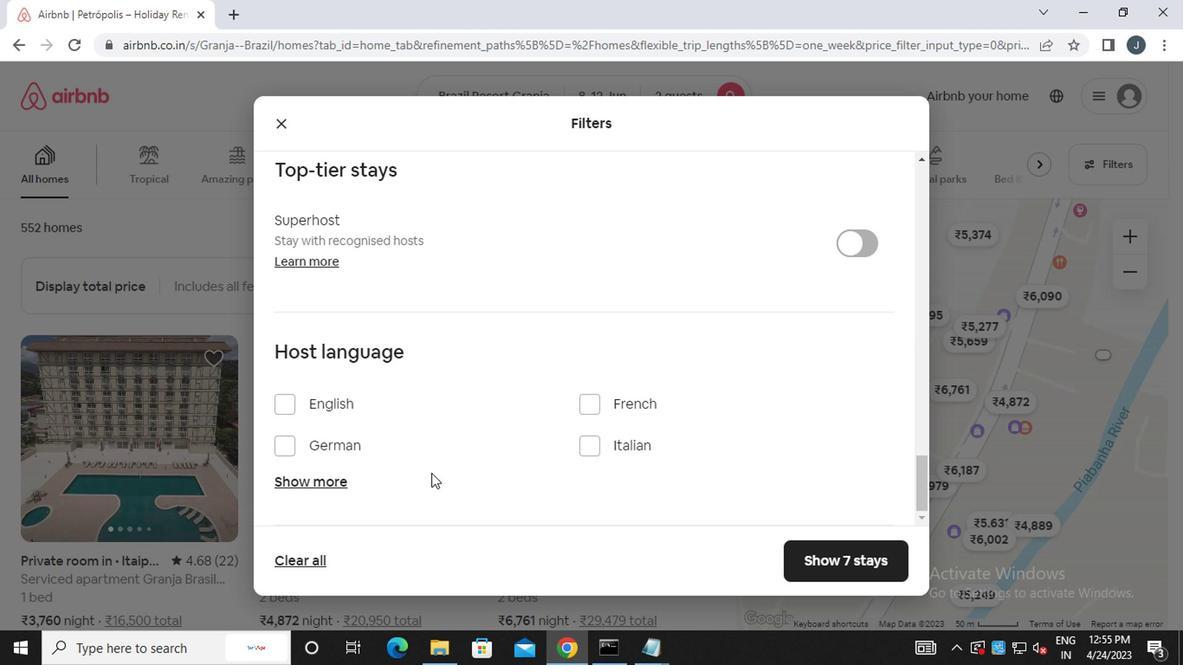 
Action: Mouse moved to (323, 483)
Screenshot: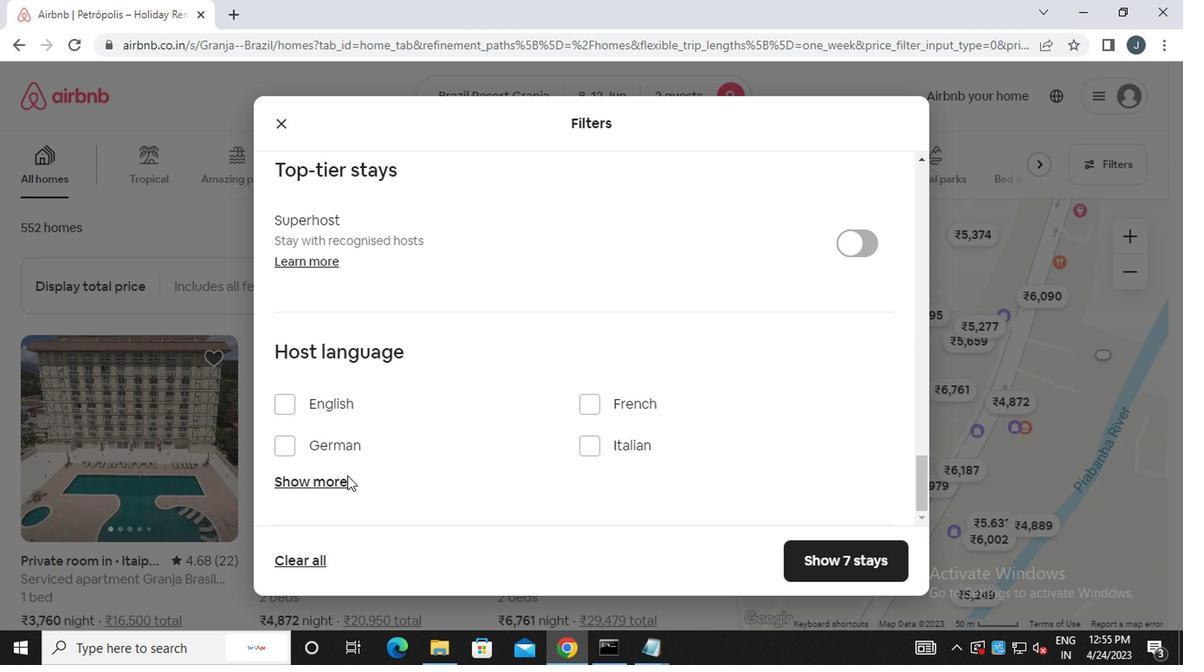 
Action: Mouse pressed left at (323, 483)
Screenshot: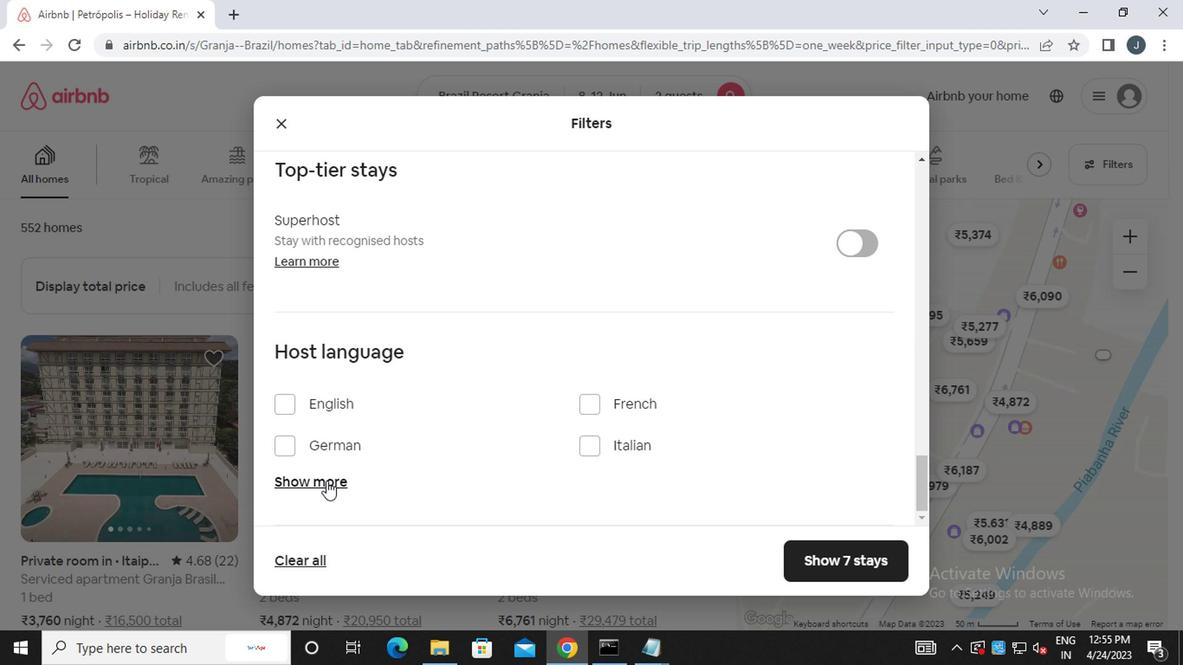 
Action: Mouse moved to (500, 477)
Screenshot: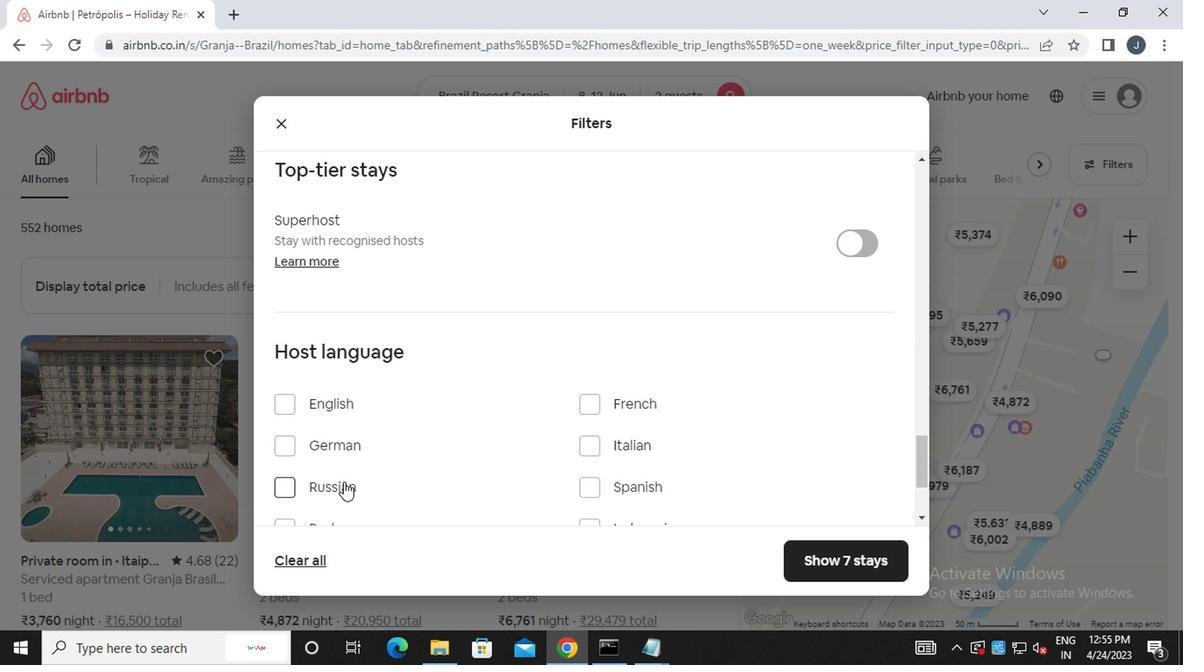 
Action: Mouse scrolled (500, 476) with delta (0, 0)
Screenshot: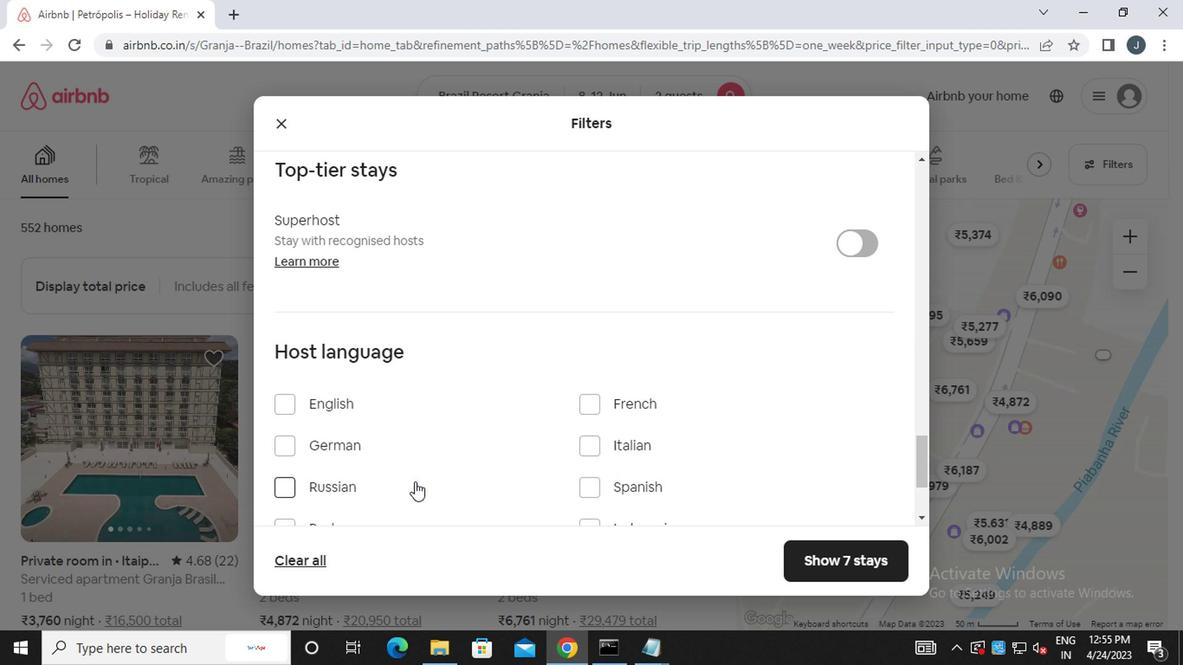 
Action: Mouse scrolled (500, 476) with delta (0, 0)
Screenshot: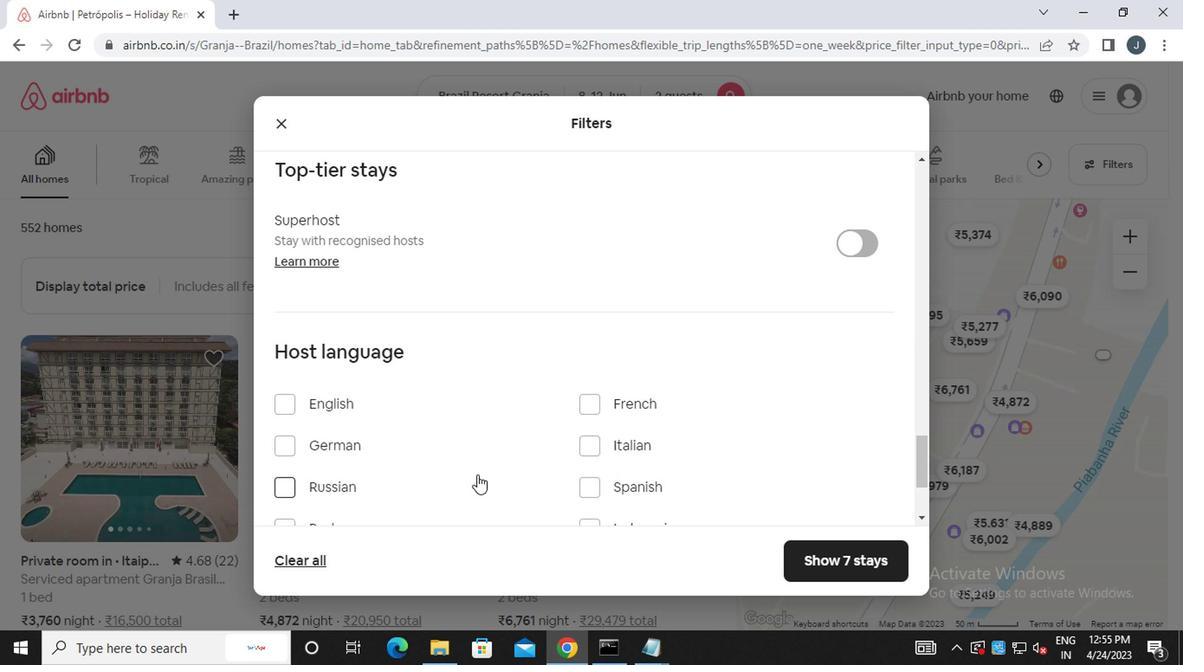 
Action: Mouse moved to (615, 324)
Screenshot: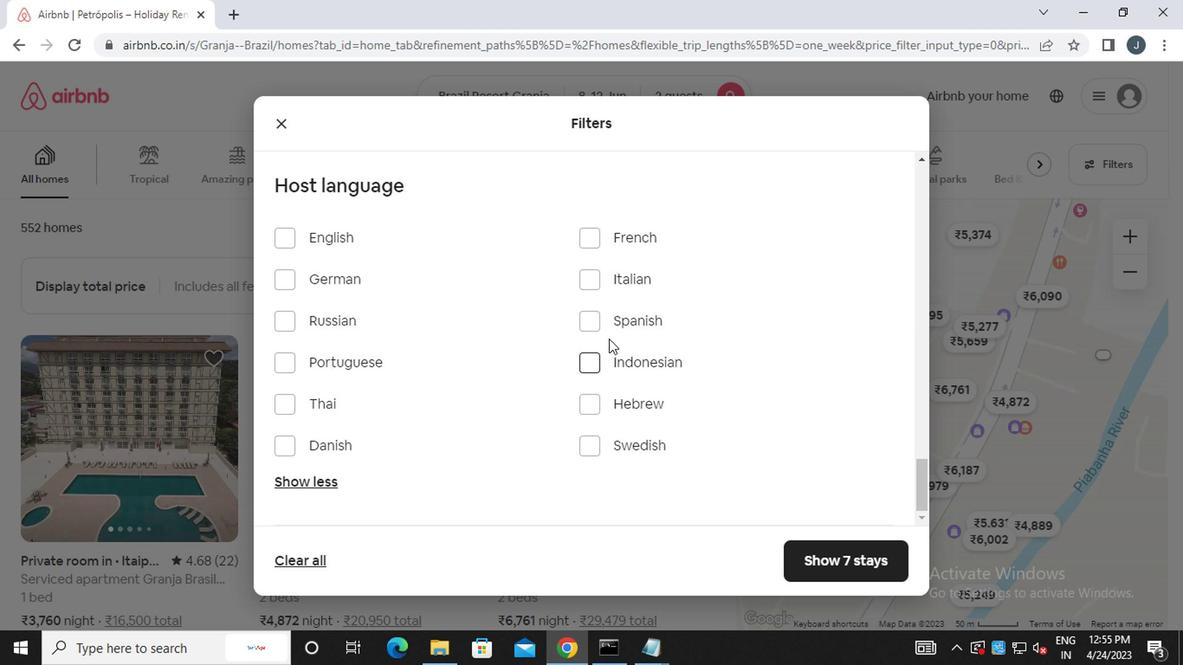
Action: Mouse pressed left at (615, 324)
Screenshot: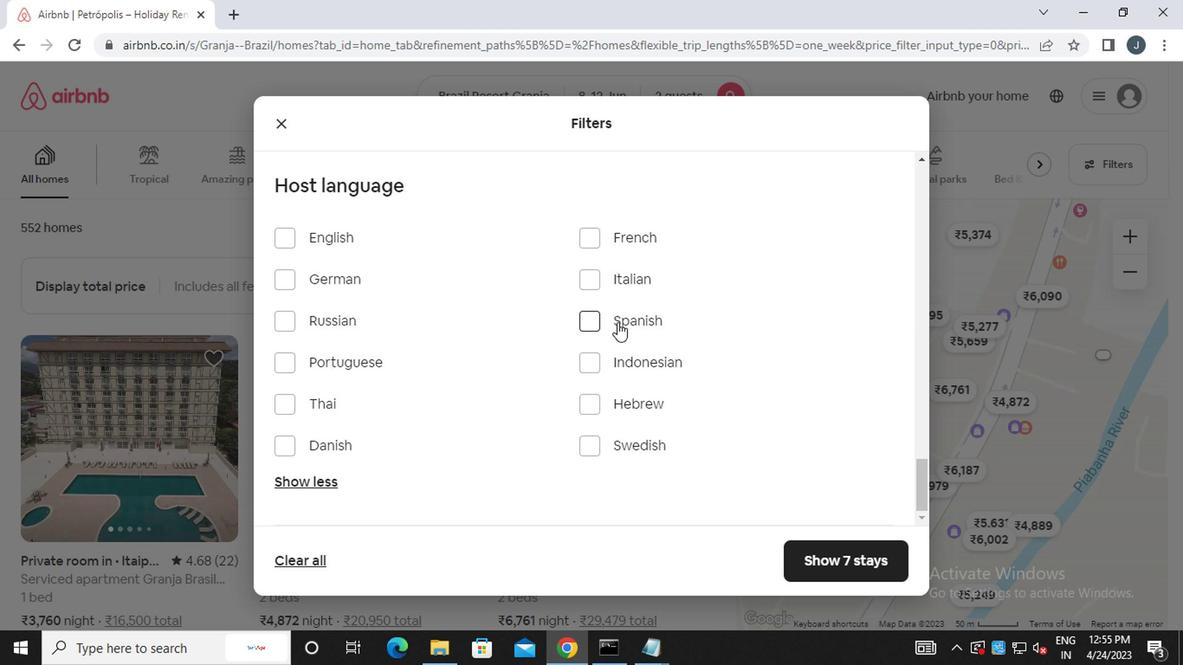
Action: Mouse moved to (829, 564)
Screenshot: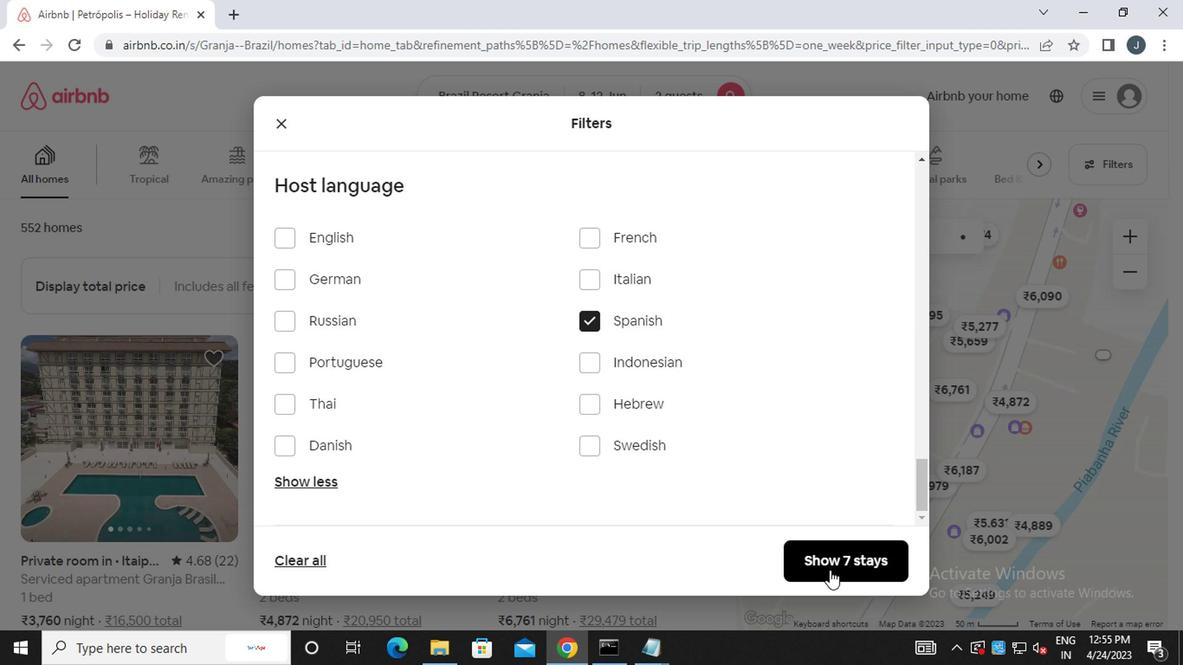 
Action: Mouse pressed left at (829, 564)
Screenshot: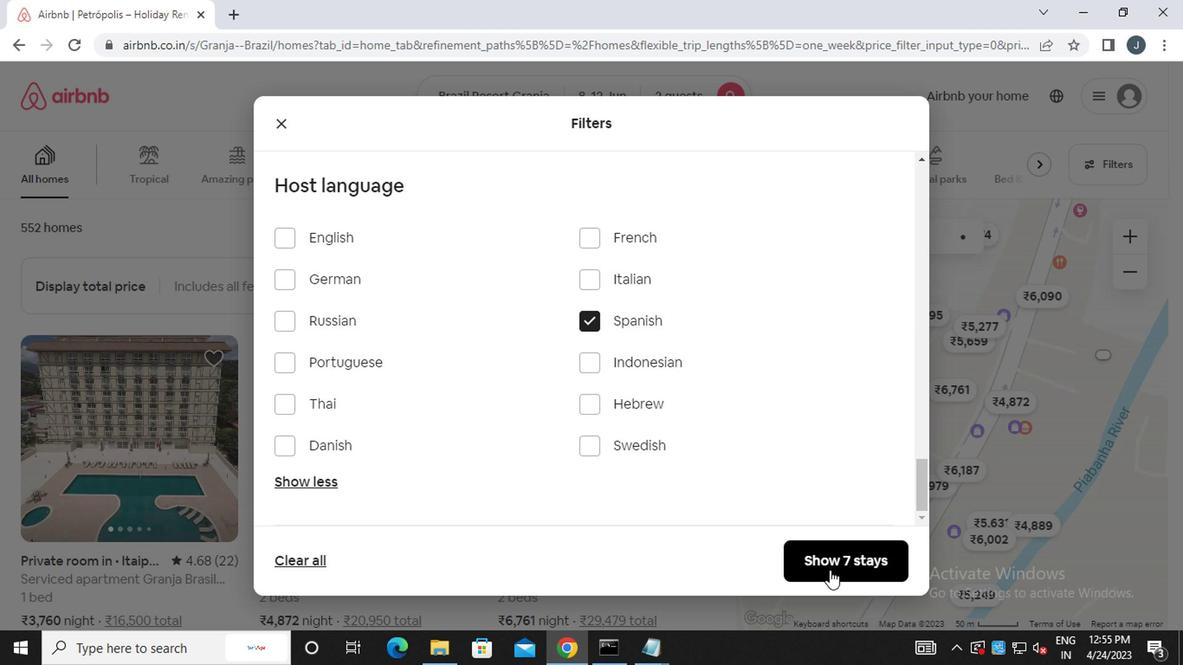 
Action: Mouse moved to (811, 542)
Screenshot: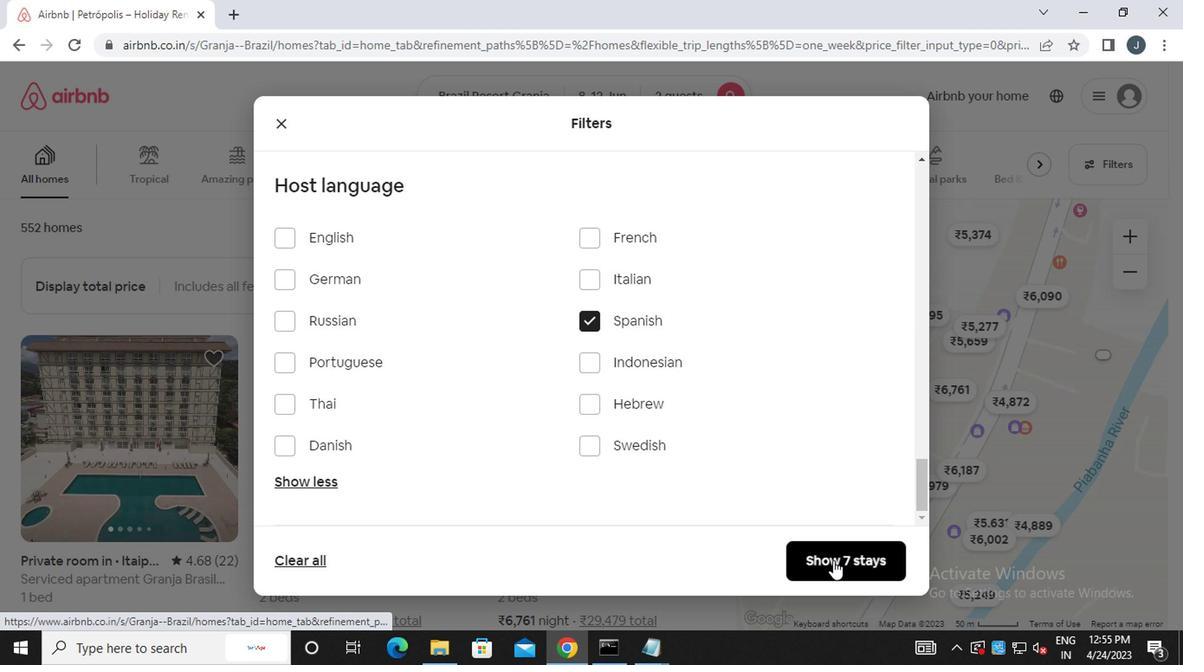 
